 Task: Change  the formatting of the data to Which is Greater than5, In conditional formating, put the option 'Yellow Fill with Dark Yellow Text. 'add another formatting option Format As Table, insert the option Brown Table style Dark 3 Save page  Dynamic Sales book
Action: Mouse moved to (53, 123)
Screenshot: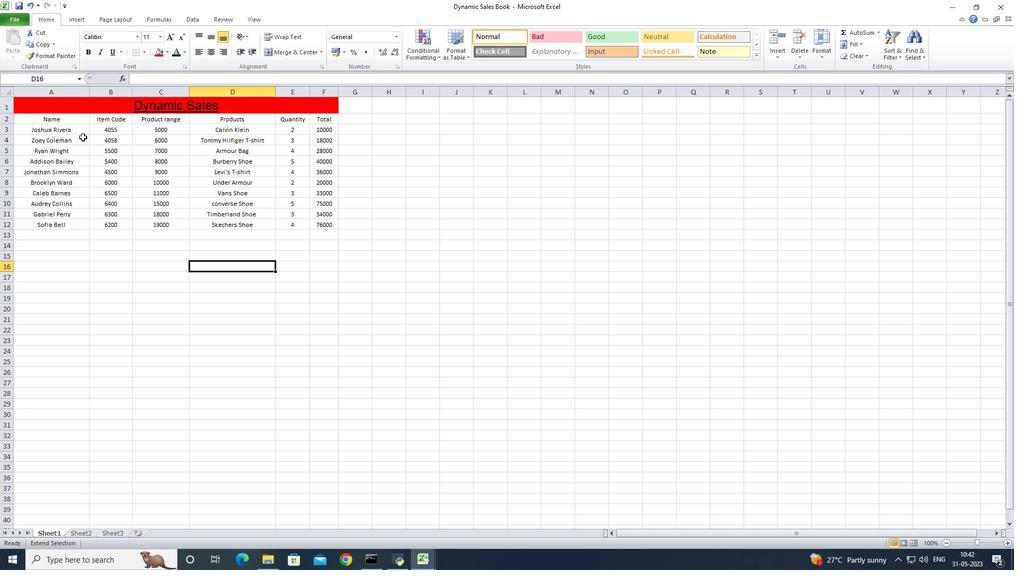 
Action: Mouse pressed left at (53, 123)
Screenshot: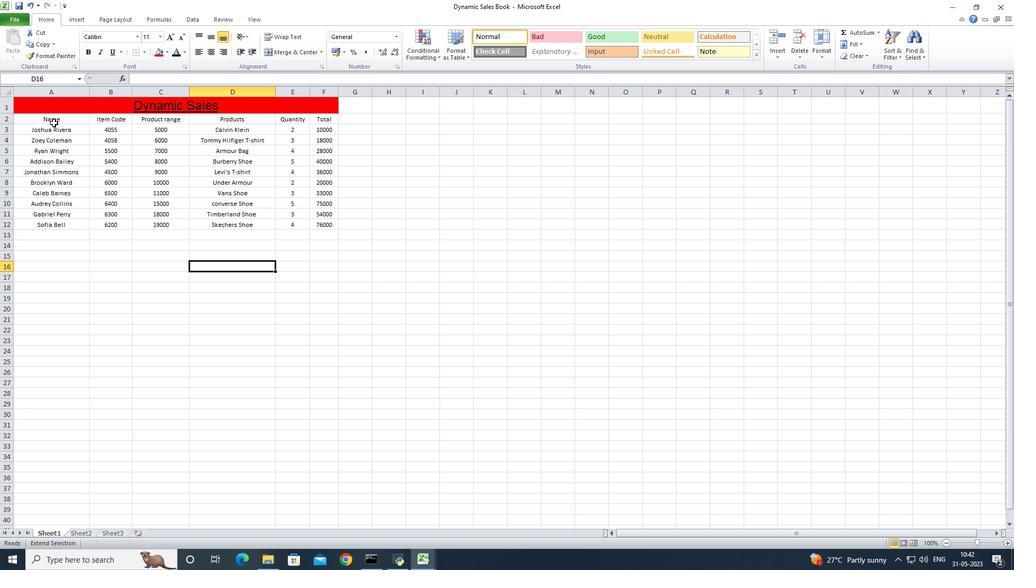 
Action: Mouse moved to (64, 120)
Screenshot: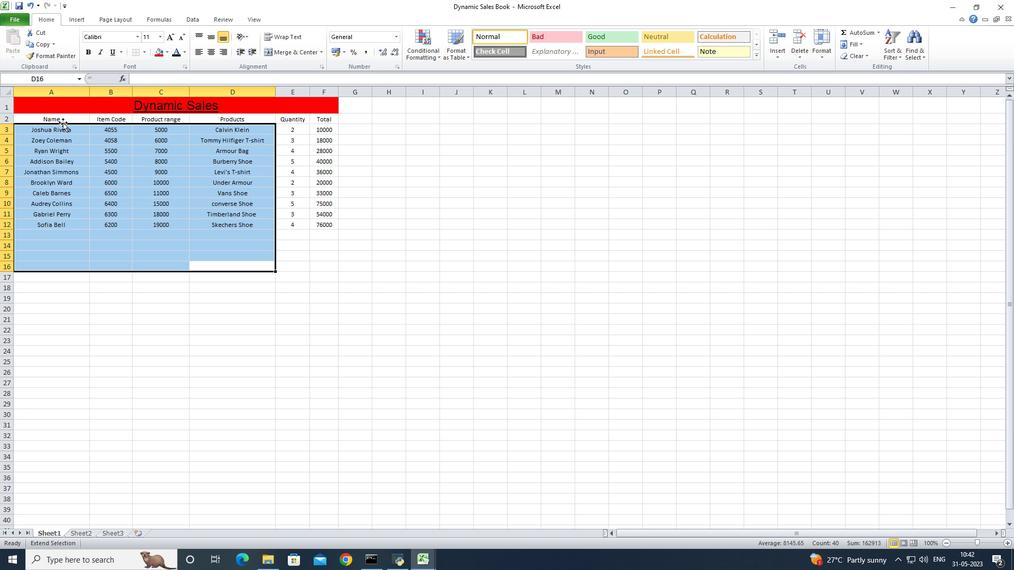 
Action: Mouse pressed left at (64, 120)
Screenshot: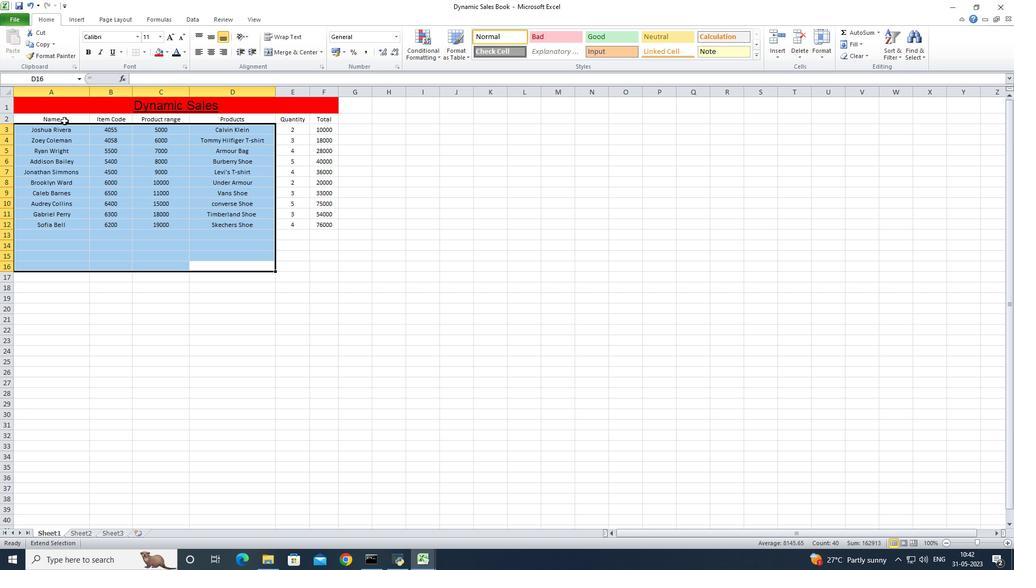 
Action: Mouse pressed left at (64, 120)
Screenshot: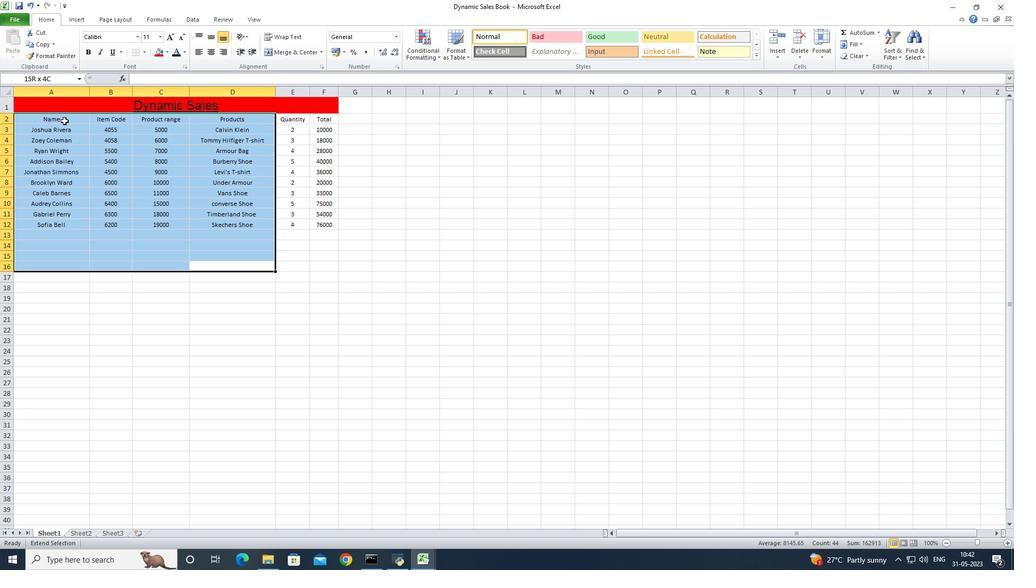 
Action: Mouse moved to (305, 225)
Screenshot: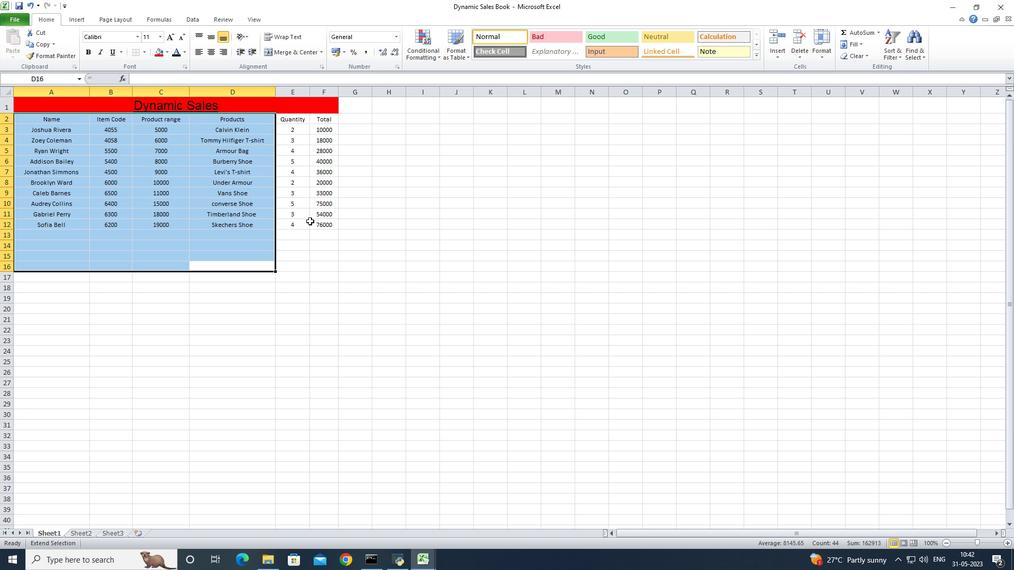 
Action: Mouse pressed left at (305, 225)
Screenshot: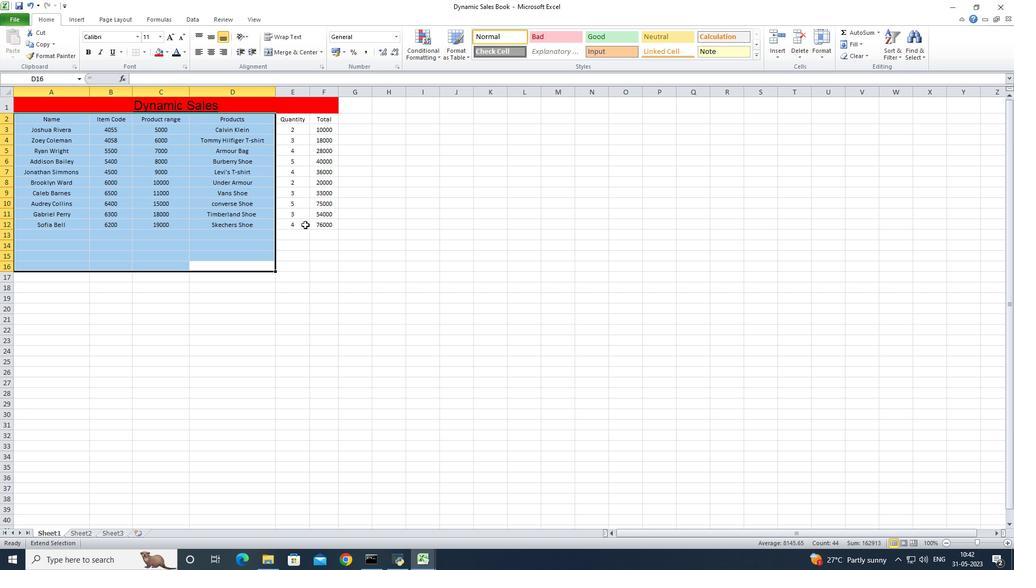 
Action: Mouse moved to (40, 119)
Screenshot: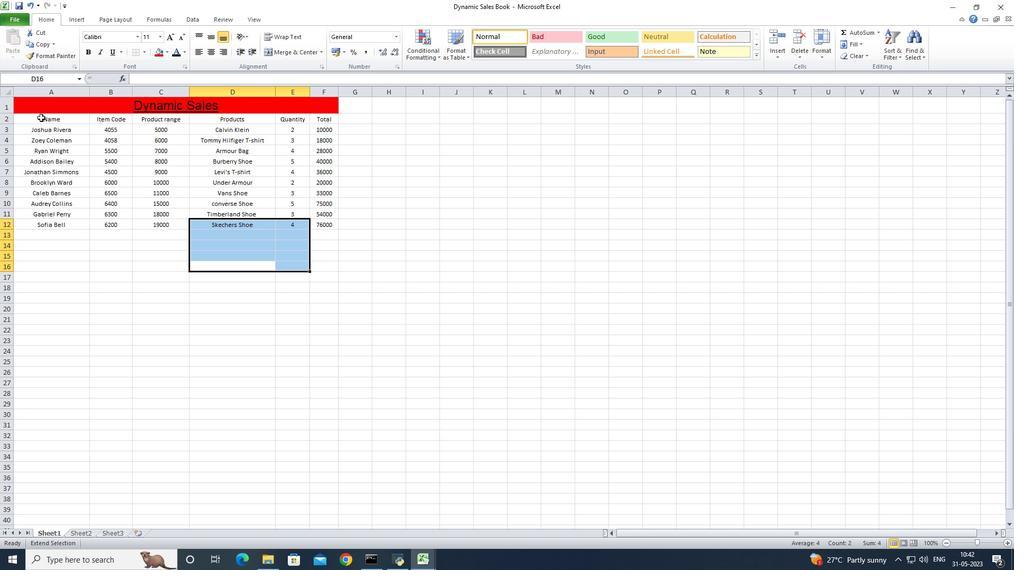 
Action: Mouse pressed left at (40, 119)
Screenshot: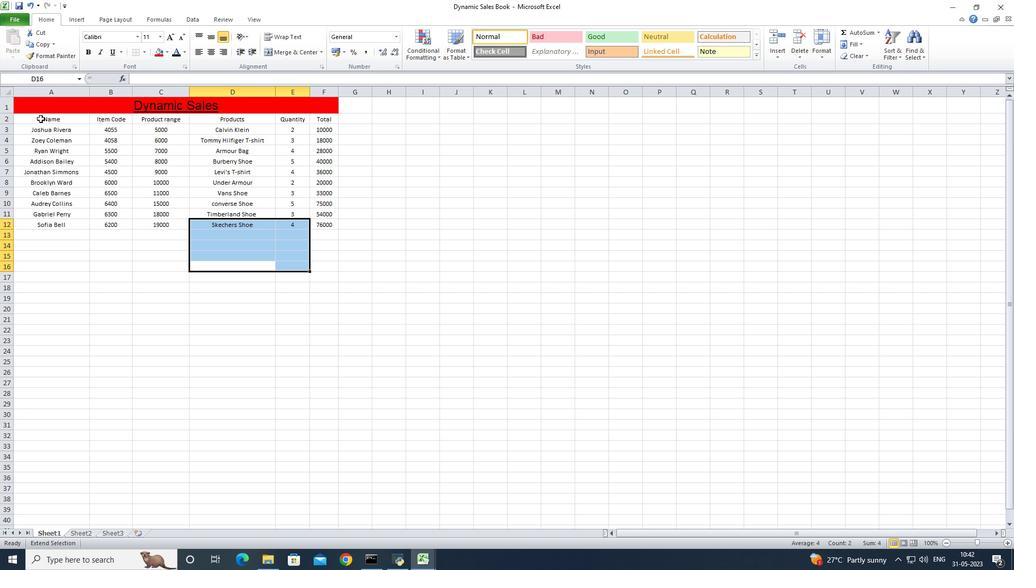 
Action: Mouse moved to (68, 242)
Screenshot: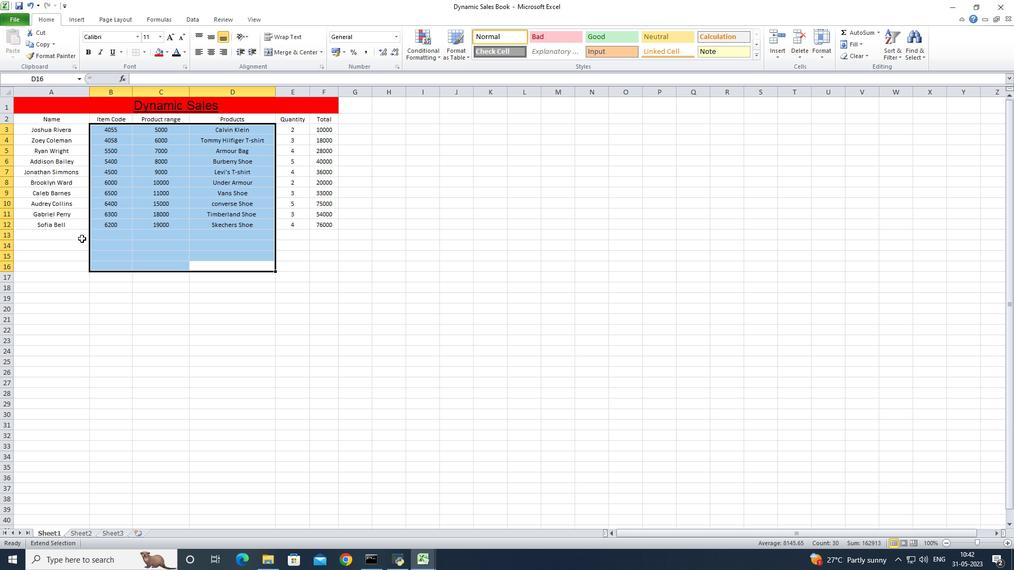 
Action: Mouse pressed left at (68, 242)
Screenshot: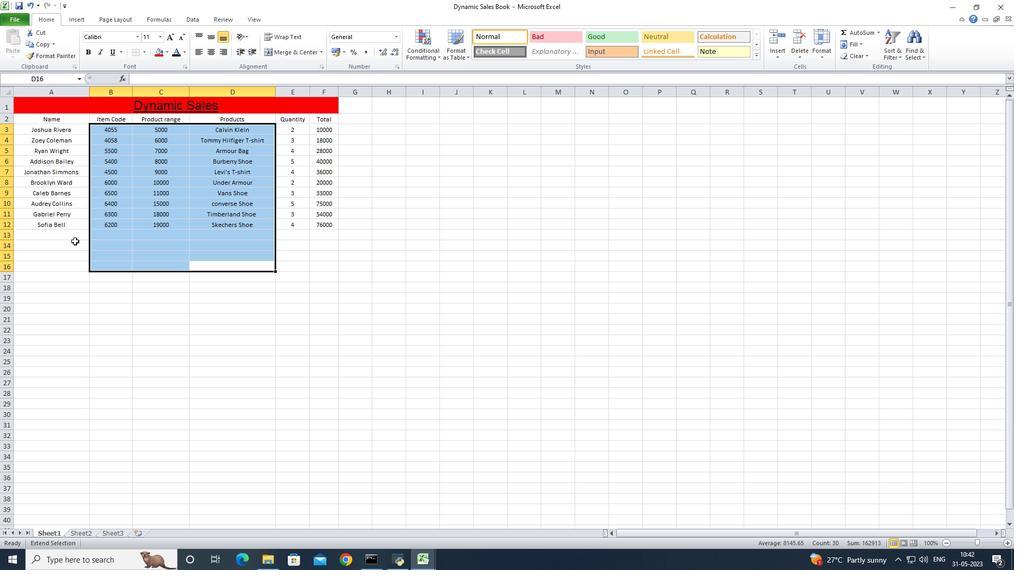 
Action: Mouse moved to (68, 242)
Screenshot: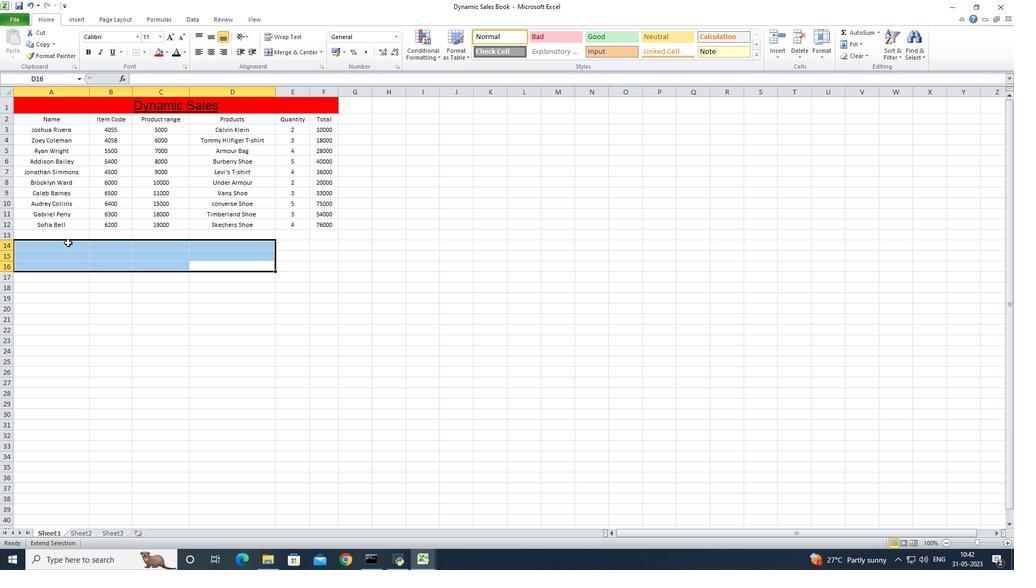 
Action: Mouse pressed left at (68, 242)
Screenshot: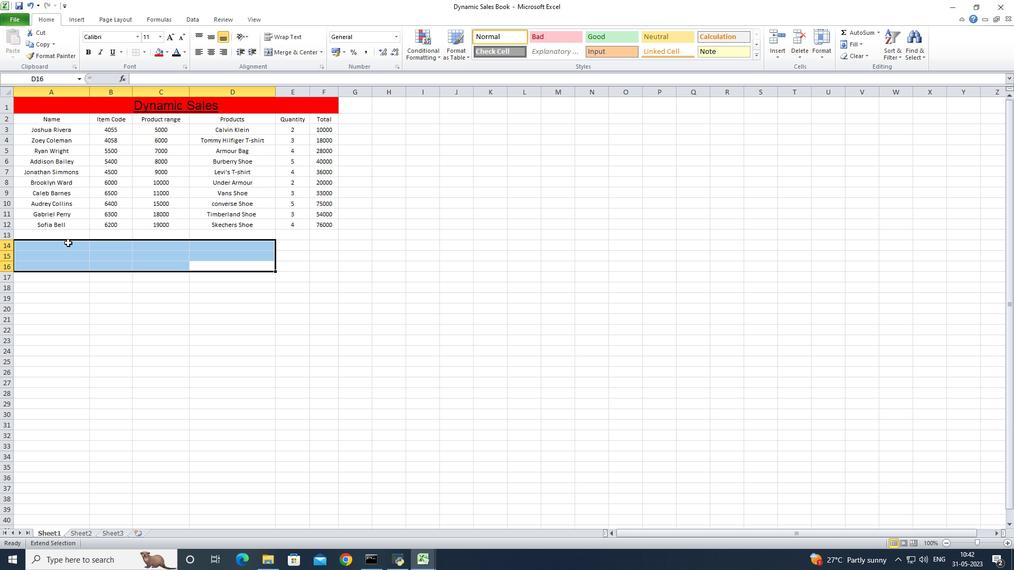 
Action: Mouse moved to (221, 229)
Screenshot: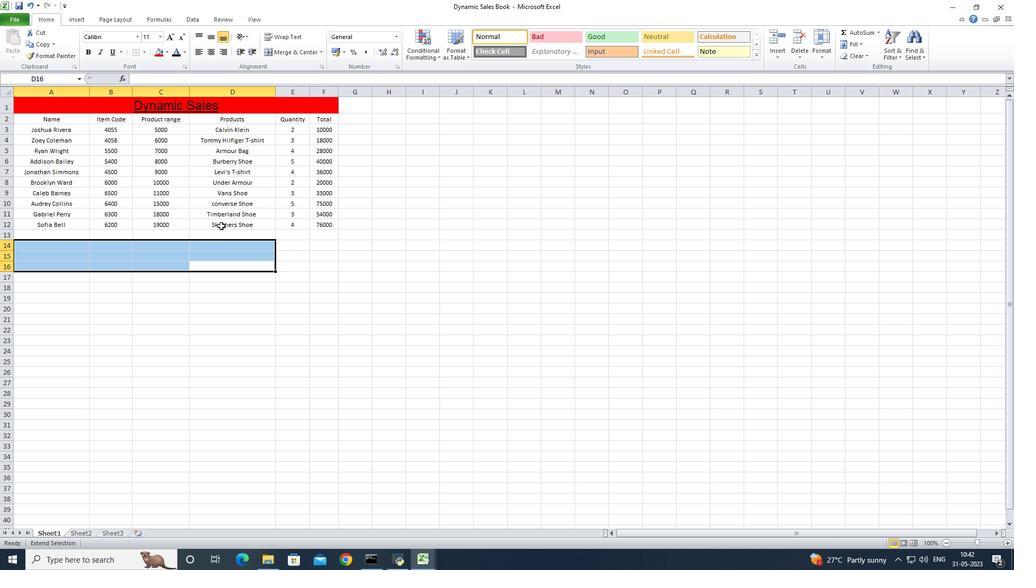 
Action: Mouse pressed left at (221, 229)
Screenshot: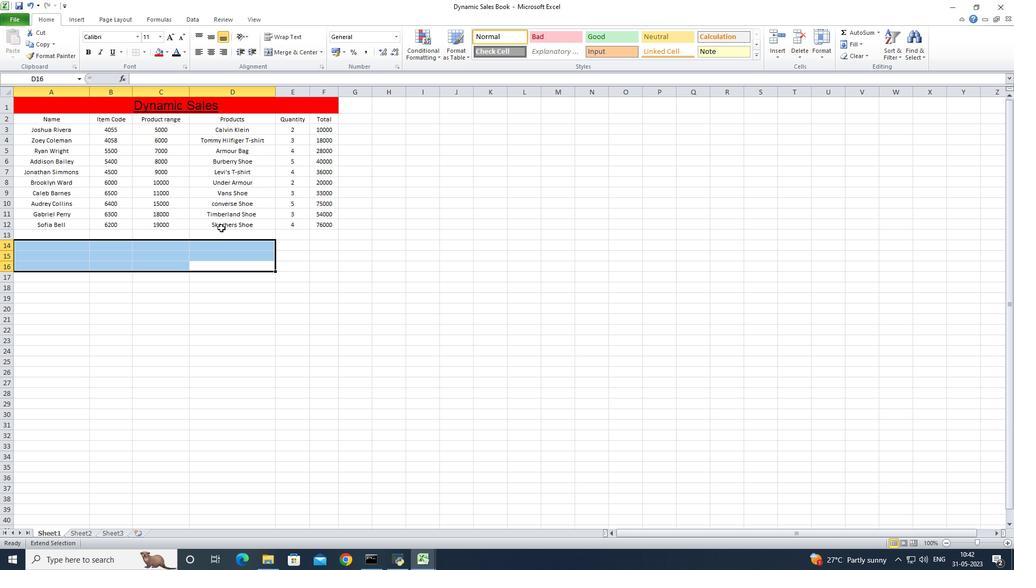 
Action: Mouse moved to (281, 268)
Screenshot: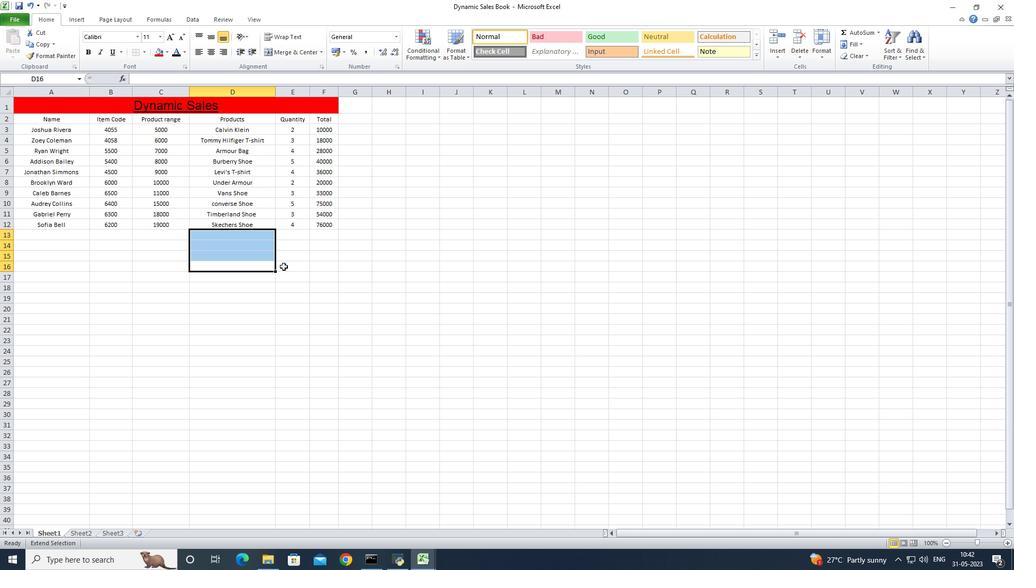 
Action: Mouse pressed left at (281, 268)
Screenshot: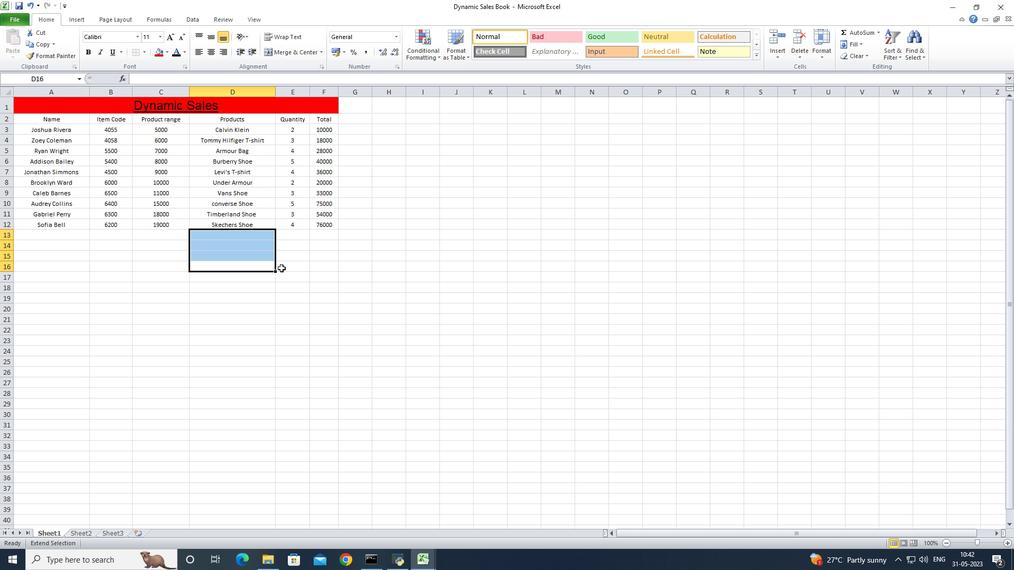 
Action: Mouse moved to (281, 268)
Screenshot: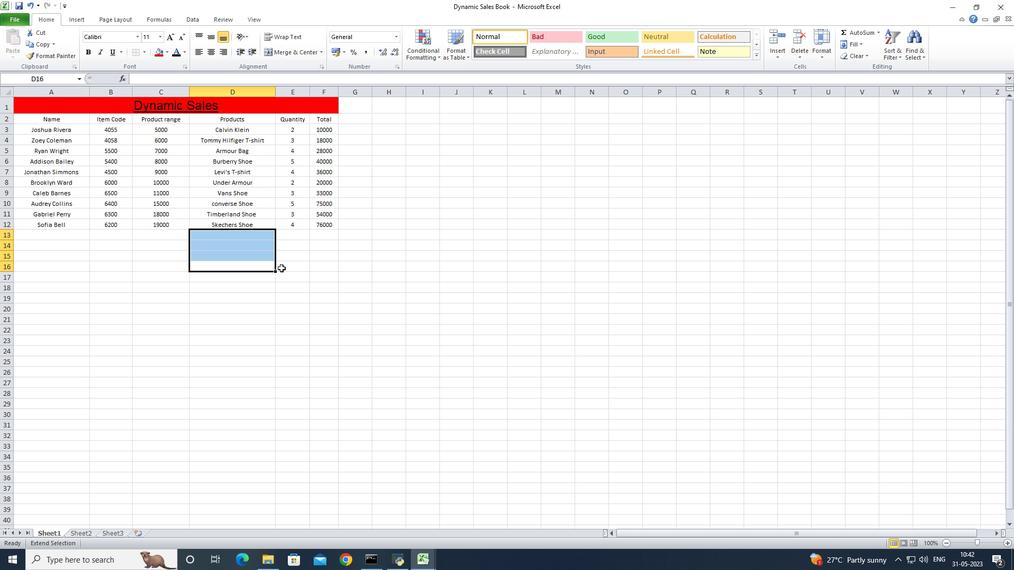
Action: Mouse pressed left at (281, 268)
Screenshot: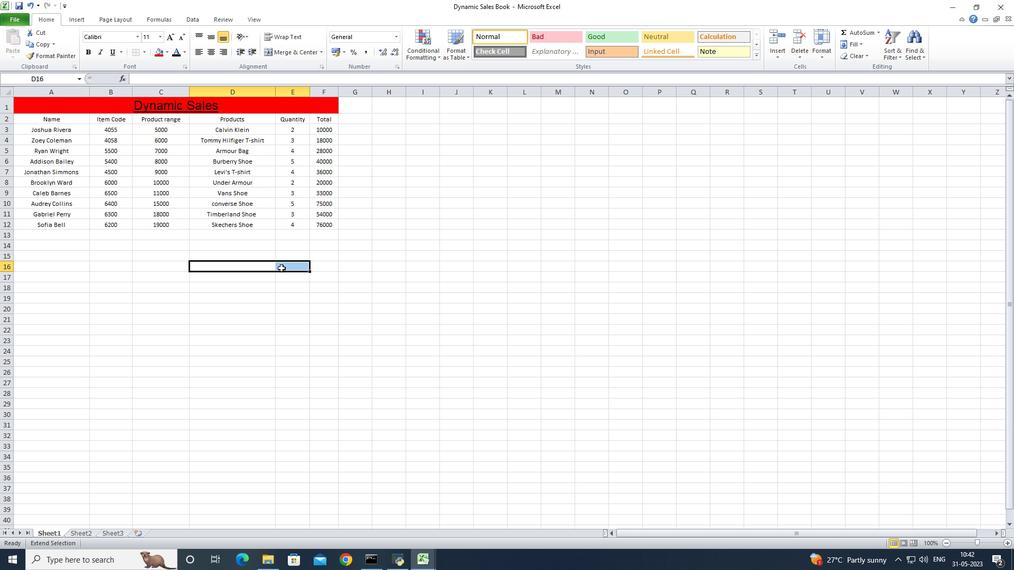 
Action: Mouse moved to (7, 255)
Screenshot: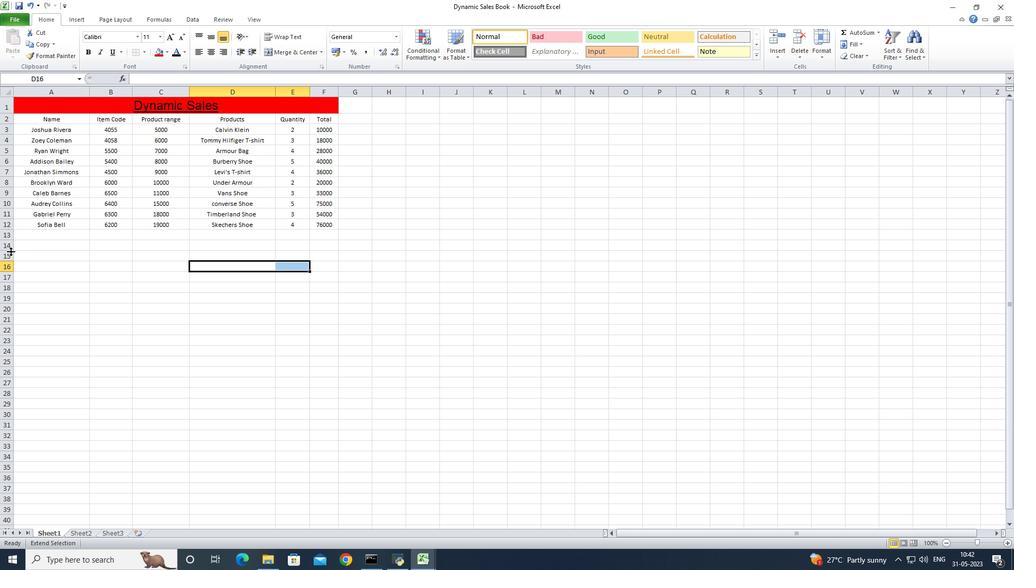 
Action: Mouse pressed left at (7, 255)
Screenshot: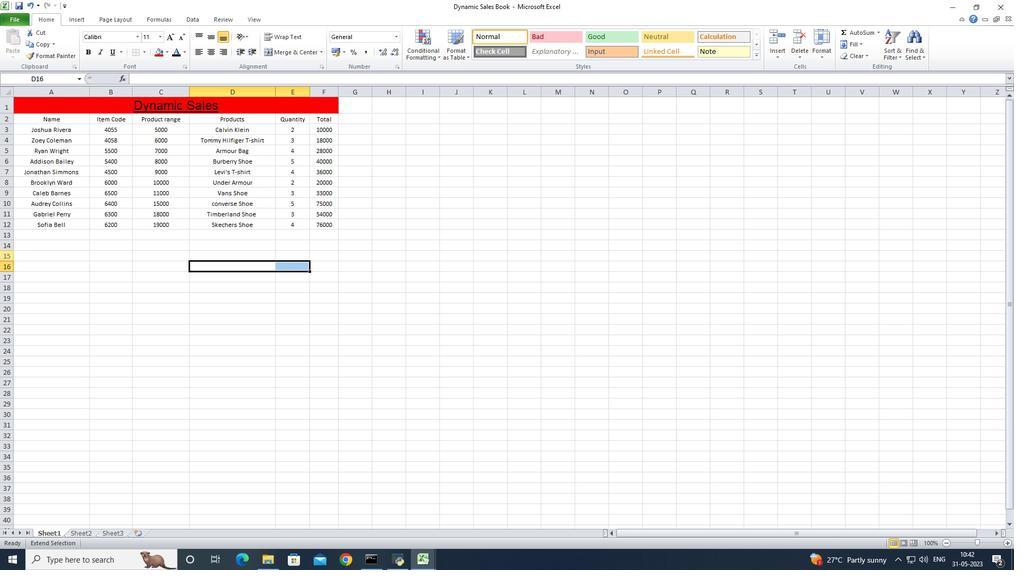 
Action: Mouse moved to (8, 229)
Screenshot: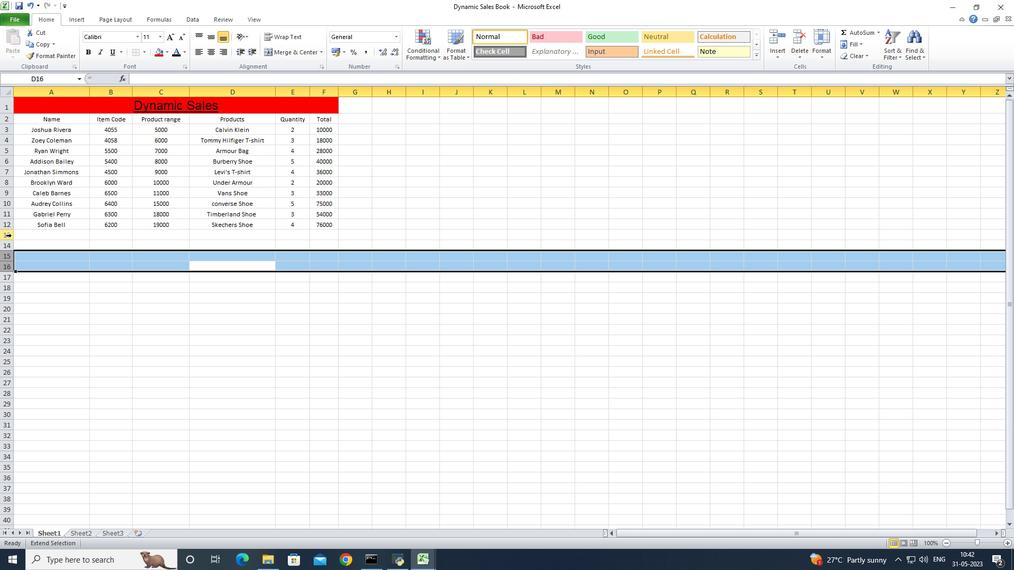 
Action: Mouse pressed left at (8, 229)
Screenshot: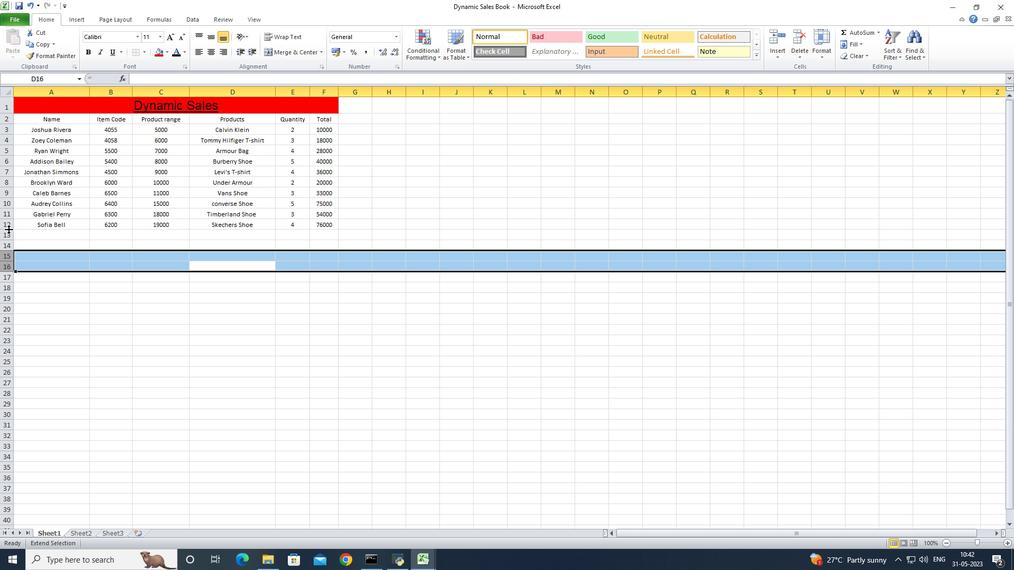 
Action: Mouse moved to (6, 246)
Screenshot: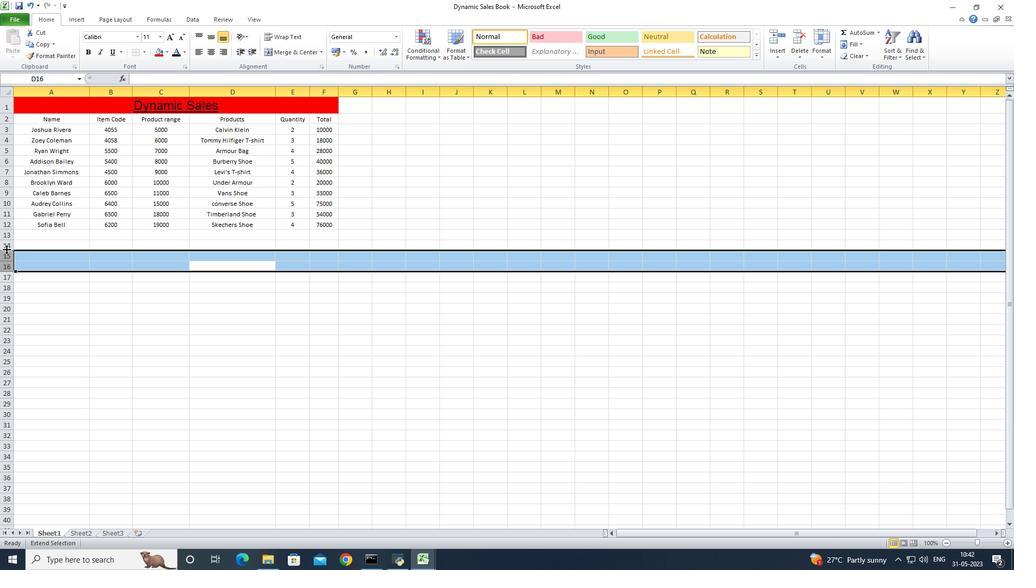 
Action: Mouse pressed left at (6, 246)
Screenshot: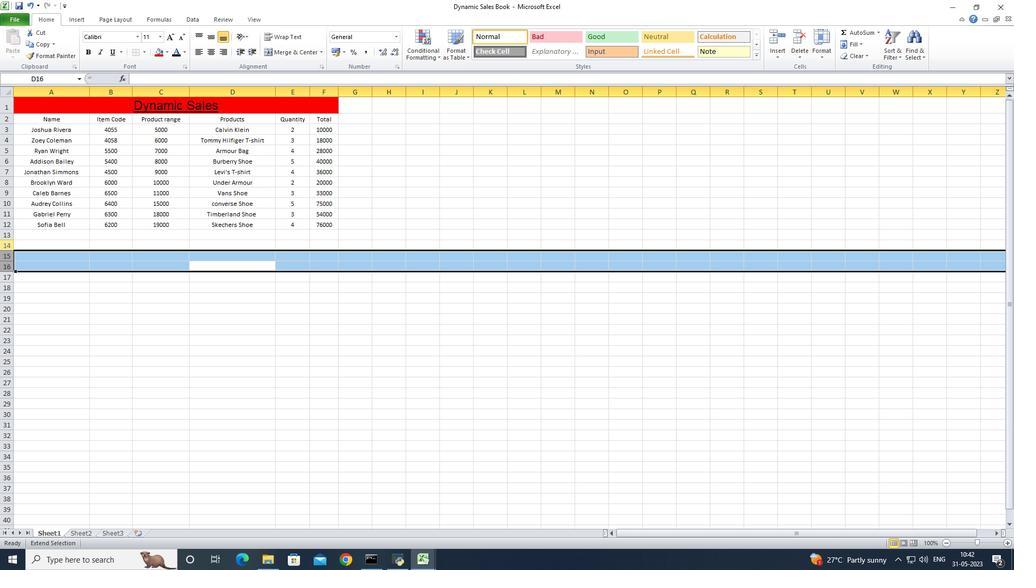 
Action: Mouse pressed left at (6, 246)
Screenshot: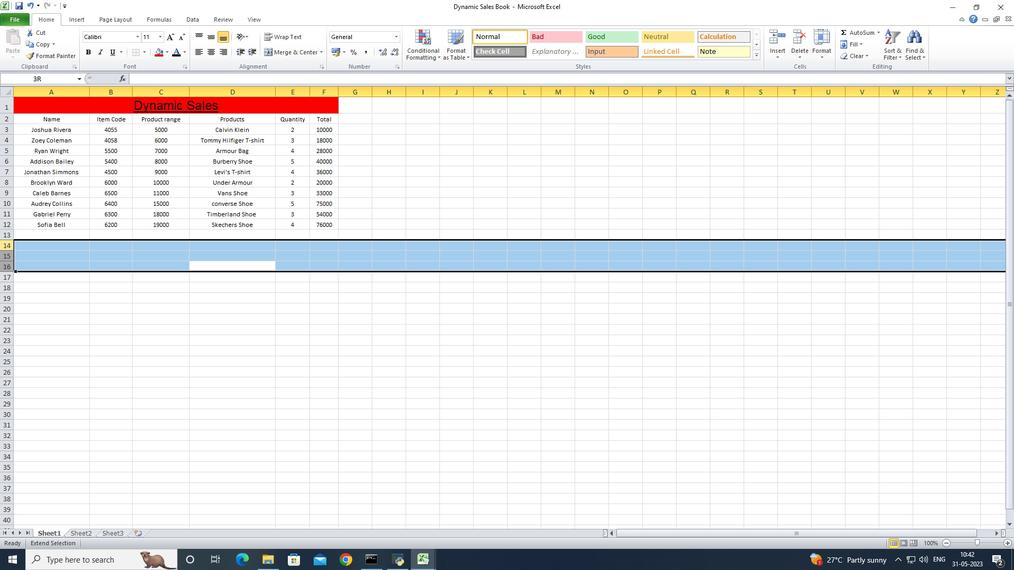 
Action: Mouse moved to (0, 206)
Screenshot: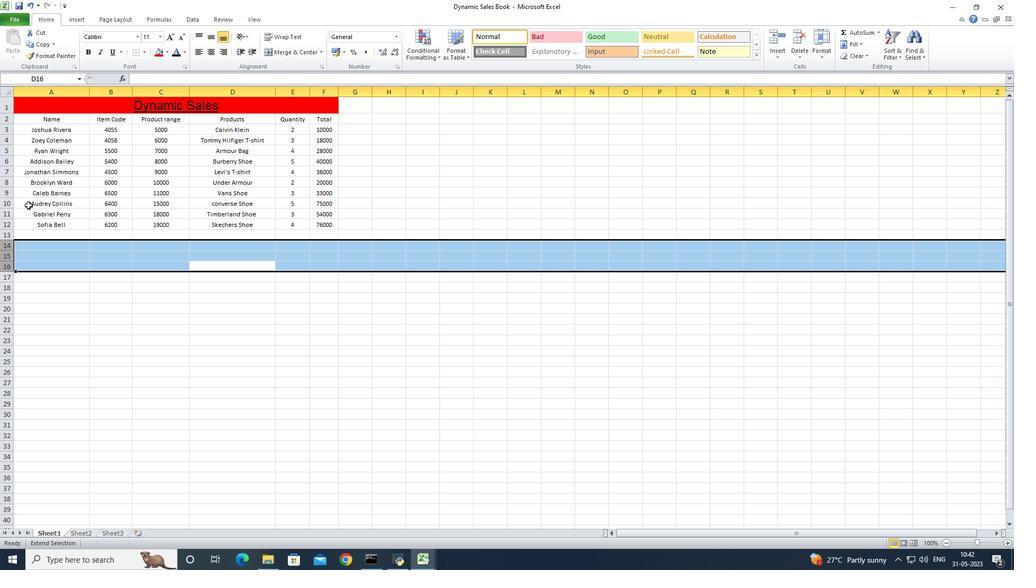 
Action: Mouse pressed left at (0, 206)
Screenshot: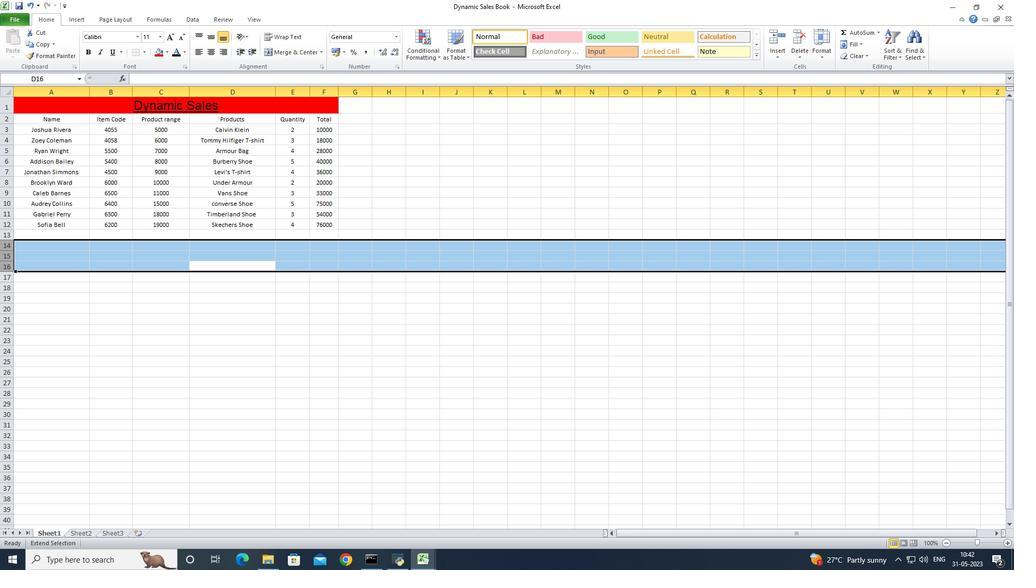 
Action: Mouse moved to (44, 118)
Screenshot: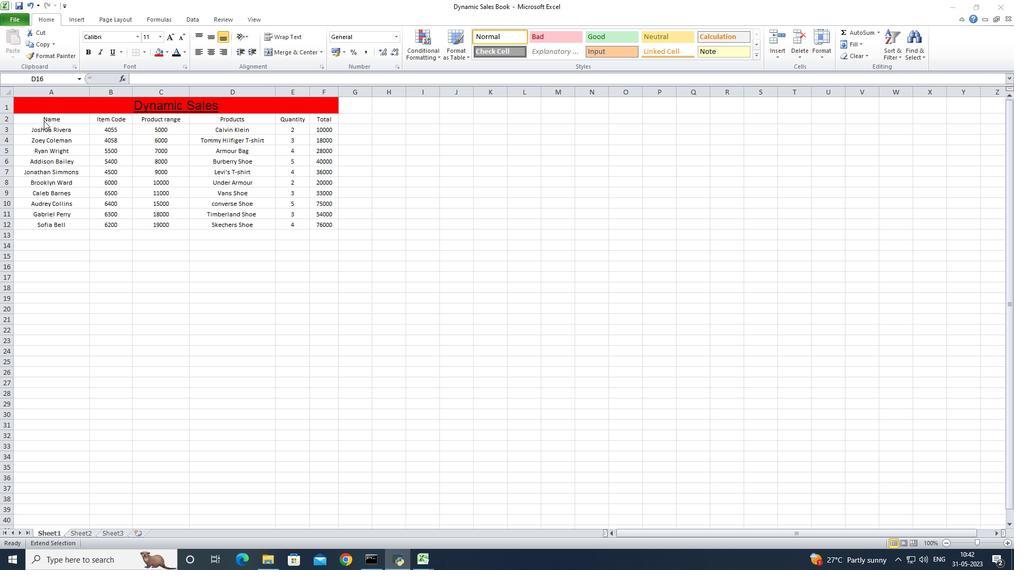 
Action: Mouse pressed left at (44, 118)
Screenshot: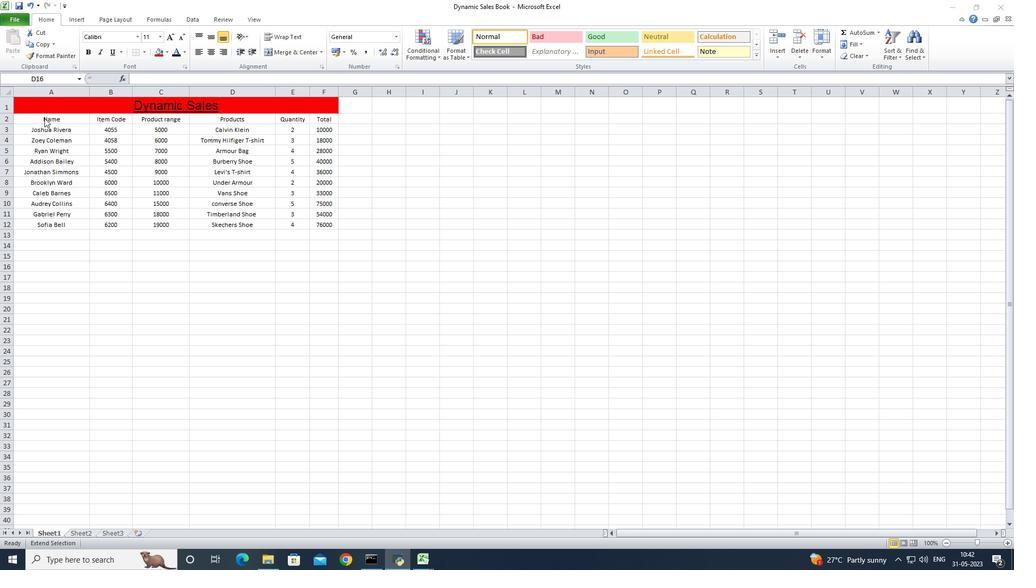 
Action: Mouse moved to (44, 118)
Screenshot: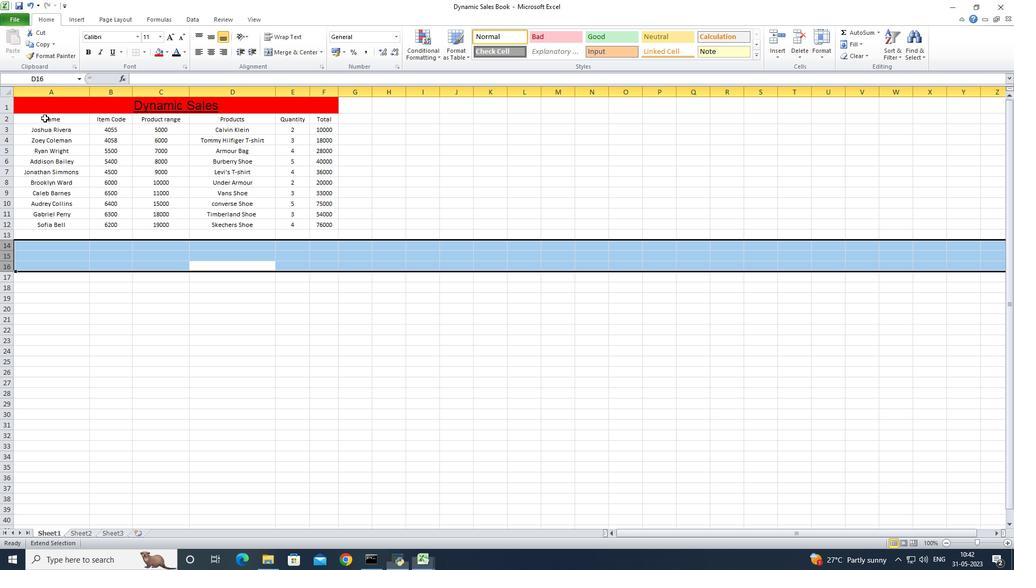 
Action: Mouse pressed left at (44, 118)
Screenshot: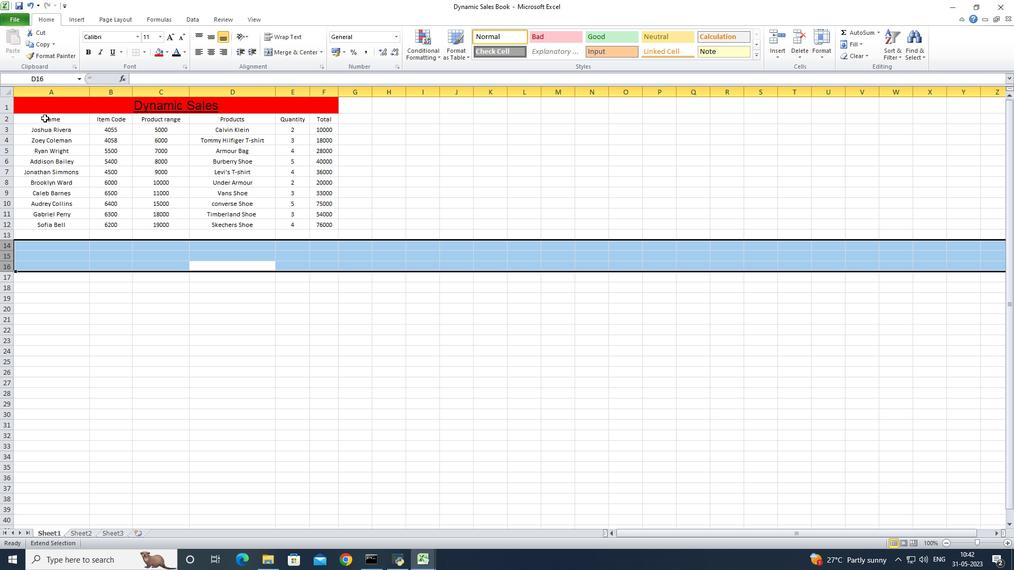 
Action: Mouse pressed left at (44, 118)
Screenshot: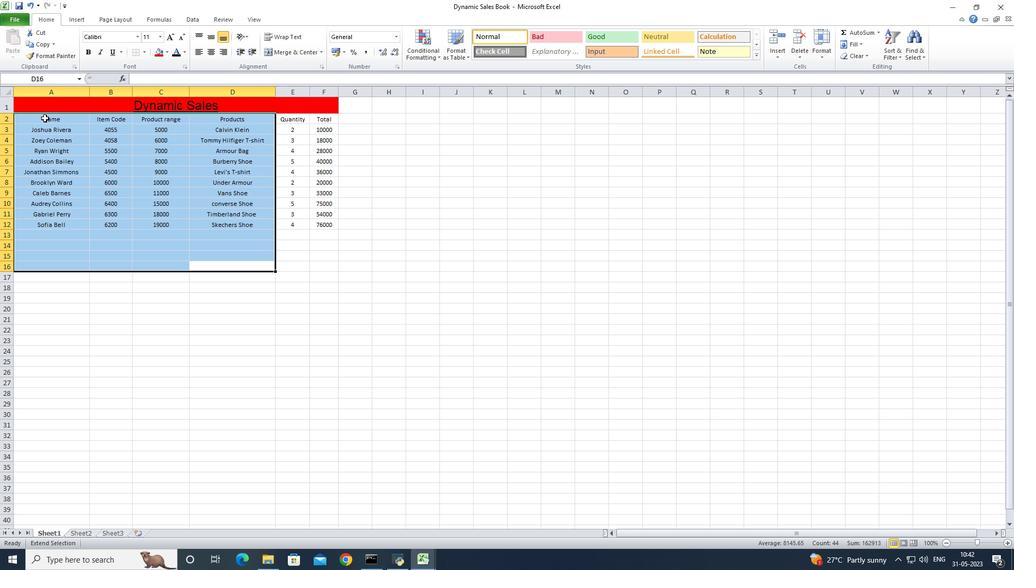 
Action: Mouse moved to (324, 234)
Screenshot: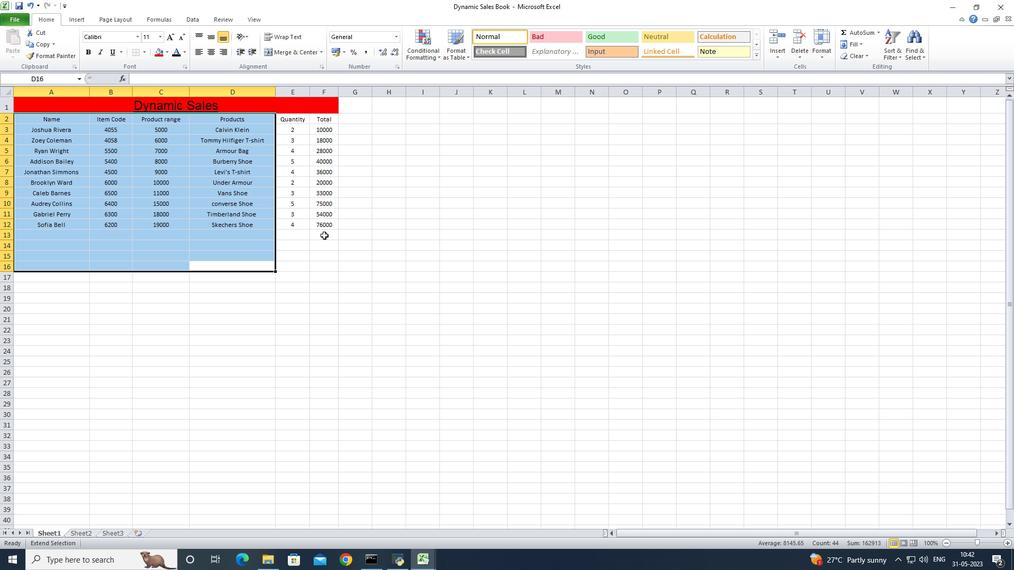 
Action: Mouse pressed left at (324, 234)
Screenshot: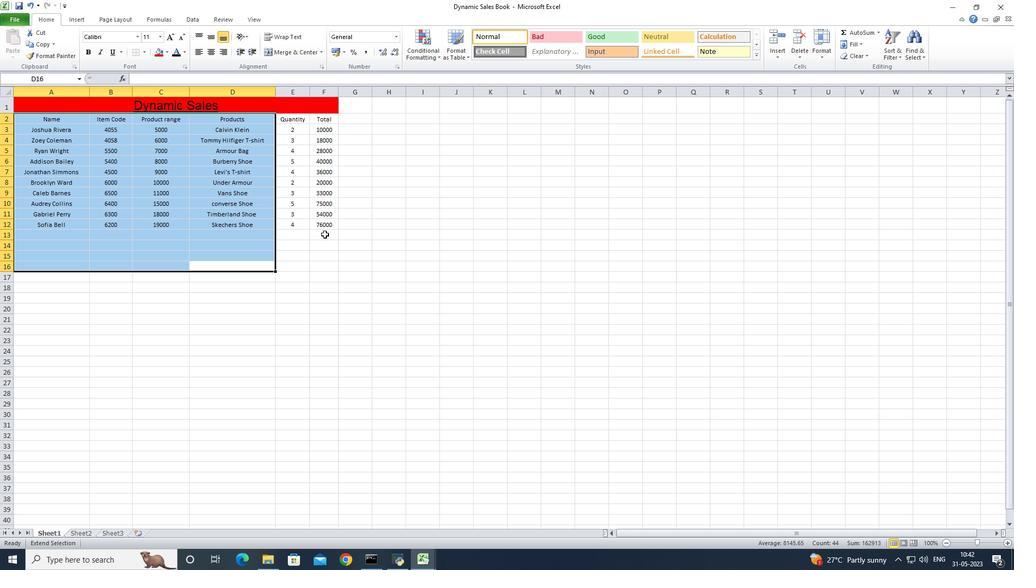 
Action: Mouse pressed left at (324, 234)
Screenshot: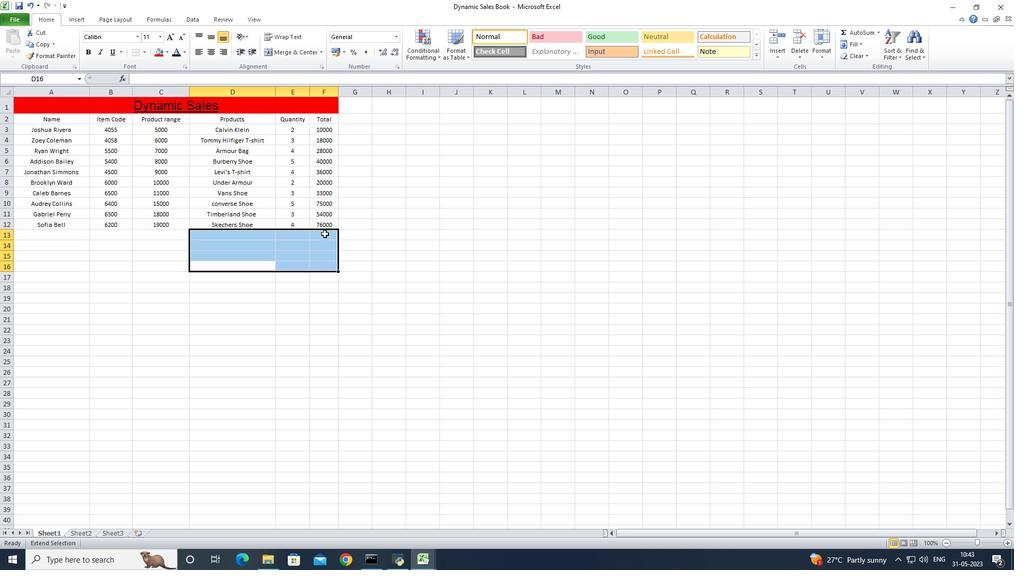 
Action: Mouse moved to (276, 272)
Screenshot: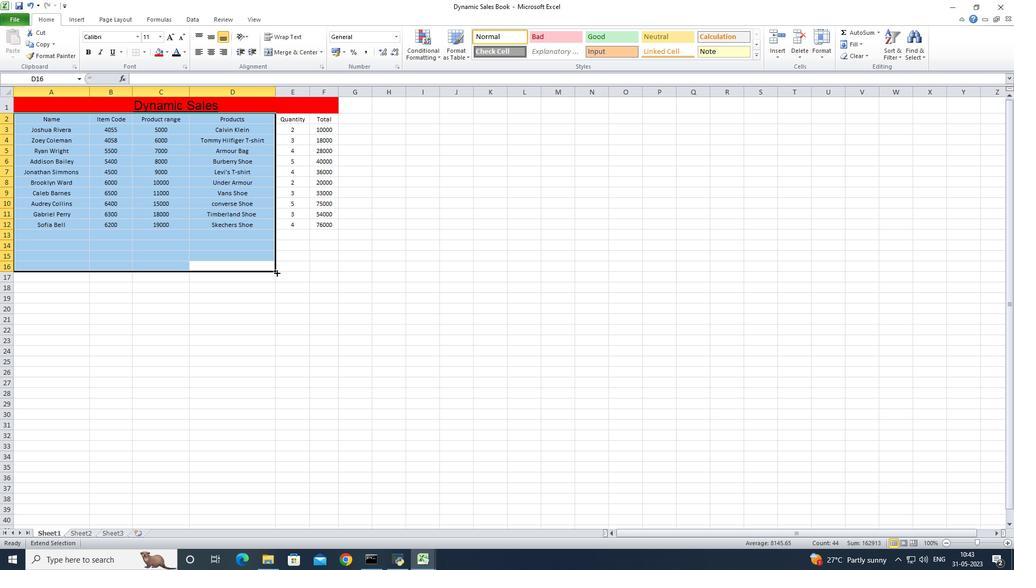 
Action: Mouse pressed left at (276, 272)
Screenshot: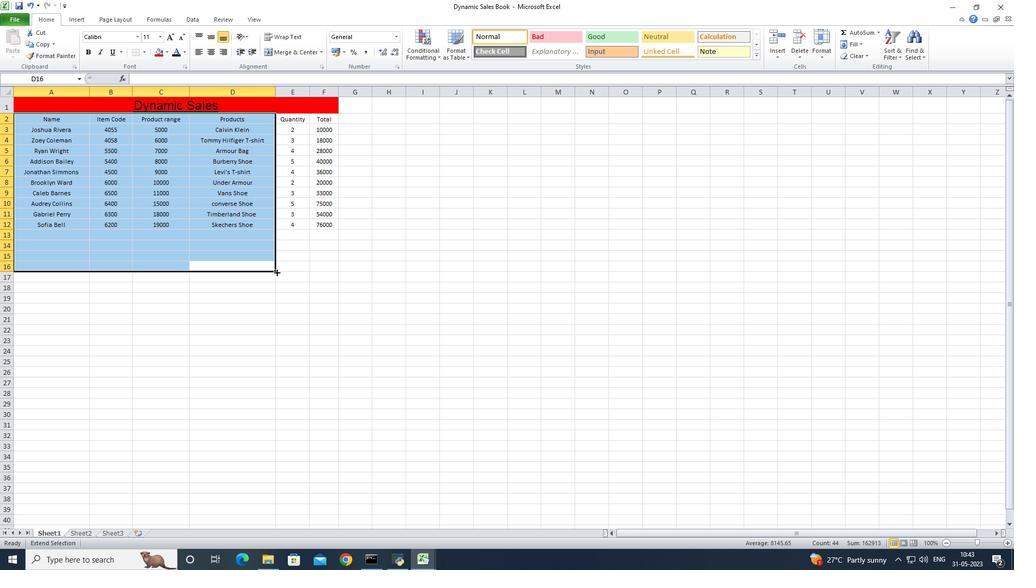 
Action: Mouse moved to (274, 251)
Screenshot: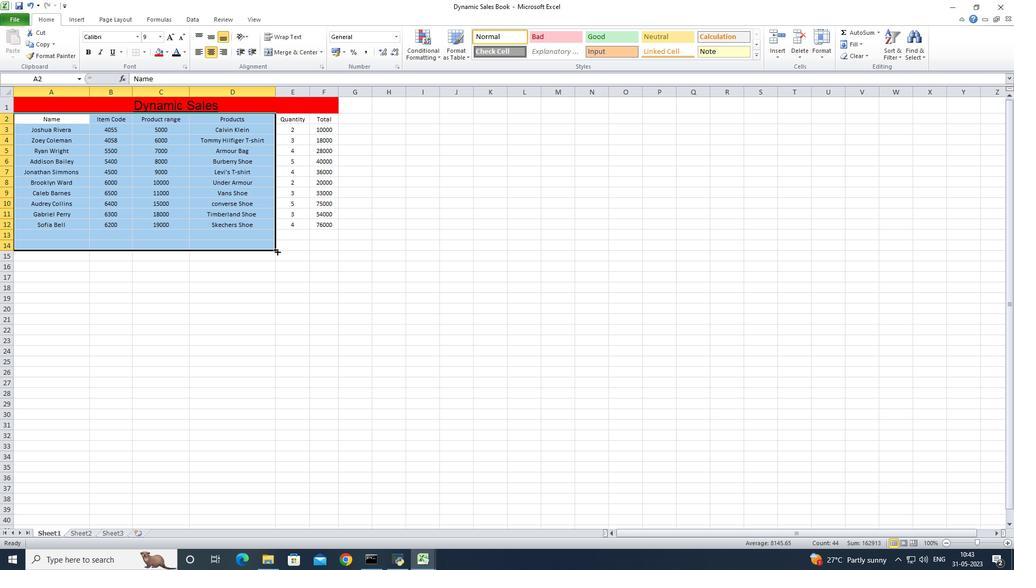 
Action: Mouse pressed left at (274, 251)
Screenshot: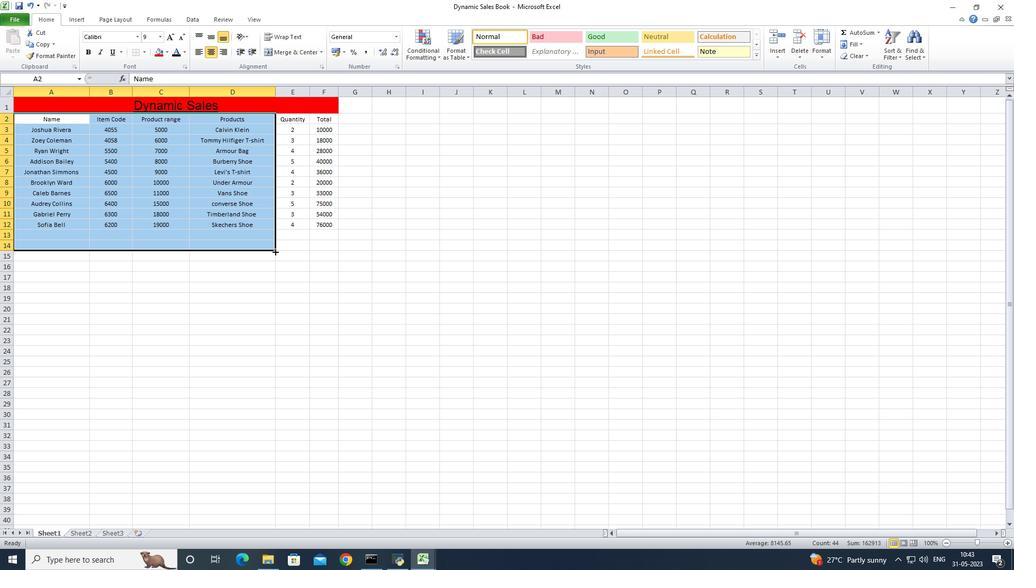 
Action: Mouse moved to (274, 240)
Screenshot: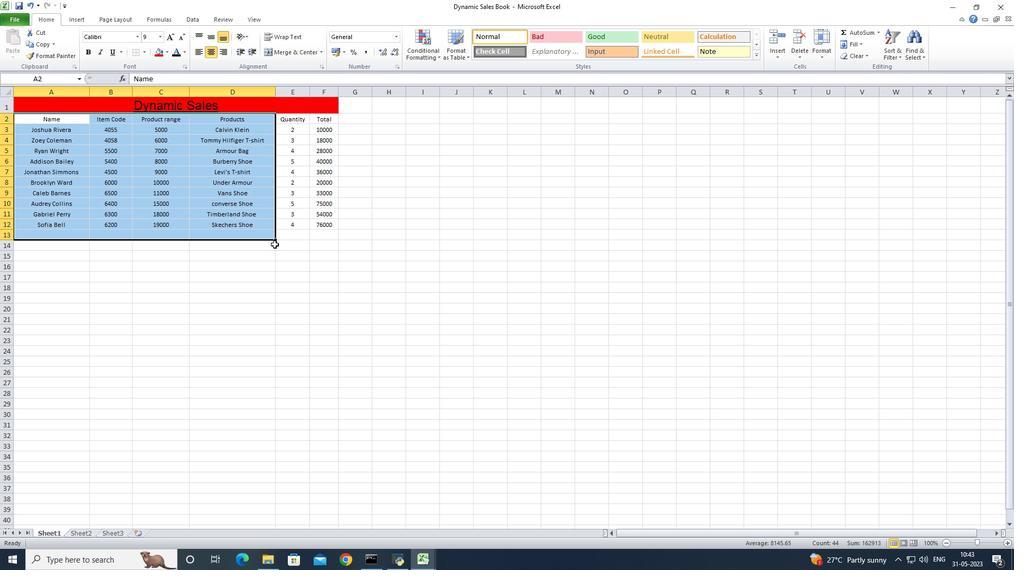 
Action: Mouse pressed left at (274, 240)
Screenshot: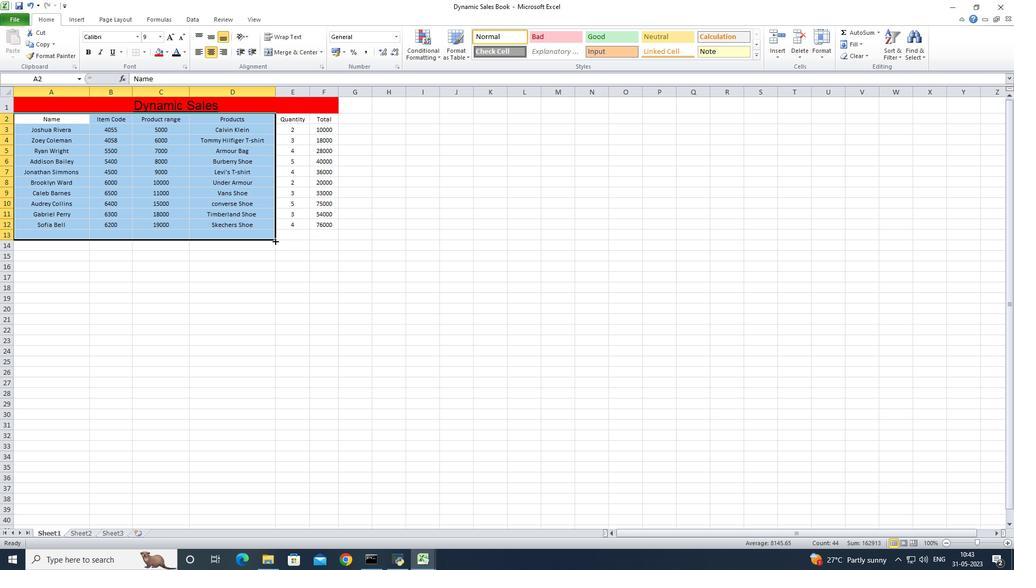
Action: Mouse moved to (256, 231)
Screenshot: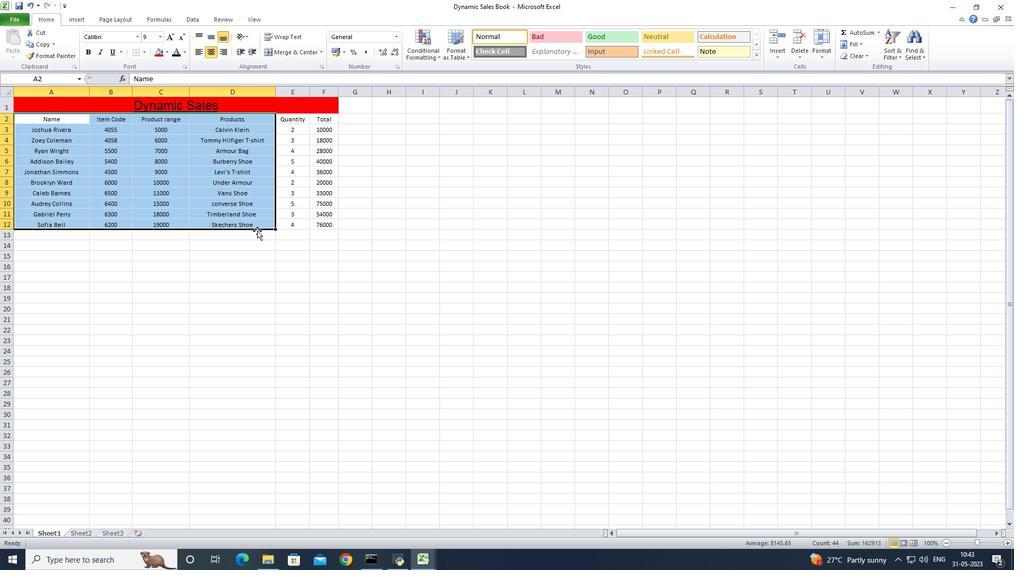 
Action: Key pressed <Key.shift>
Screenshot: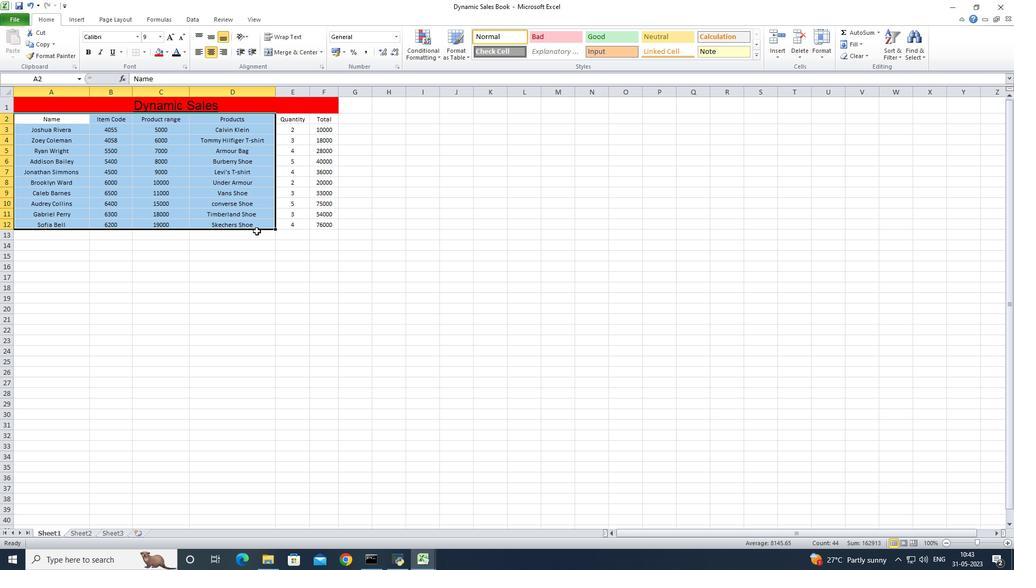 
Action: Mouse moved to (278, 239)
Screenshot: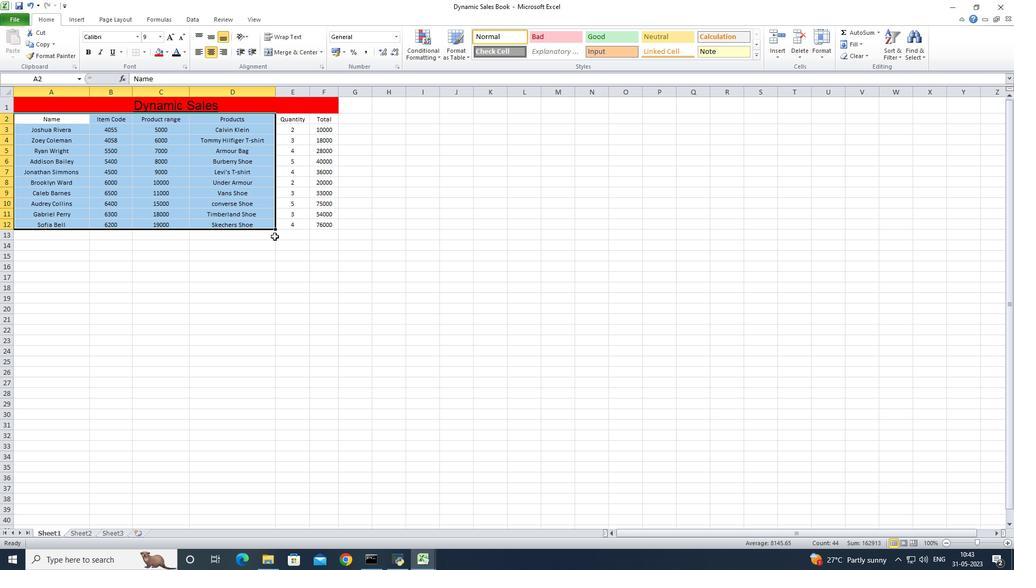 
Action: Key pressed <Key.shift>
Screenshot: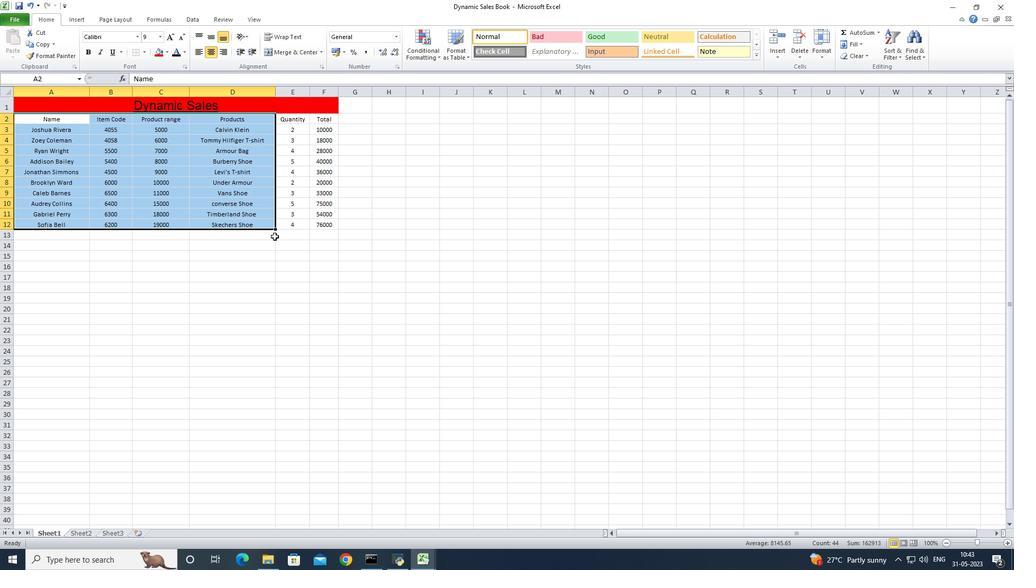 
Action: Mouse moved to (278, 239)
Screenshot: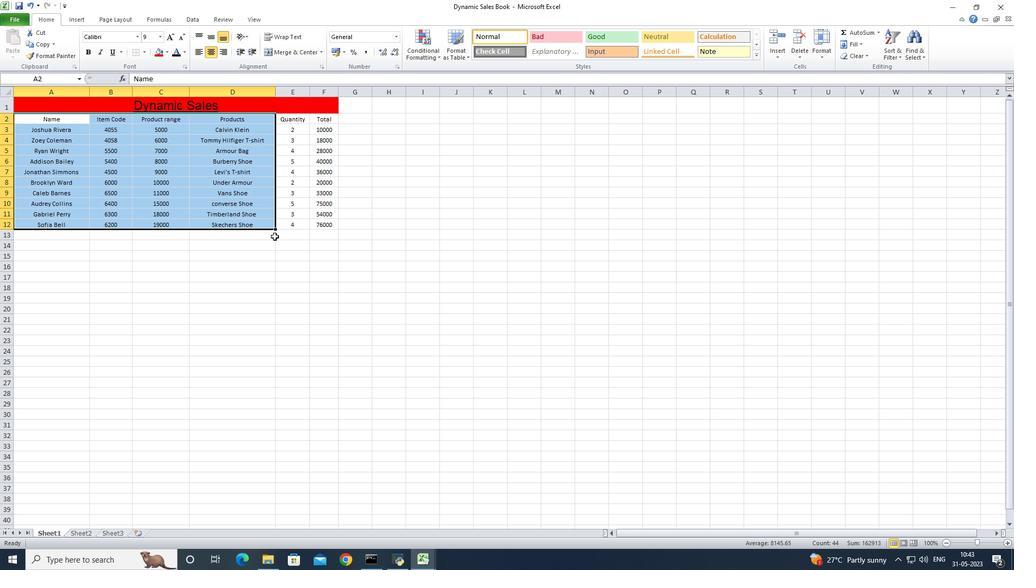
Action: Key pressed <Key.shift>
Screenshot: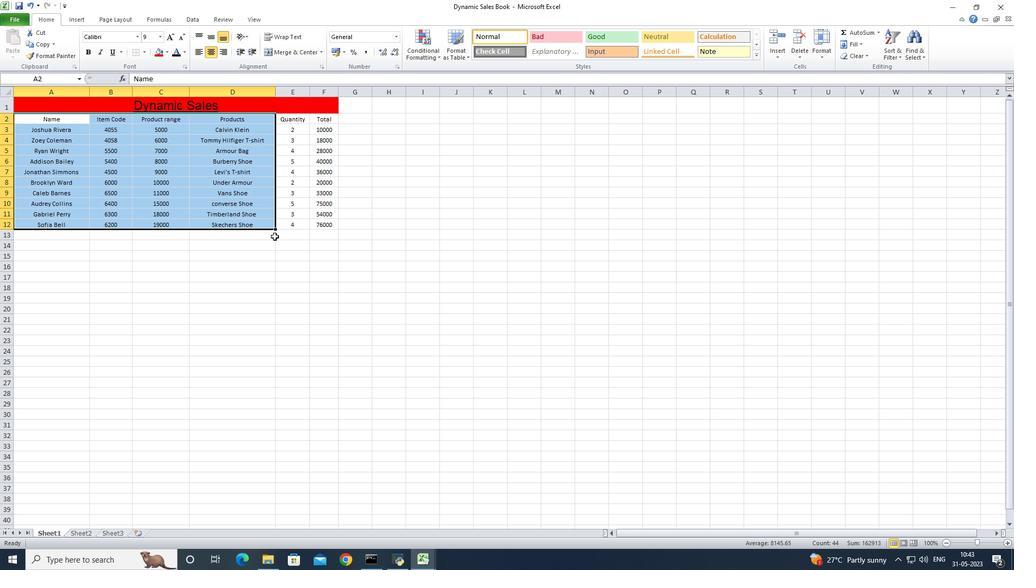 
Action: Mouse moved to (279, 239)
Screenshot: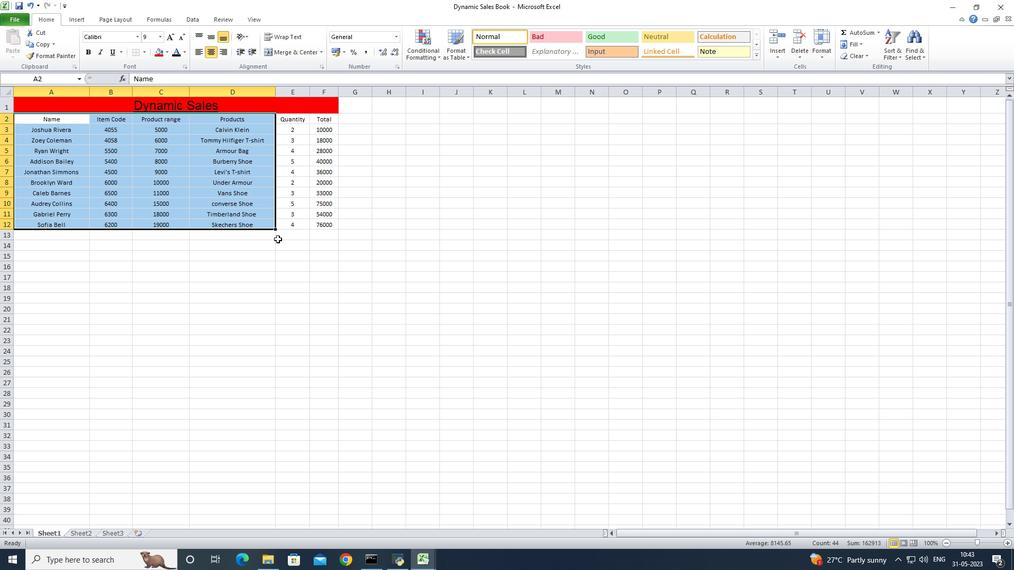 
Action: Key pressed <Key.shift>
Screenshot: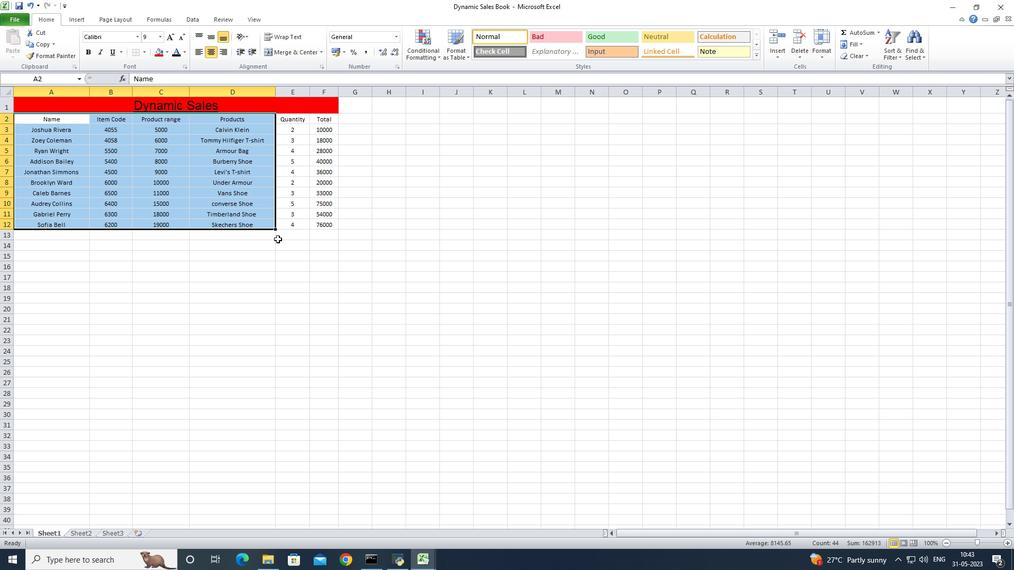 
Action: Mouse moved to (279, 239)
Screenshot: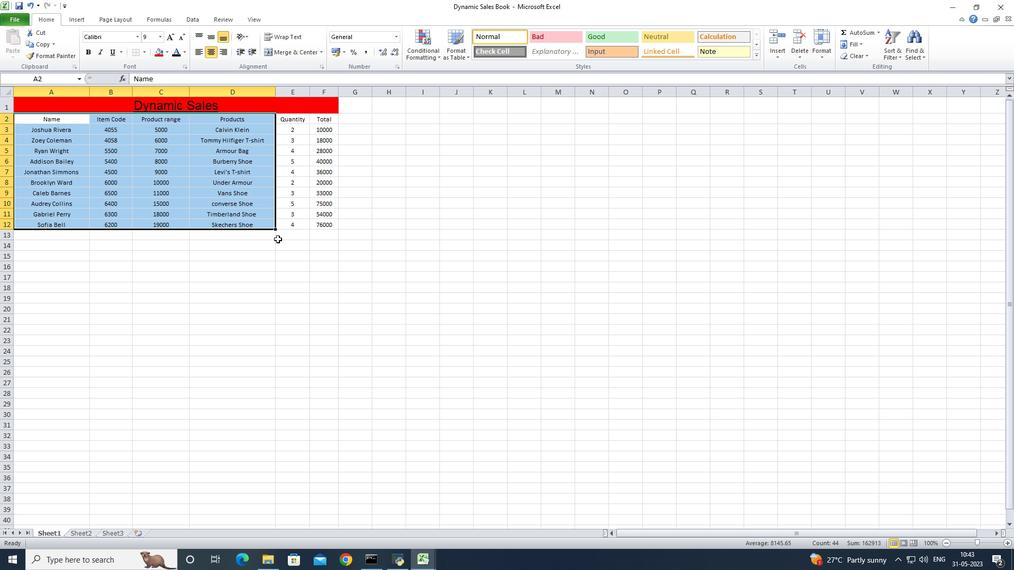
Action: Key pressed <Key.shift>
Screenshot: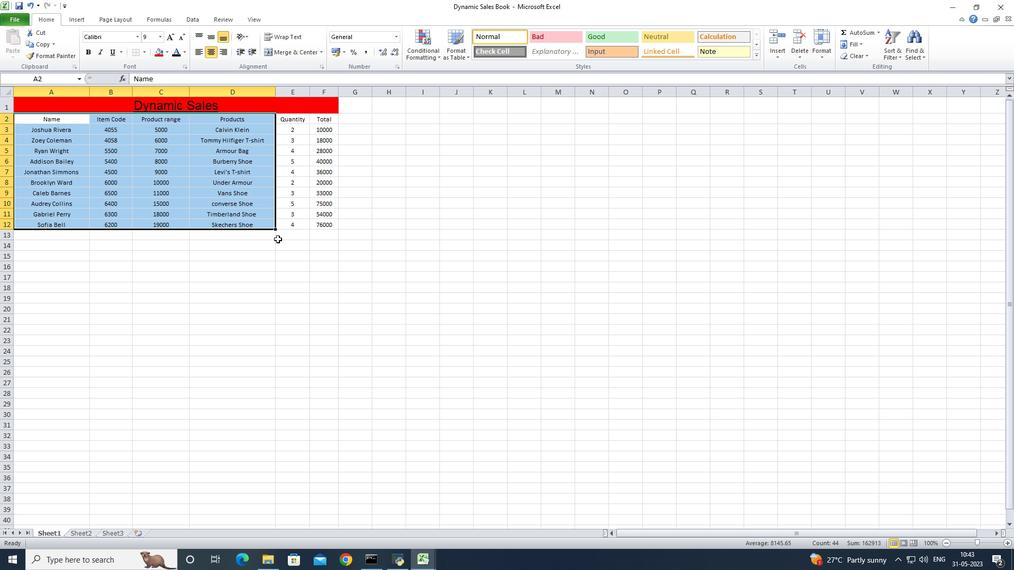 
Action: Mouse moved to (279, 238)
Screenshot: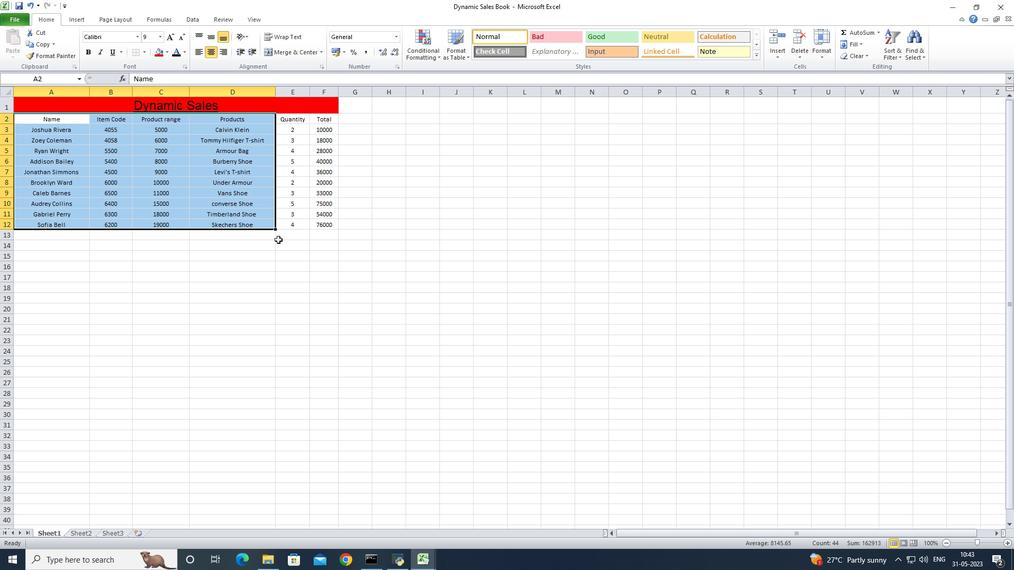 
Action: Key pressed <Key.shift>
Screenshot: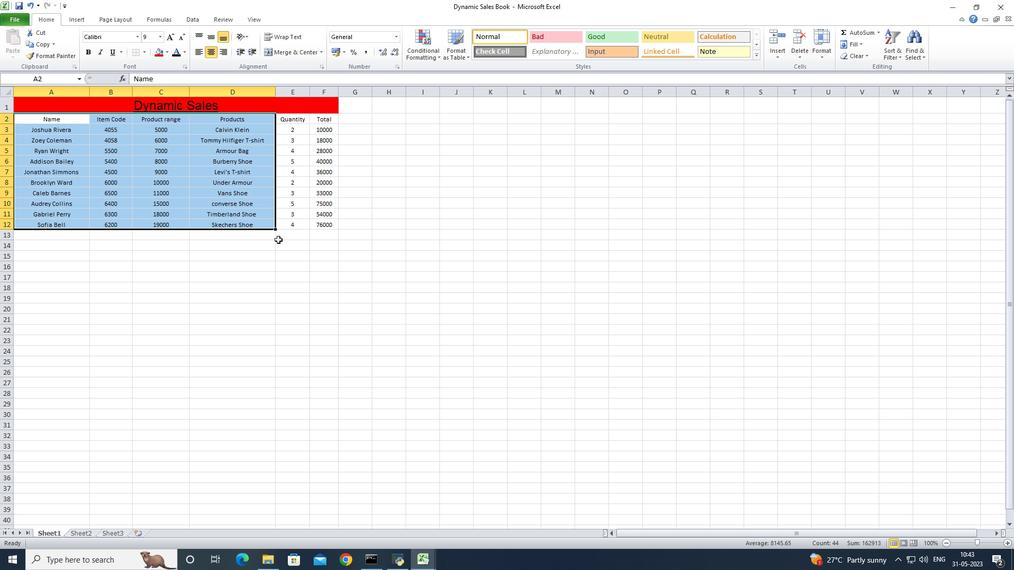 
Action: Mouse moved to (279, 236)
Screenshot: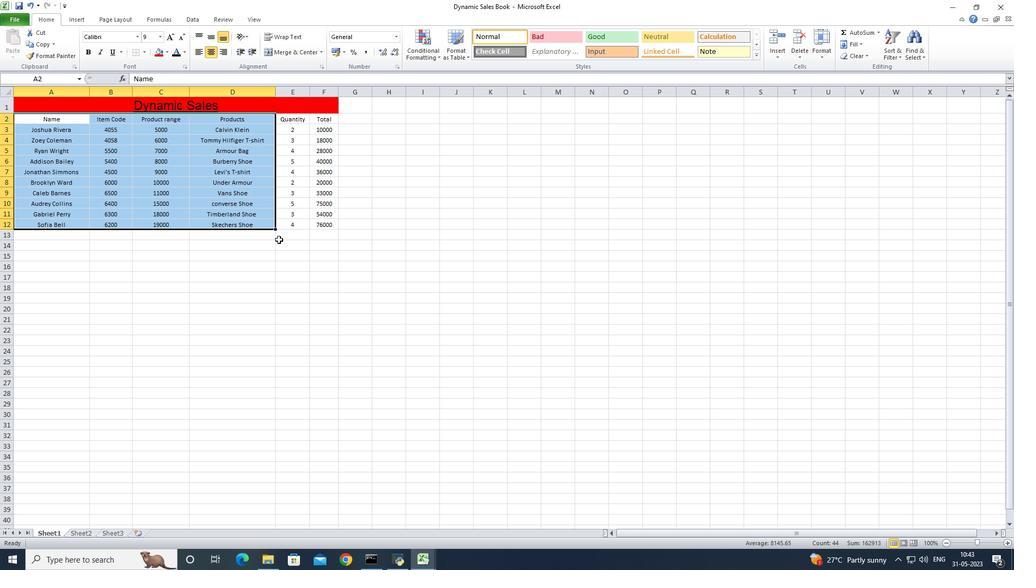 
Action: Key pressed <Key.shift>
Screenshot: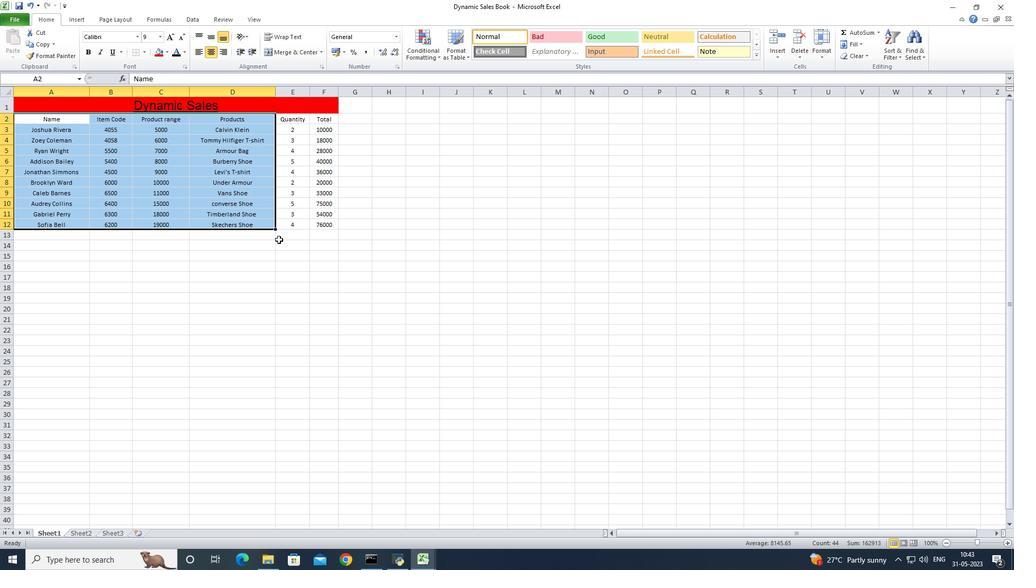
Action: Mouse moved to (276, 234)
Screenshot: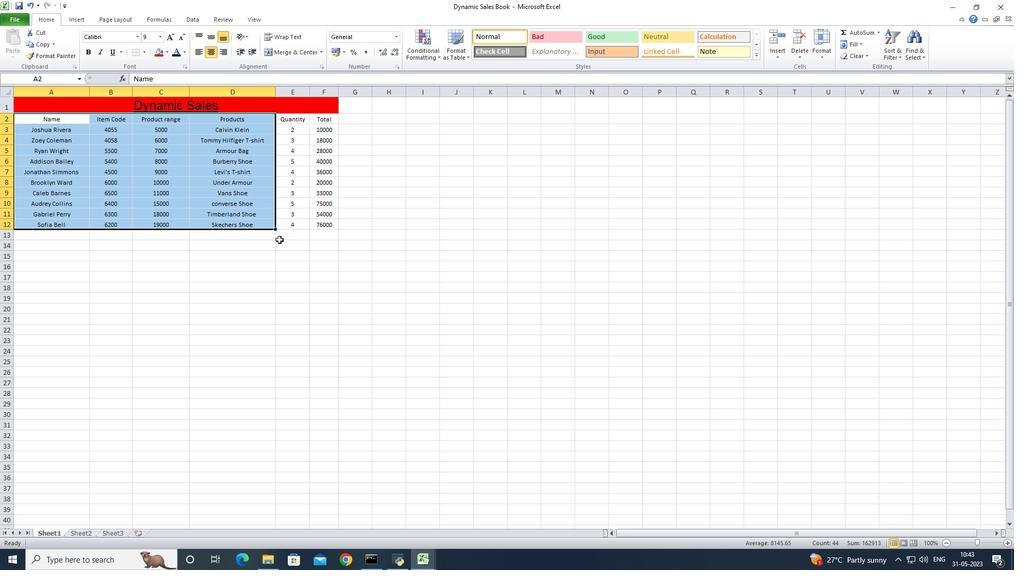 
Action: Key pressed <Key.shift>
Screenshot: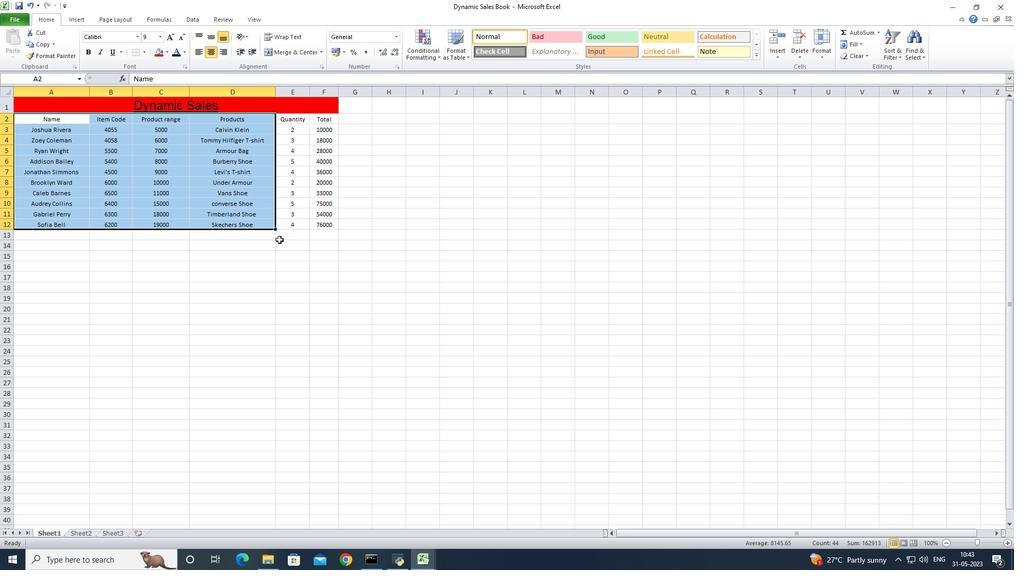 
Action: Mouse moved to (276, 234)
Screenshot: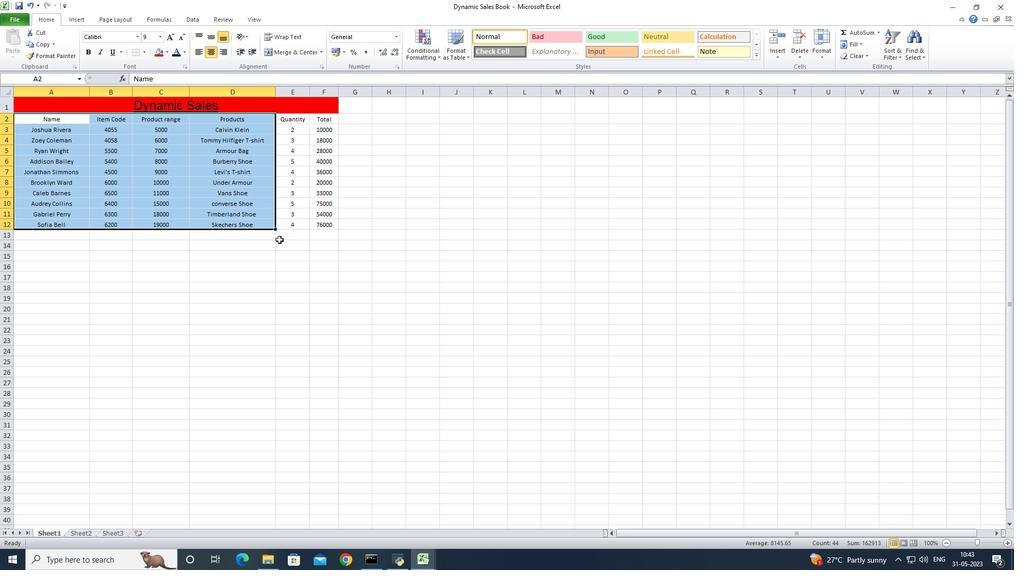
Action: Key pressed <Key.shift><Key.shift>
Screenshot: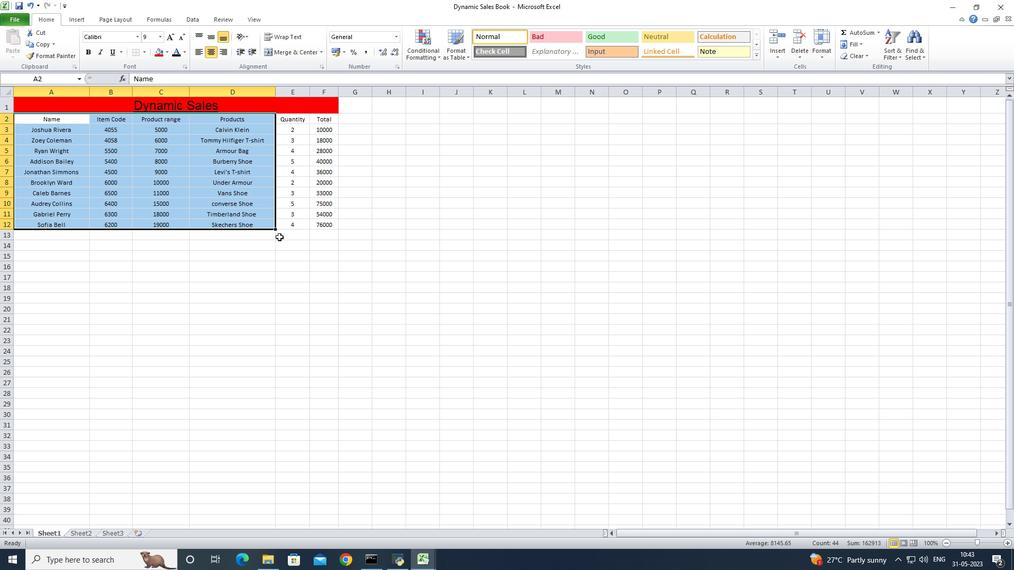 
Action: Mouse moved to (275, 233)
Screenshot: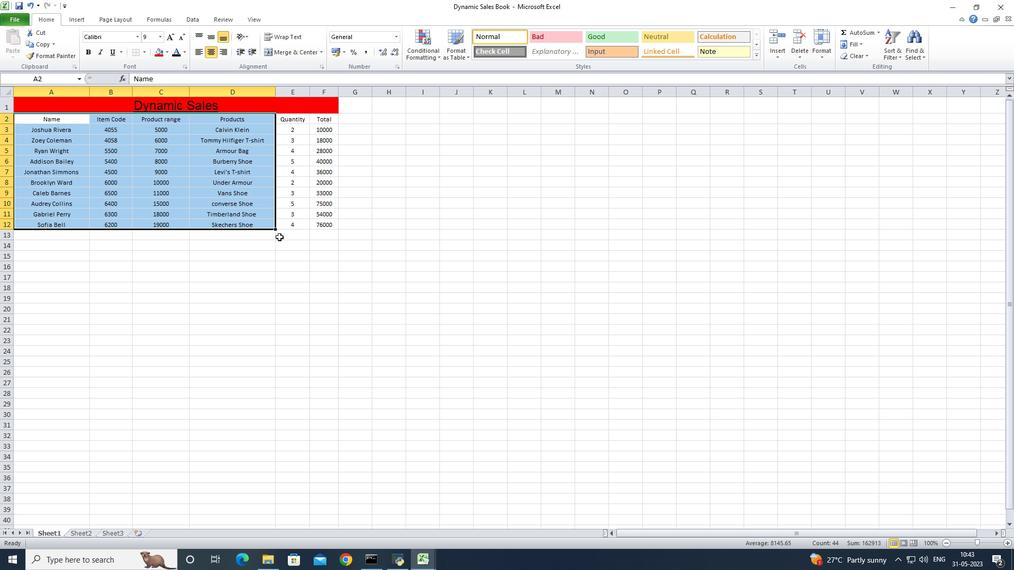 
Action: Key pressed <Key.shift>
Screenshot: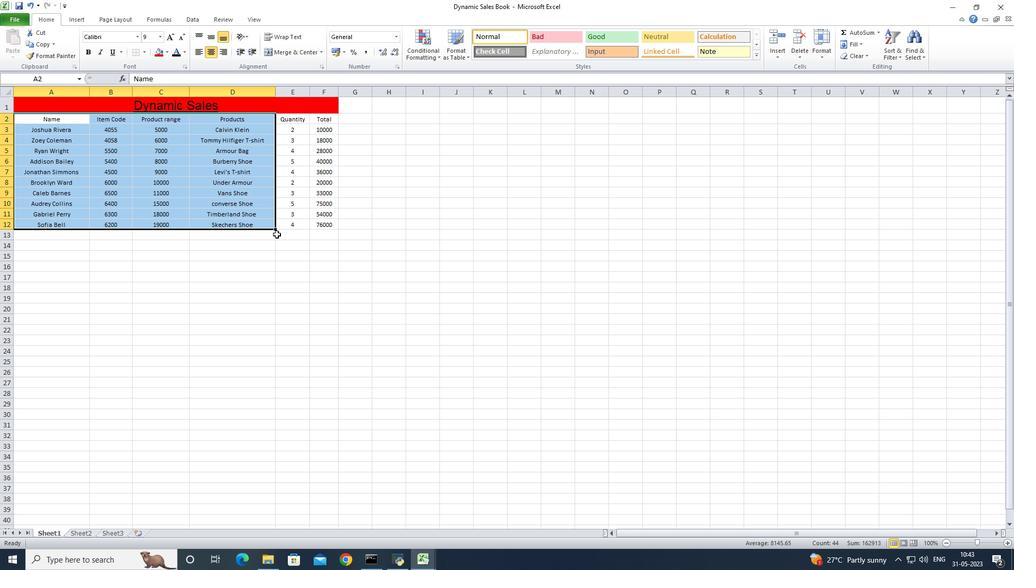 
Action: Mouse moved to (275, 233)
Screenshot: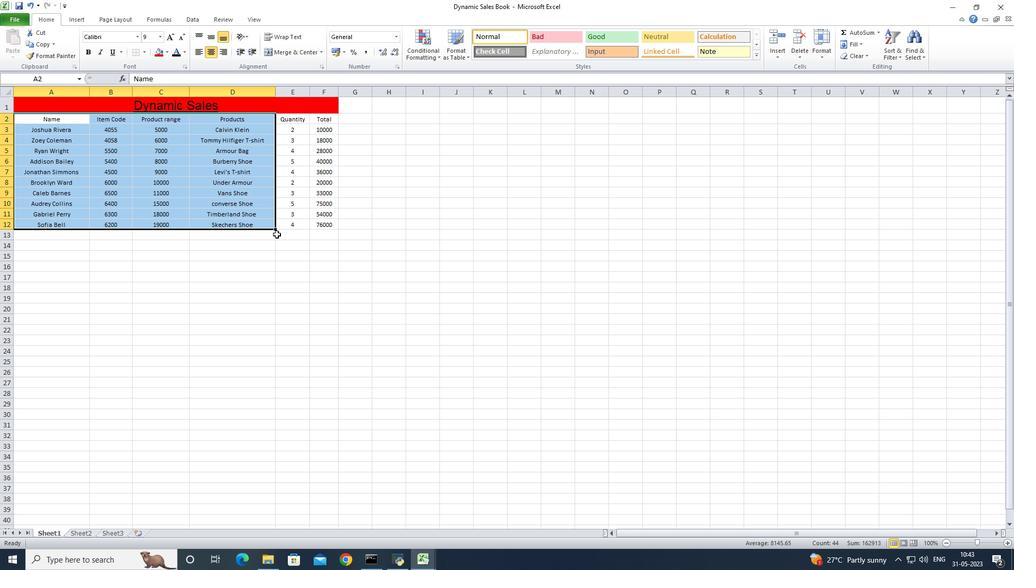 
Action: Key pressed <Key.shift><Key.shift>
Screenshot: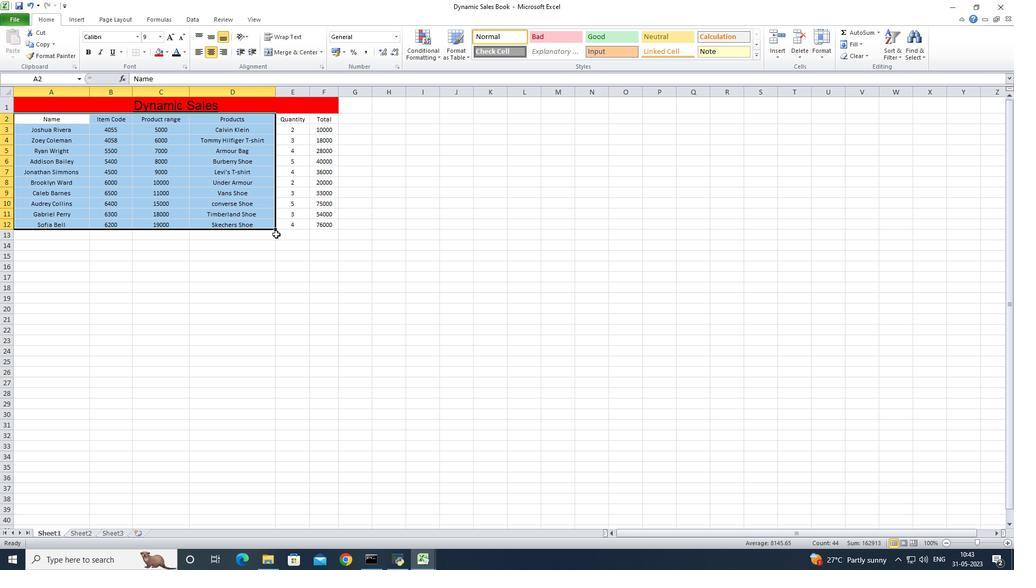 
Action: Mouse moved to (275, 233)
Screenshot: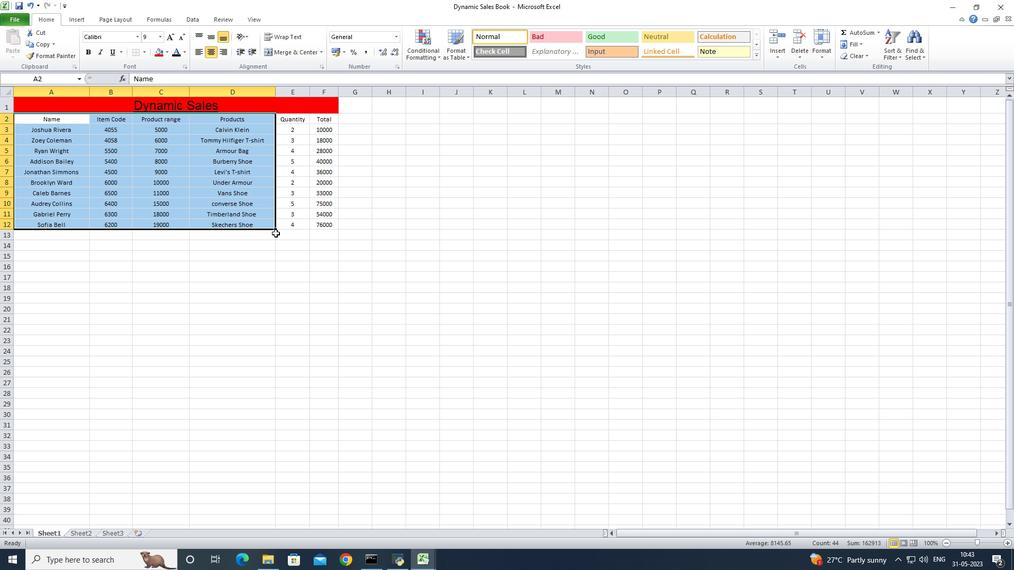 
Action: Key pressed <Key.shift><Key.shift>
Screenshot: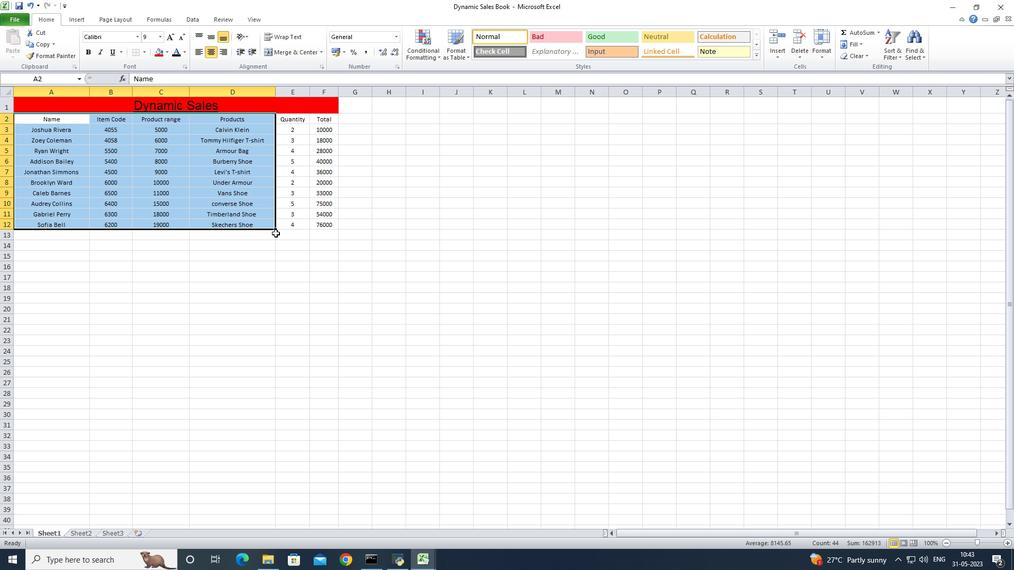 
Action: Mouse moved to (275, 232)
Screenshot: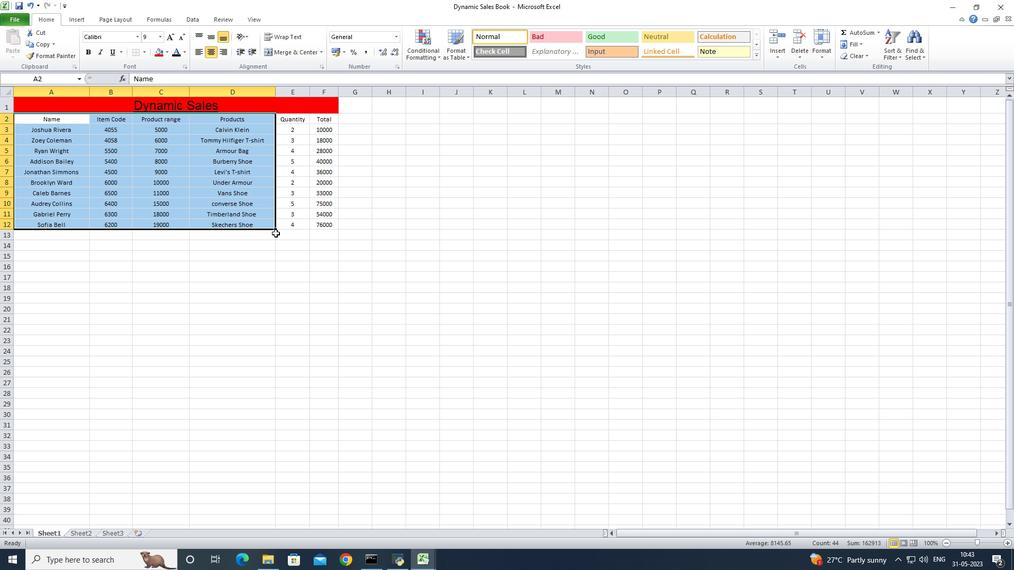 
Action: Key pressed <Key.shift>
Screenshot: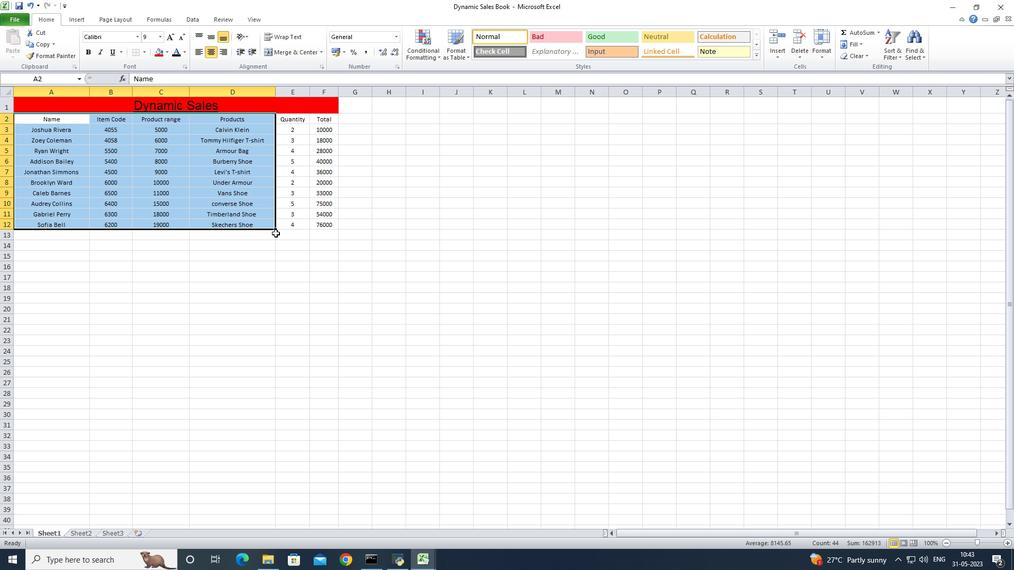 
Action: Mouse moved to (275, 231)
Screenshot: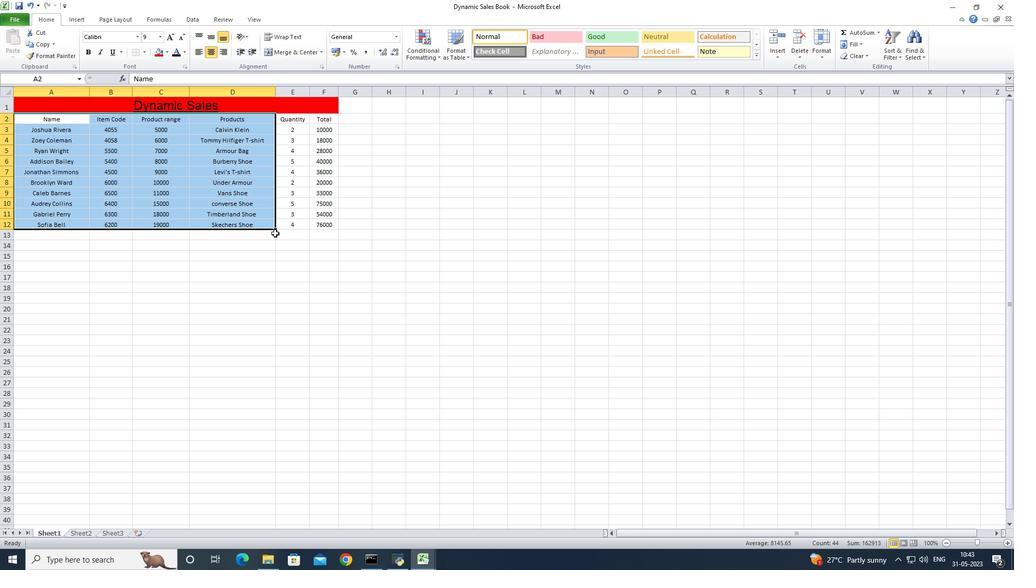 
Action: Key pressed <Key.shift>
Screenshot: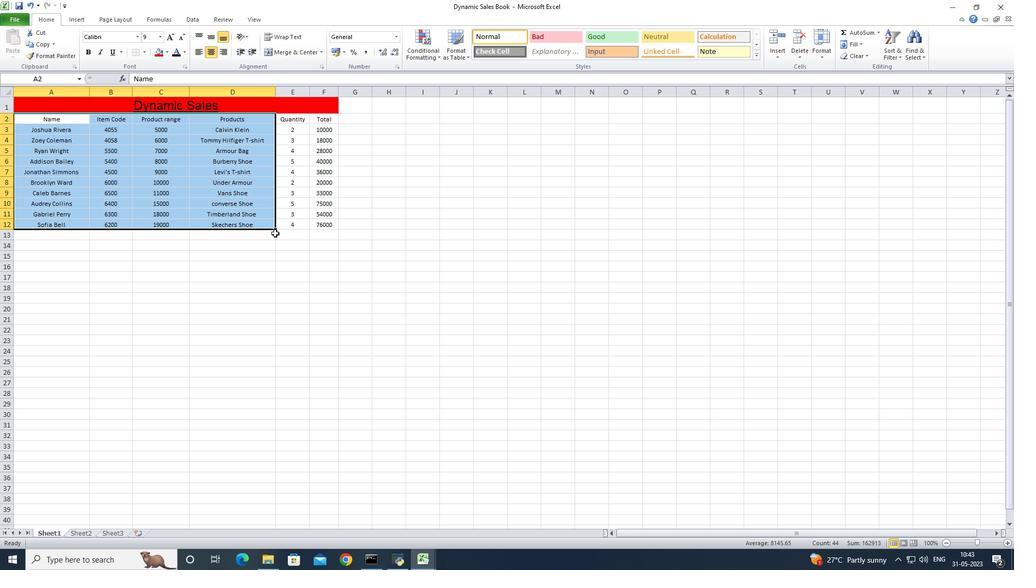 
Action: Mouse moved to (275, 230)
Screenshot: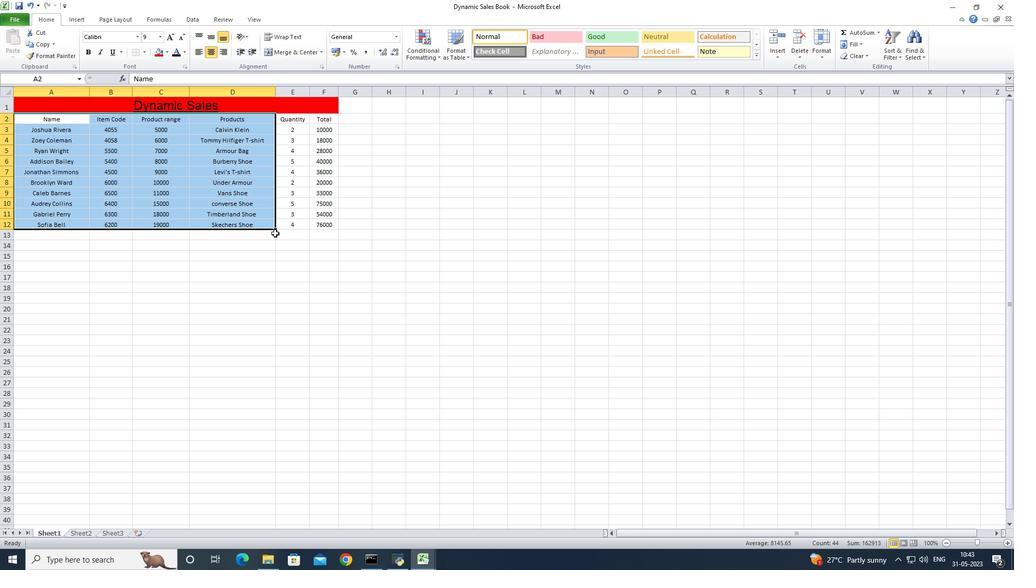 
Action: Key pressed <Key.shift>
Screenshot: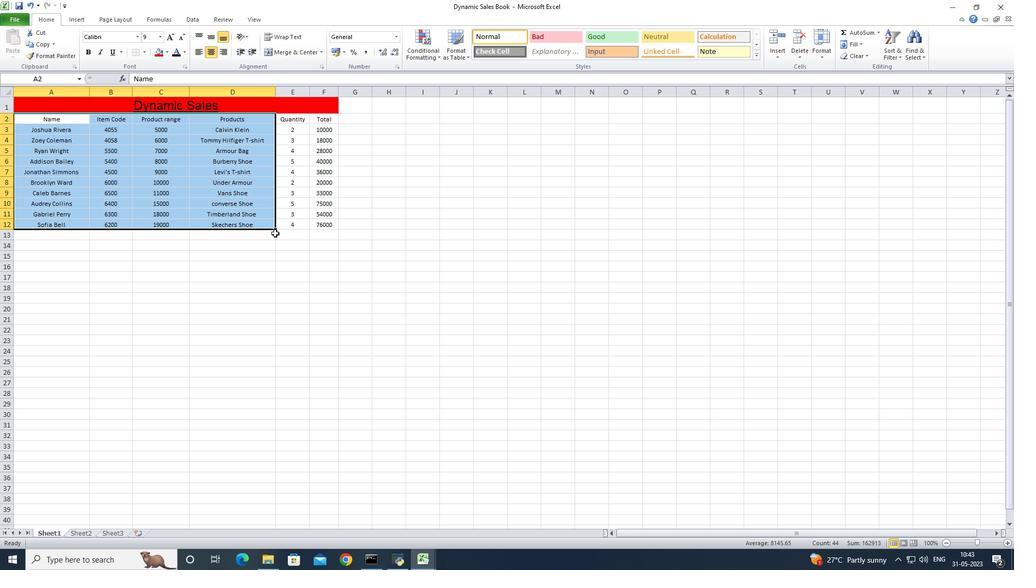 
Action: Mouse moved to (274, 229)
Screenshot: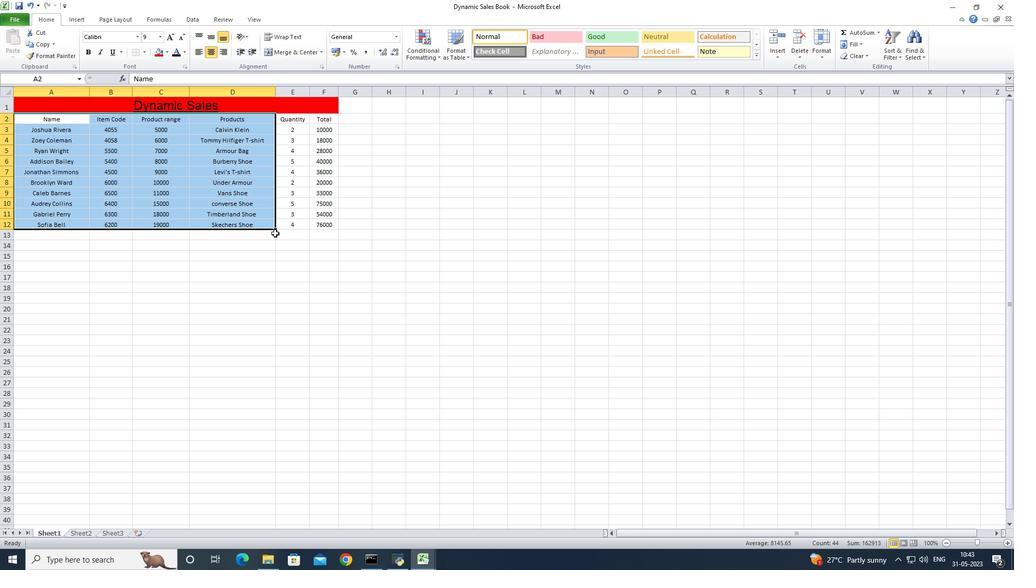 
Action: Key pressed <Key.shift><Key.shift><Key.shift>
Screenshot: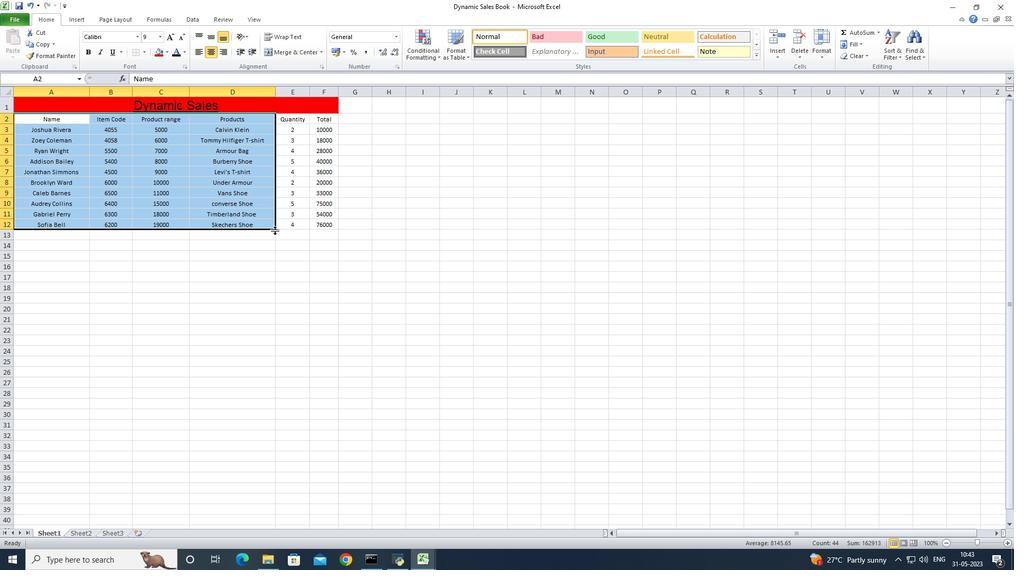 
Action: Mouse moved to (274, 229)
Screenshot: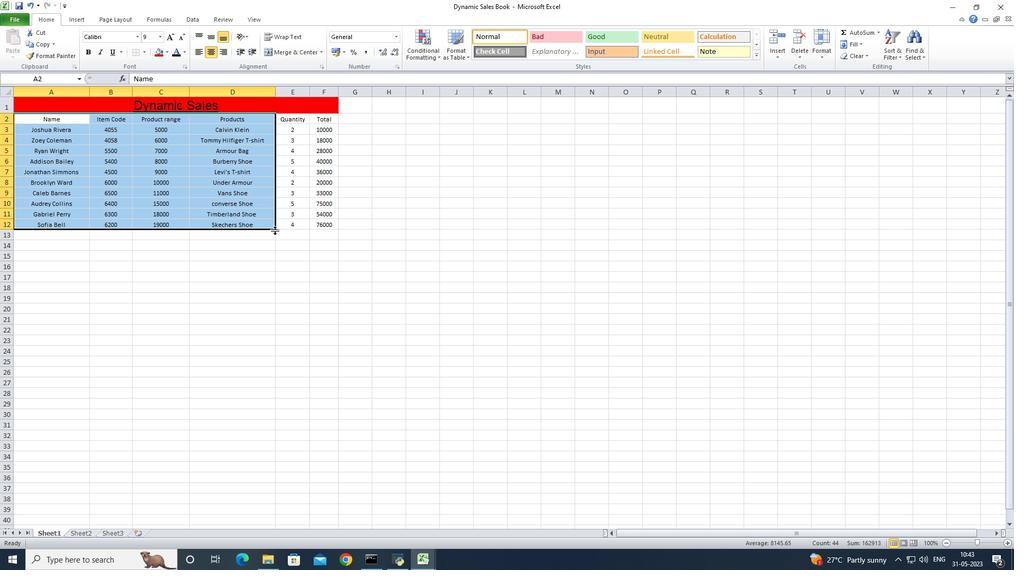 
Action: Key pressed <Key.shift><Key.shift><Key.shift><Key.shift><Key.shift><Key.shift><Key.shift><Key.shift>
Screenshot: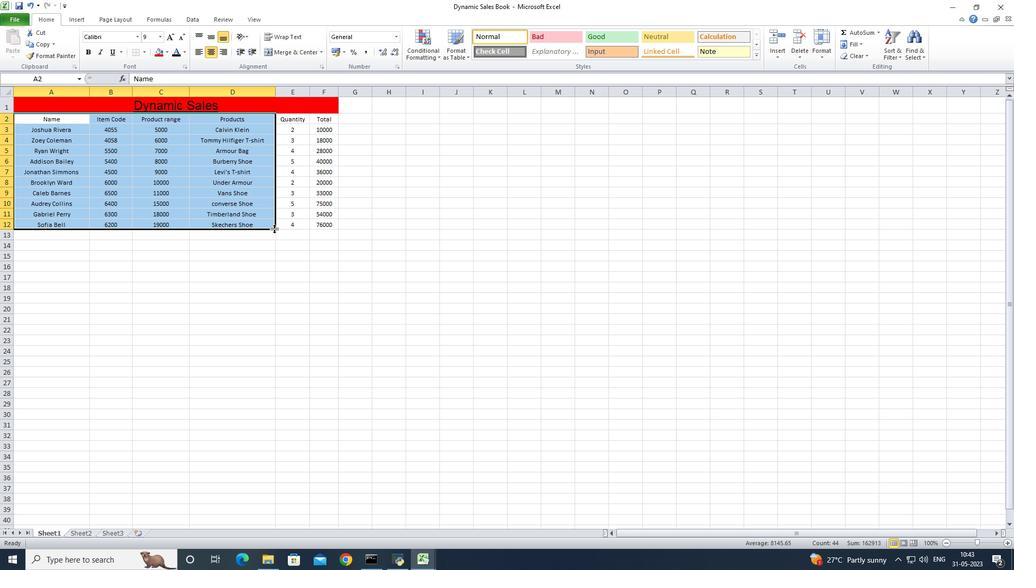 
Action: Mouse moved to (275, 228)
Screenshot: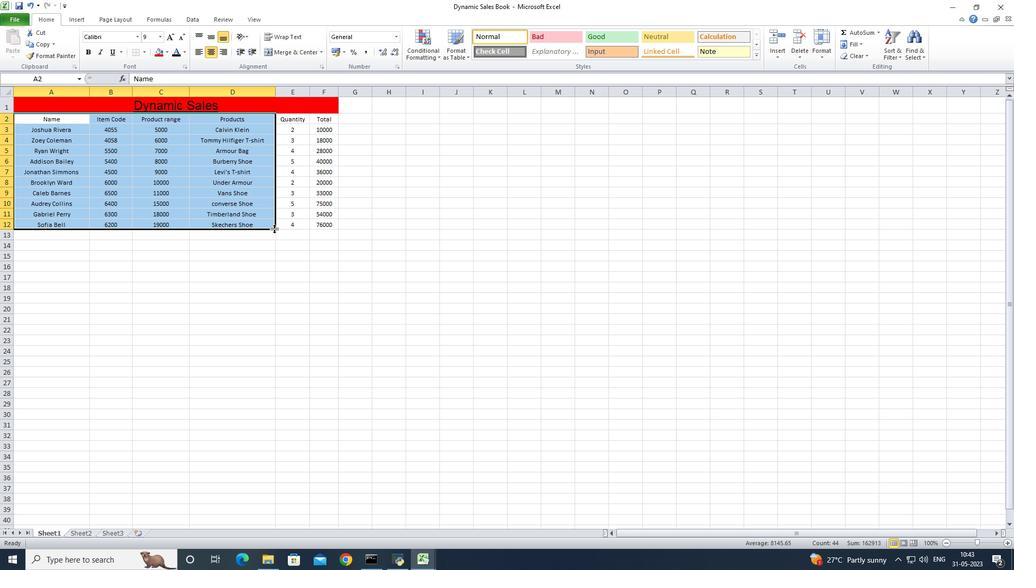 
Action: Key pressed <Key.shift>
Screenshot: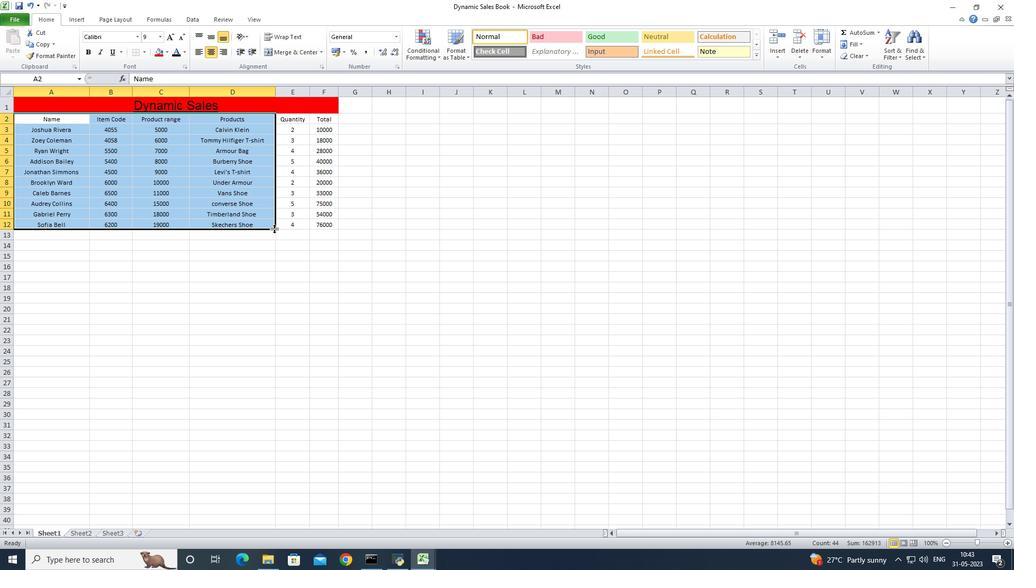 
Action: Mouse moved to (276, 229)
Screenshot: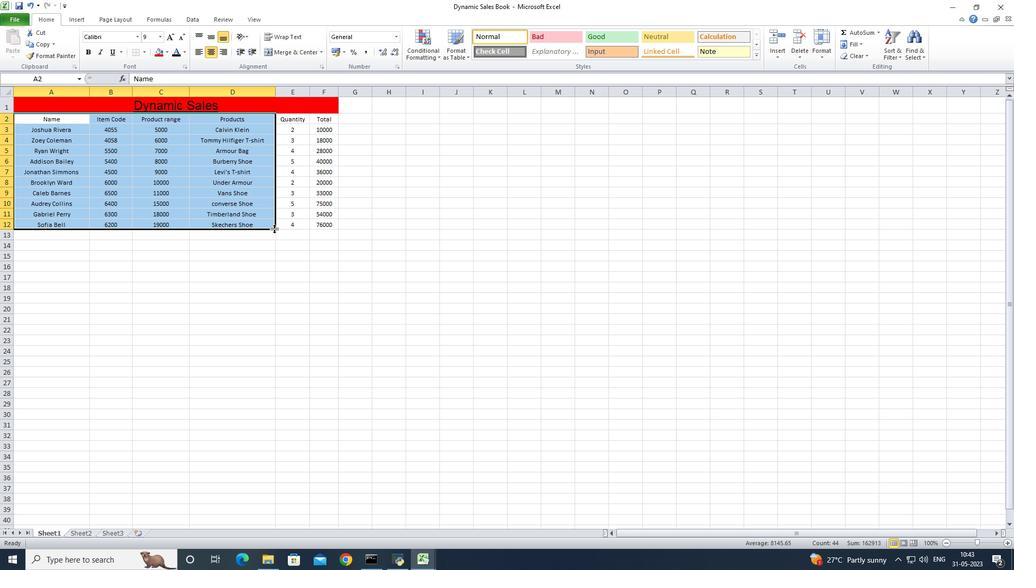 
Action: Key pressed <Key.shift><Key.shift><Key.shift><Key.shift><Key.shift><Key.shift><Key.shift><Key.shift>
Screenshot: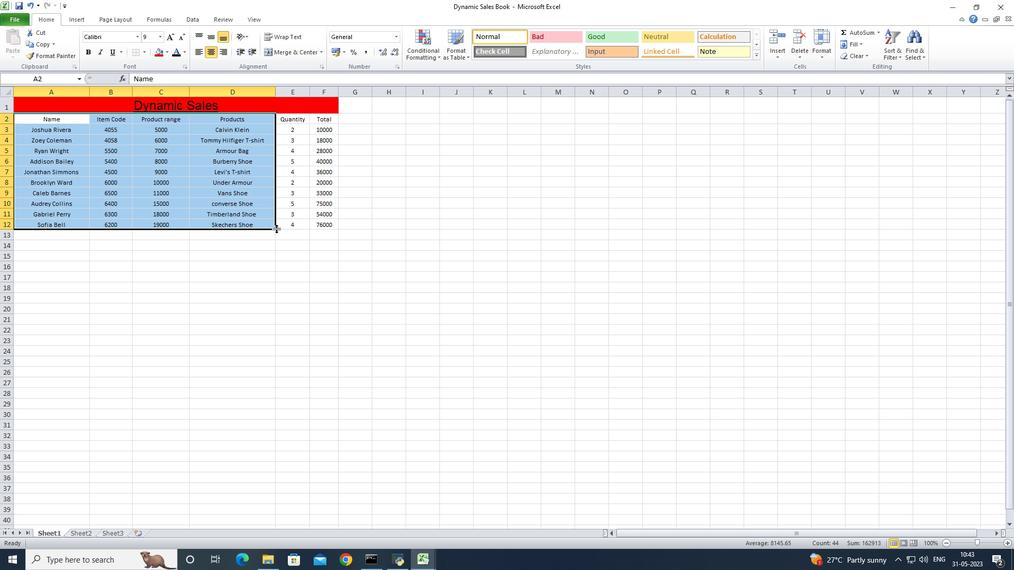 
Action: Mouse pressed left at (276, 229)
Screenshot: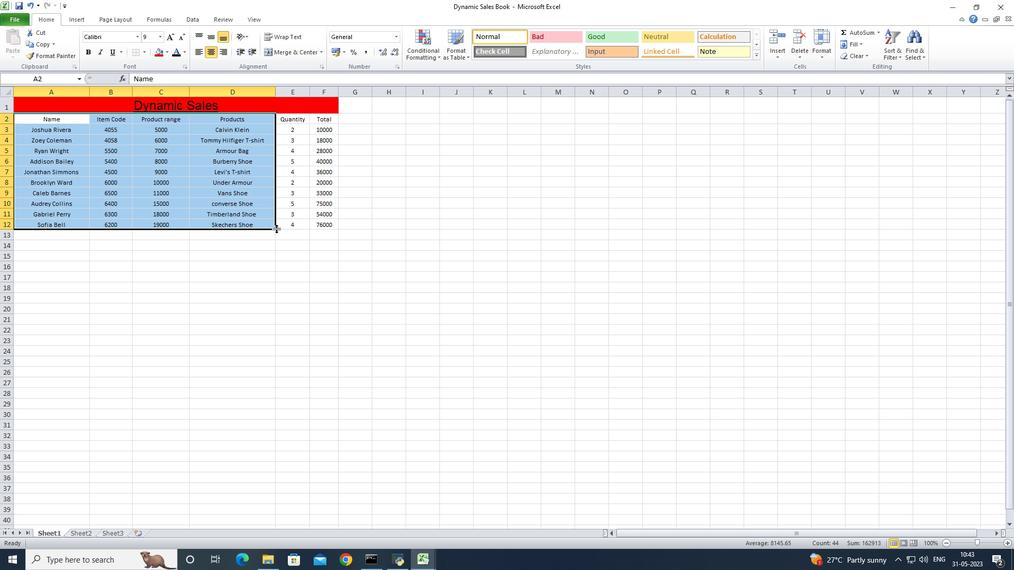 
Action: Key pressed <Key.shift><Key.shift><Key.shift><Key.shift><Key.shift>
Screenshot: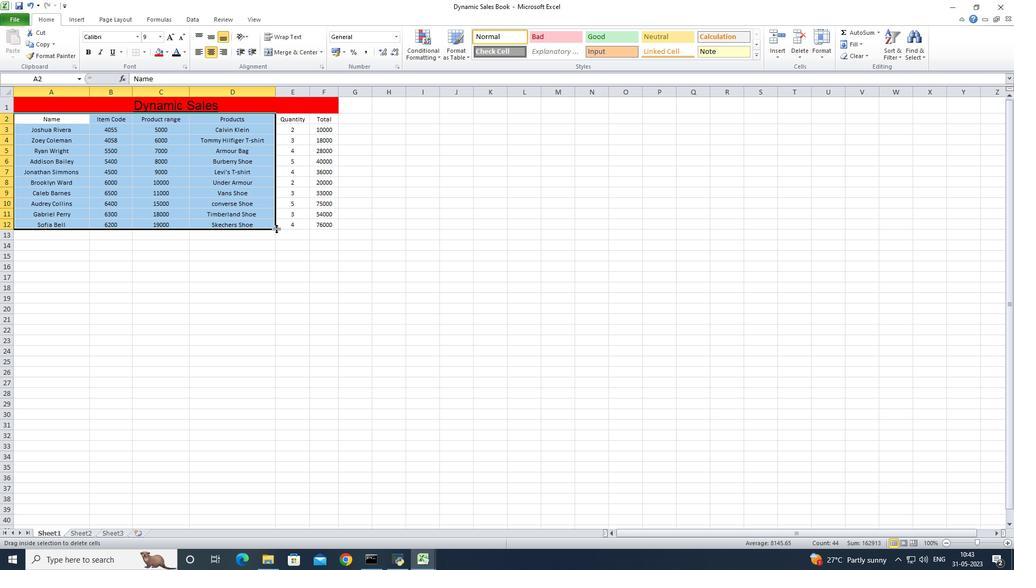 
Action: Mouse moved to (276, 229)
Screenshot: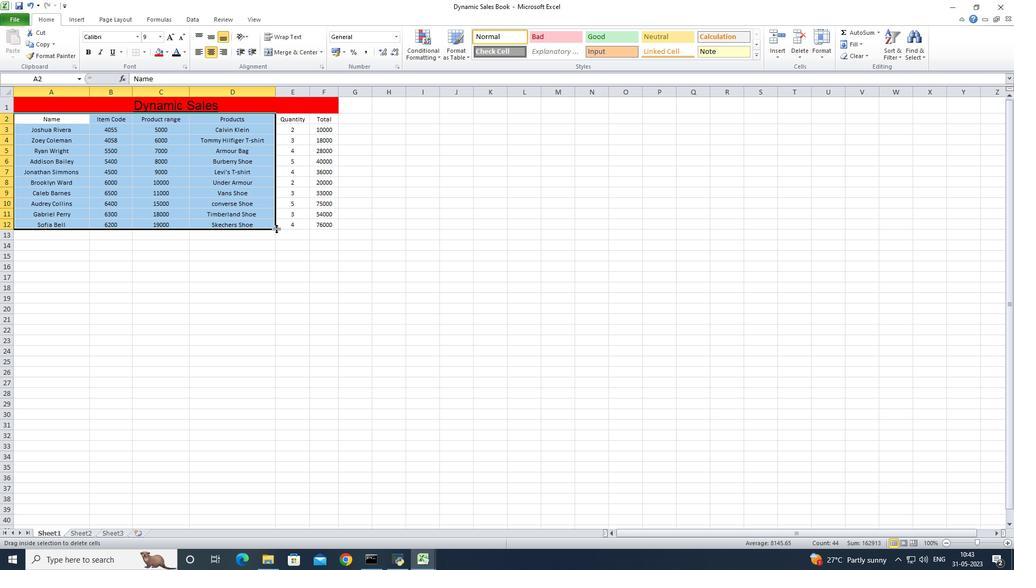 
Action: Key pressed <Key.shift><Key.shift>
Screenshot: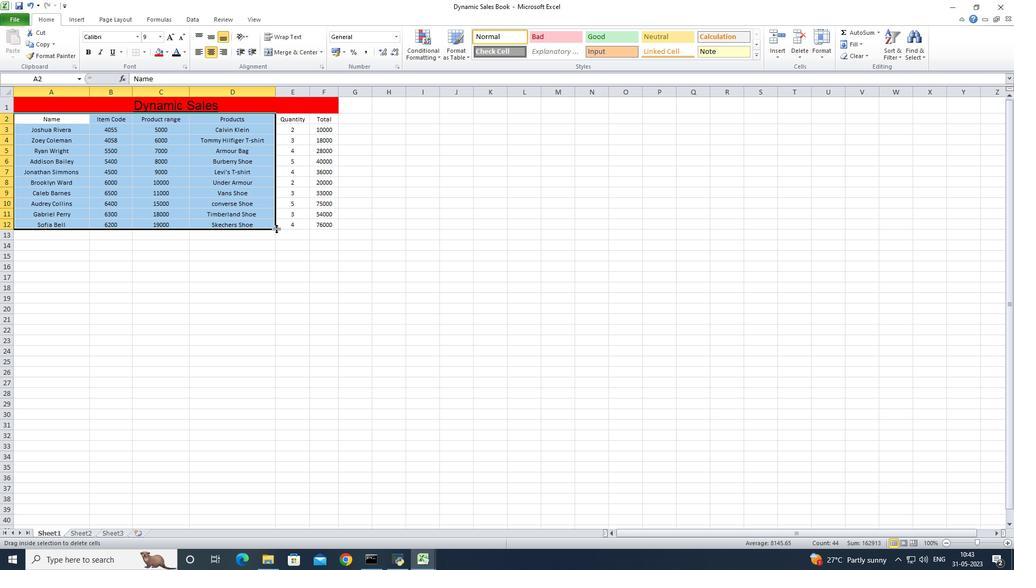 
Action: Mouse moved to (289, 232)
Screenshot: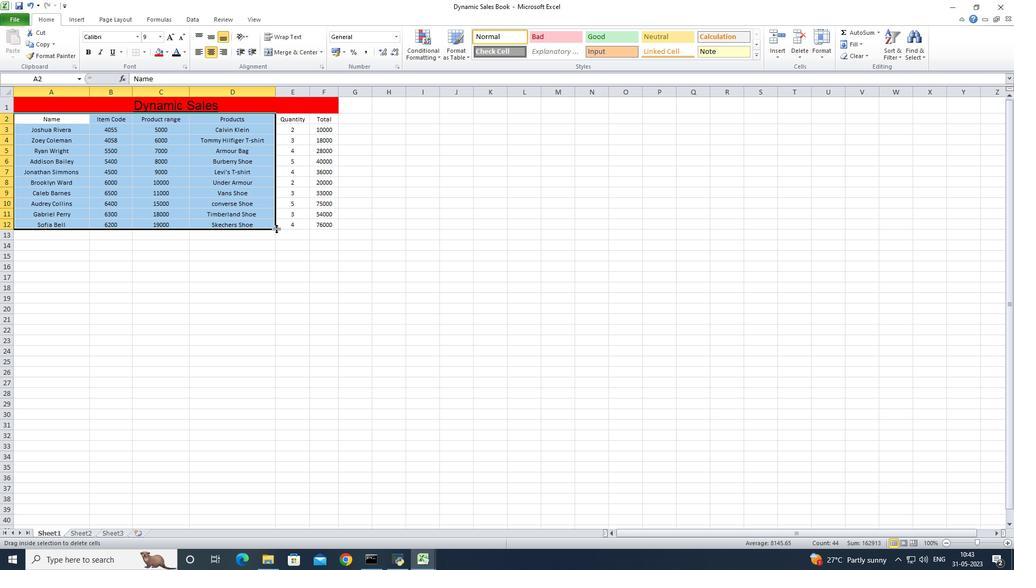 
Action: Key pressed <Key.shift>
Screenshot: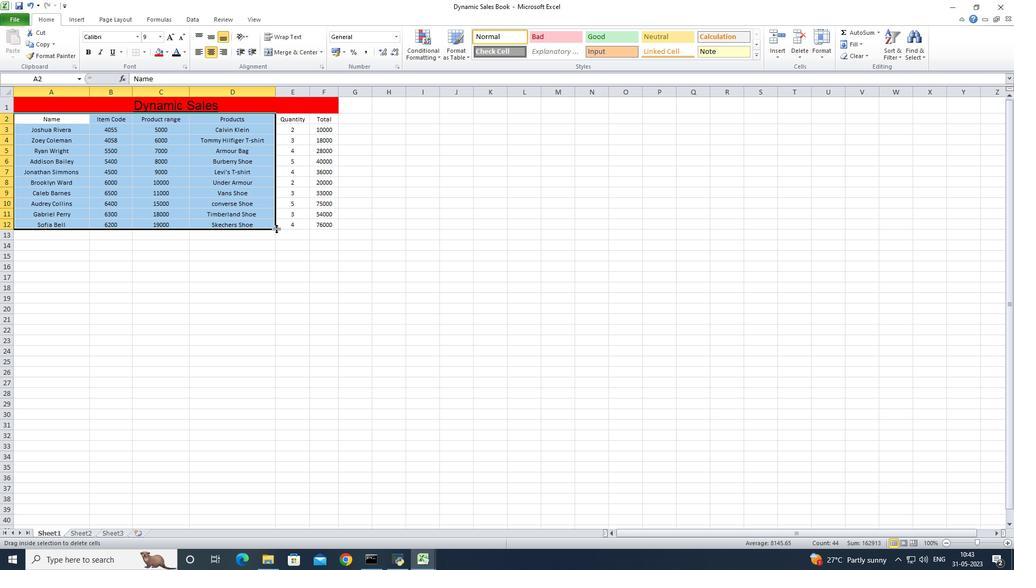 
Action: Mouse moved to (289, 232)
Screenshot: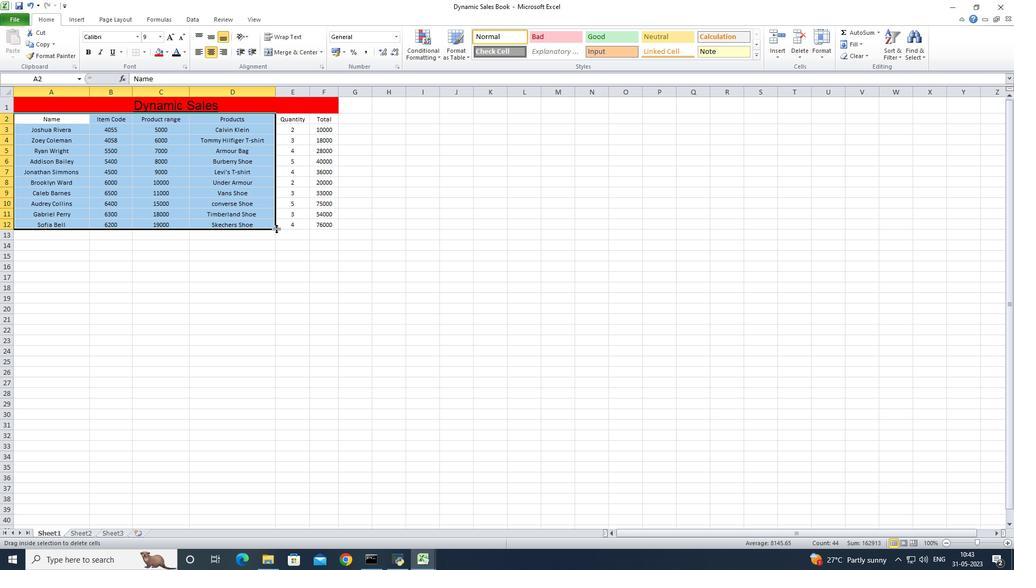
Action: Key pressed <Key.shift><Key.shift>
Screenshot: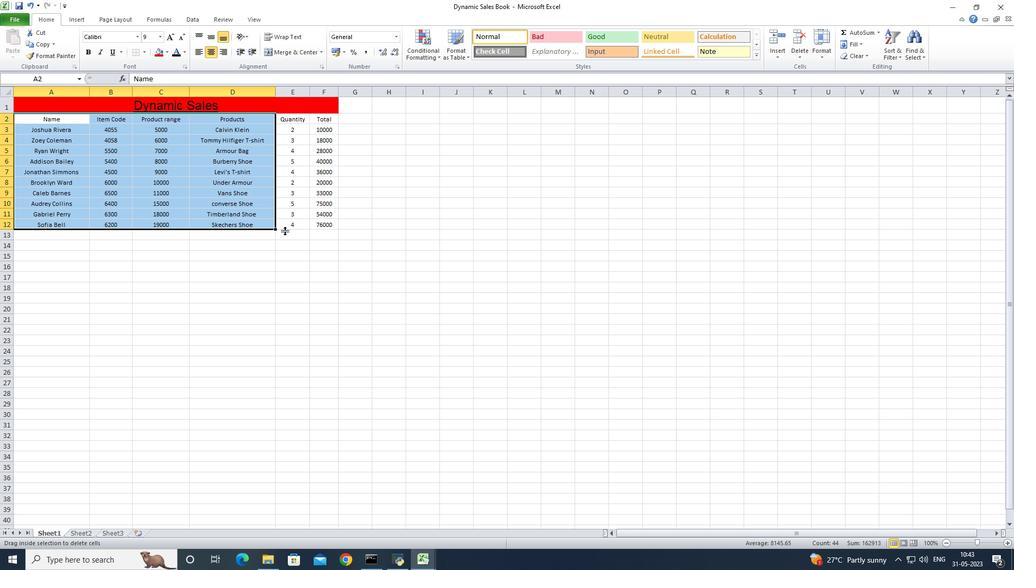 
Action: Mouse moved to (290, 232)
Screenshot: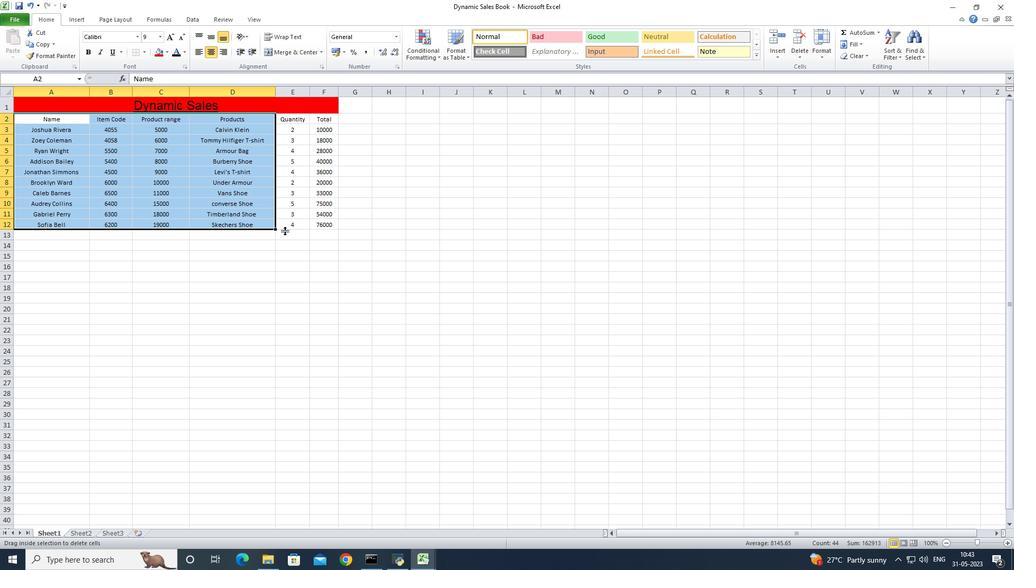 
Action: Key pressed <Key.shift>
Screenshot: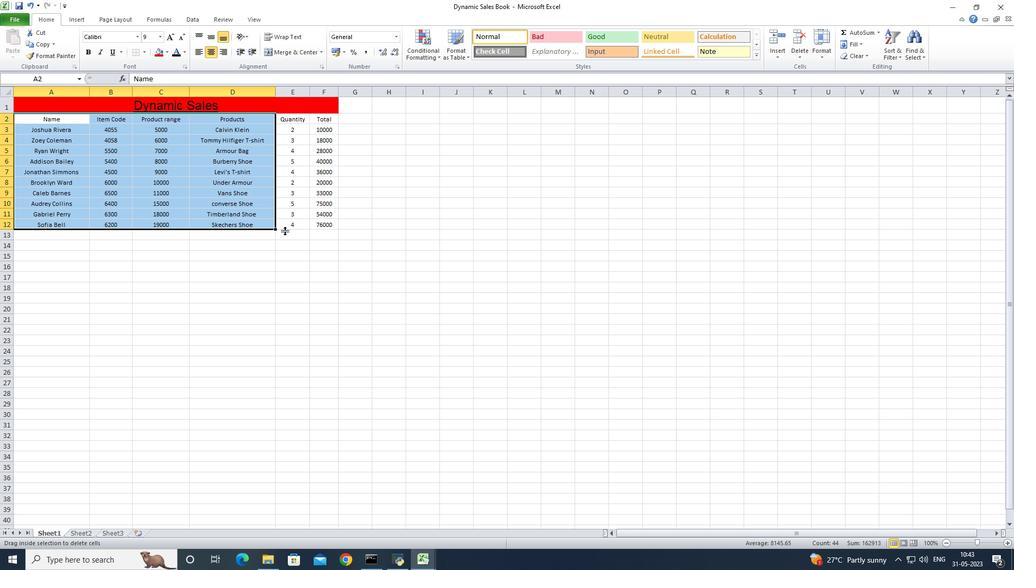 
Action: Mouse moved to (293, 232)
Screenshot: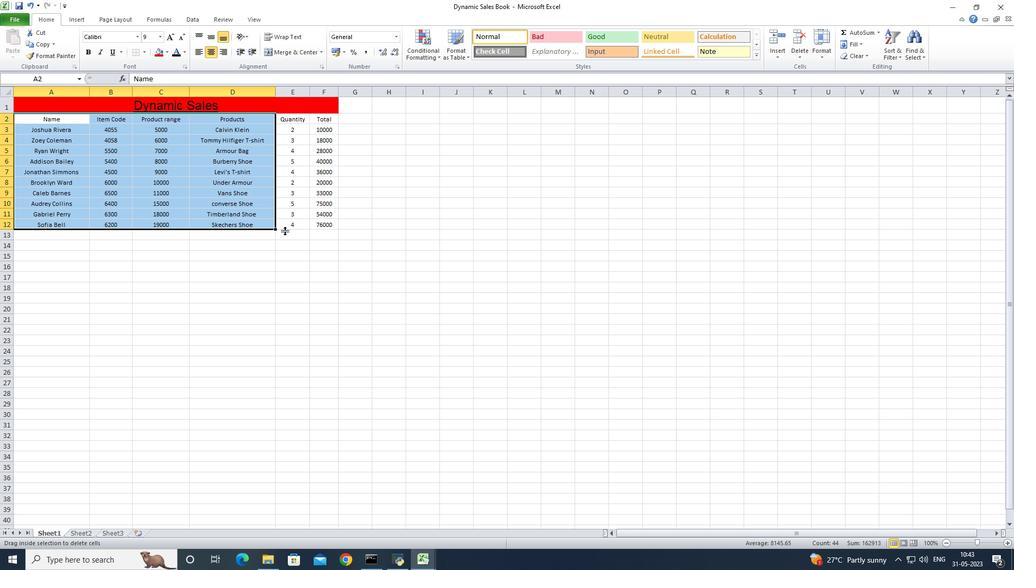 
Action: Key pressed <Key.shift>
Screenshot: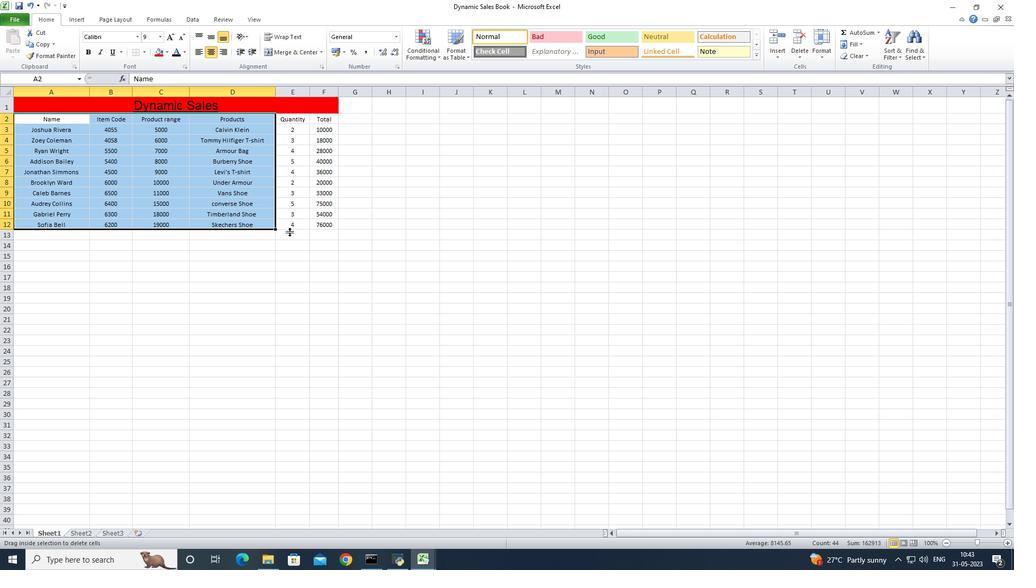 
Action: Mouse moved to (295, 232)
Screenshot: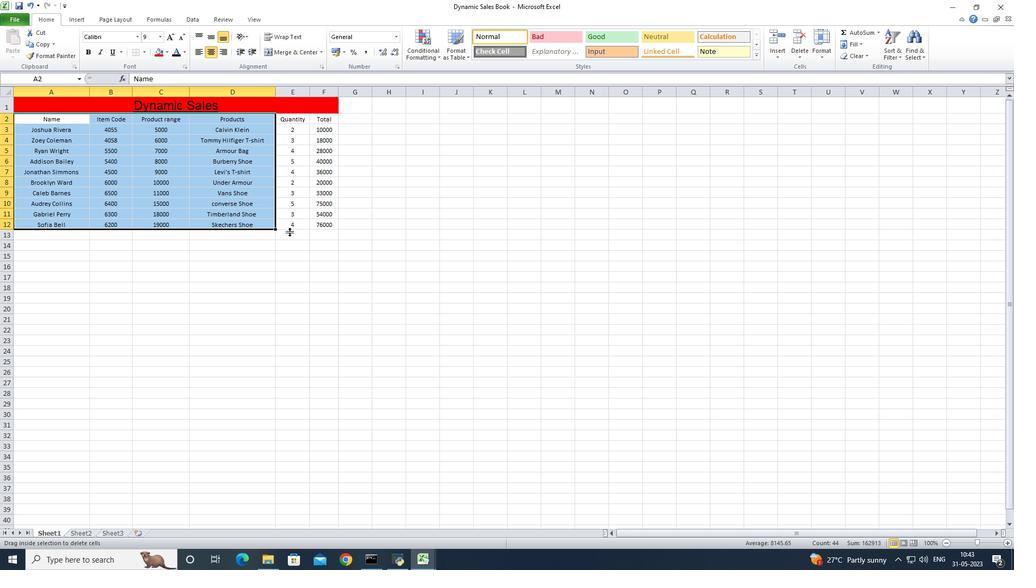 
Action: Key pressed <Key.shift>
Screenshot: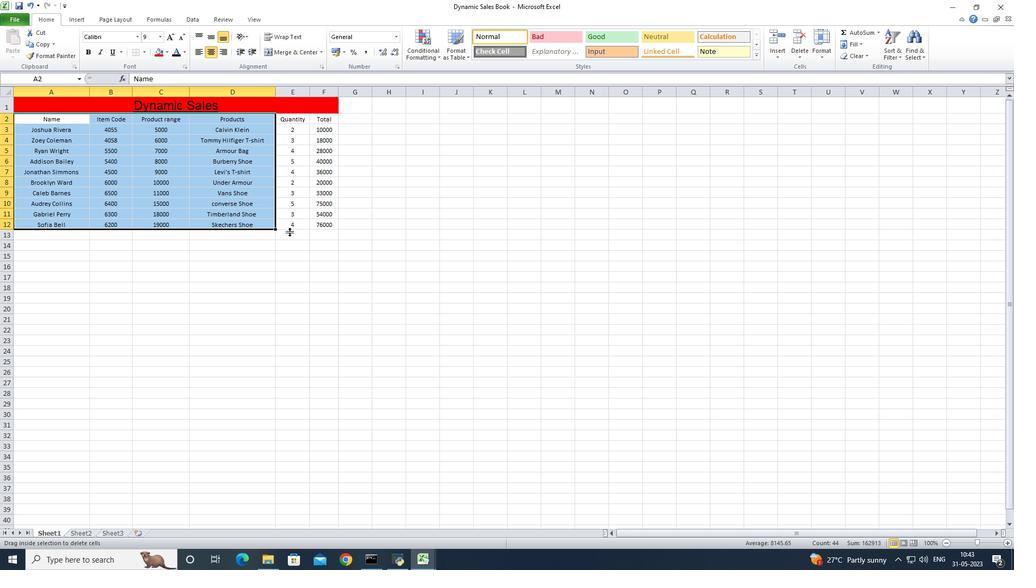 
Action: Mouse moved to (296, 232)
Screenshot: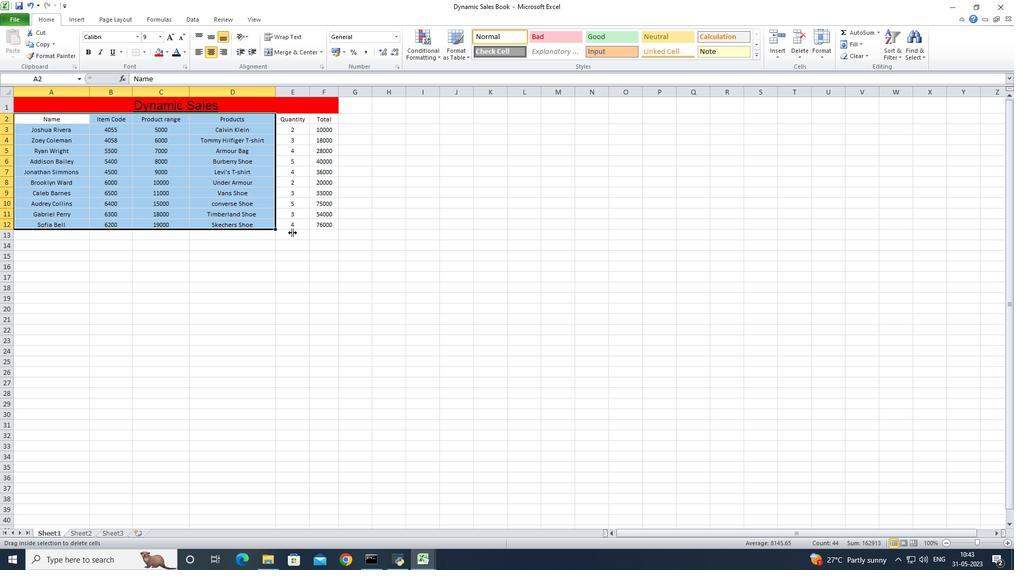 
Action: Key pressed <Key.shift>
Screenshot: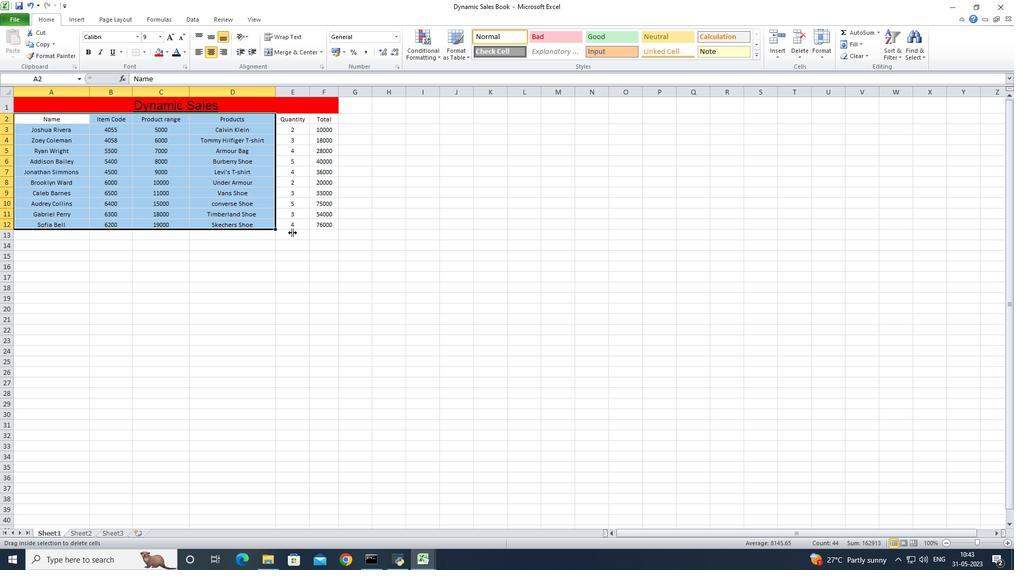 
Action: Mouse moved to (297, 232)
Screenshot: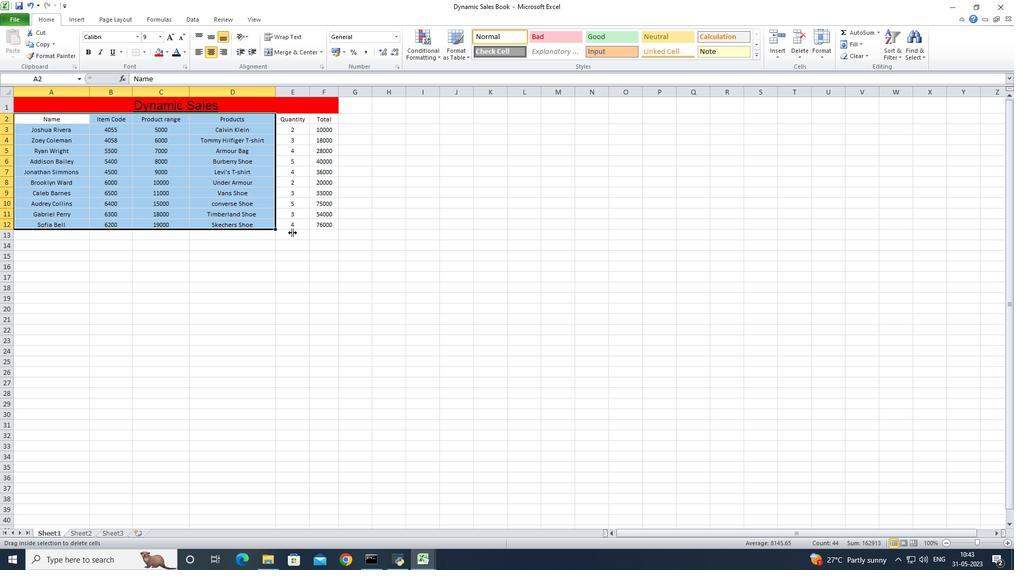 
Action: Key pressed <Key.shift>
Screenshot: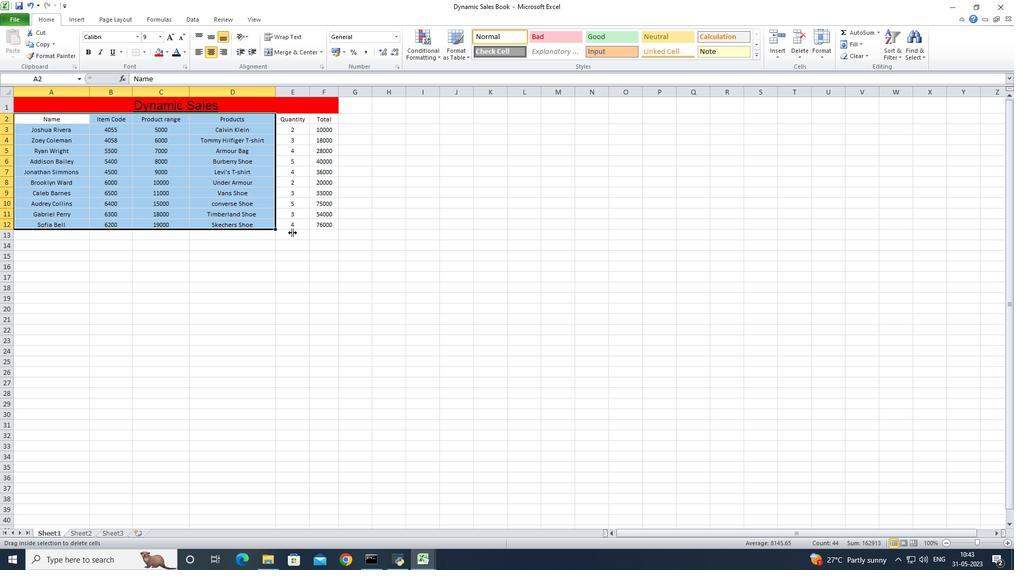 
Action: Mouse moved to (298, 232)
Screenshot: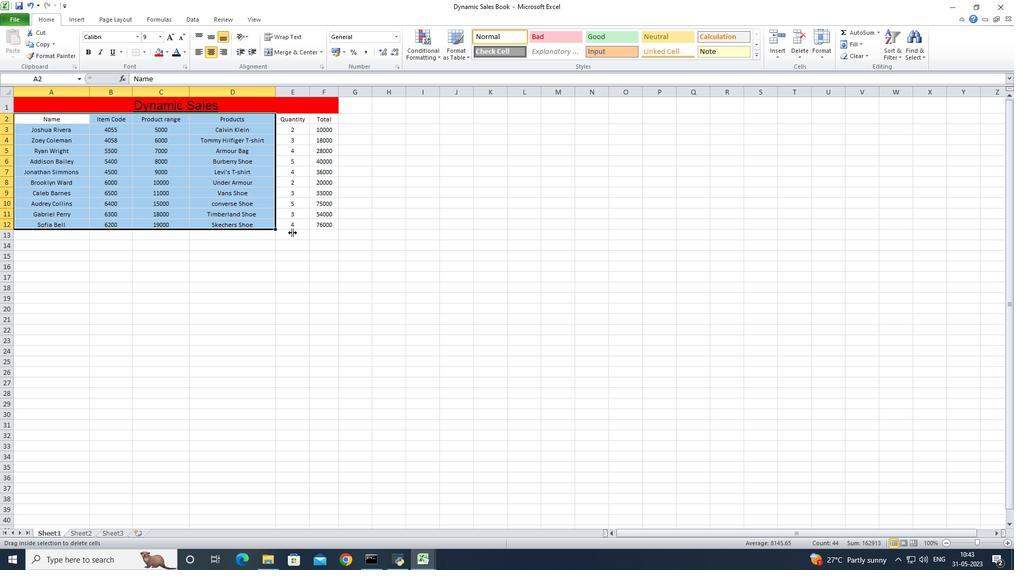 
Action: Key pressed <Key.shift>
Screenshot: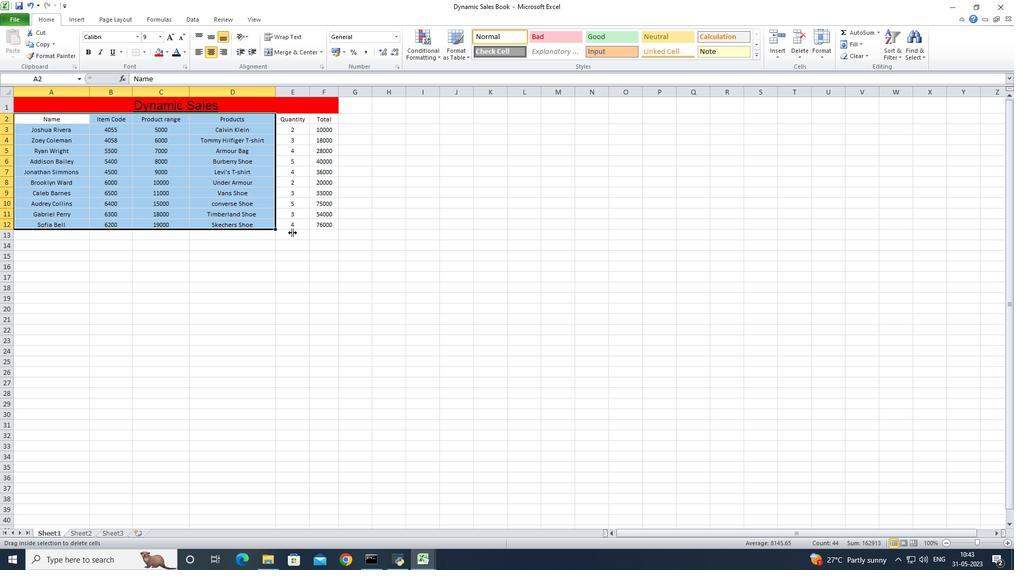 
Action: Mouse moved to (302, 232)
Screenshot: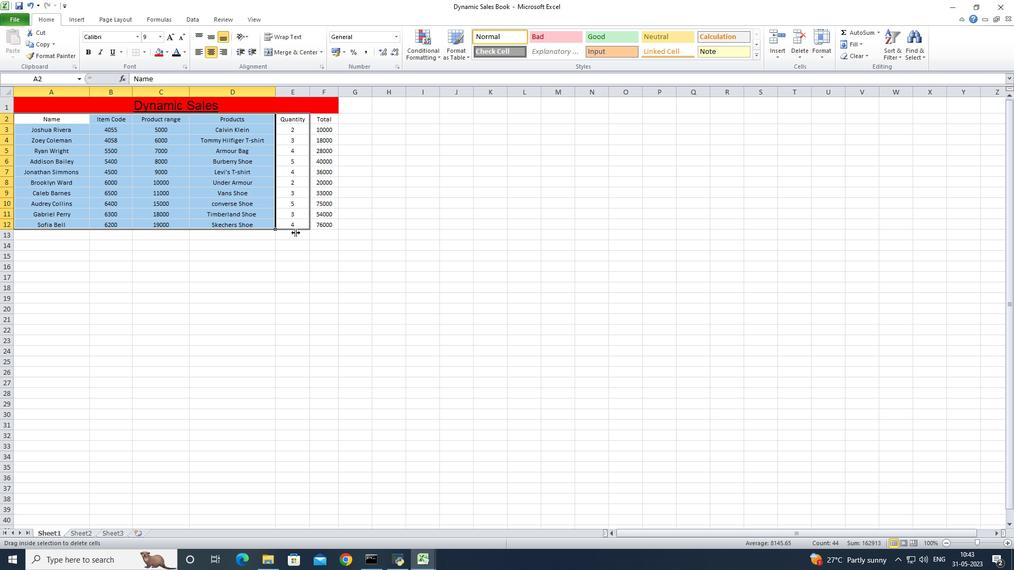 
Action: Key pressed <Key.shift>
Screenshot: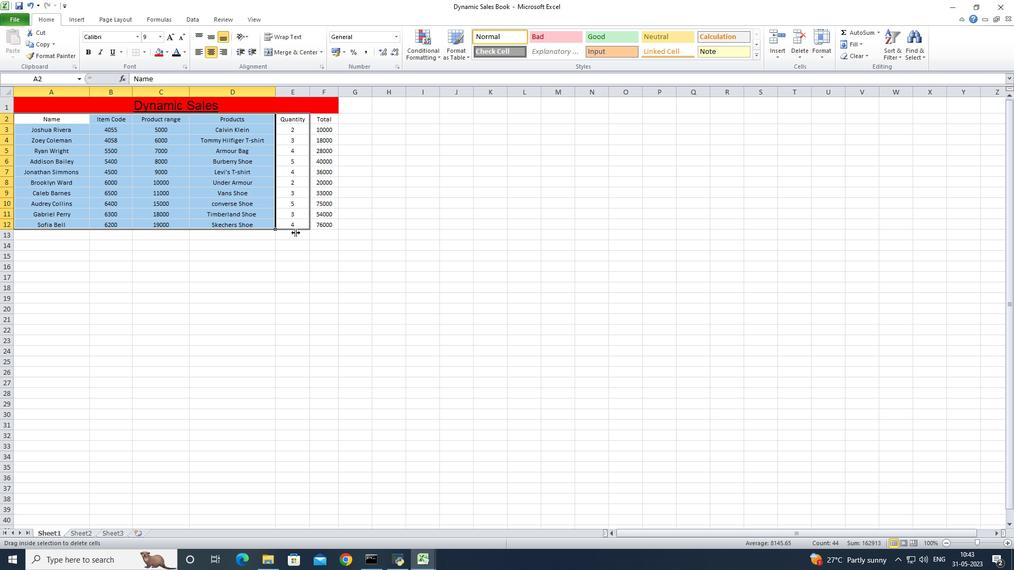 
Action: Mouse moved to (303, 232)
Screenshot: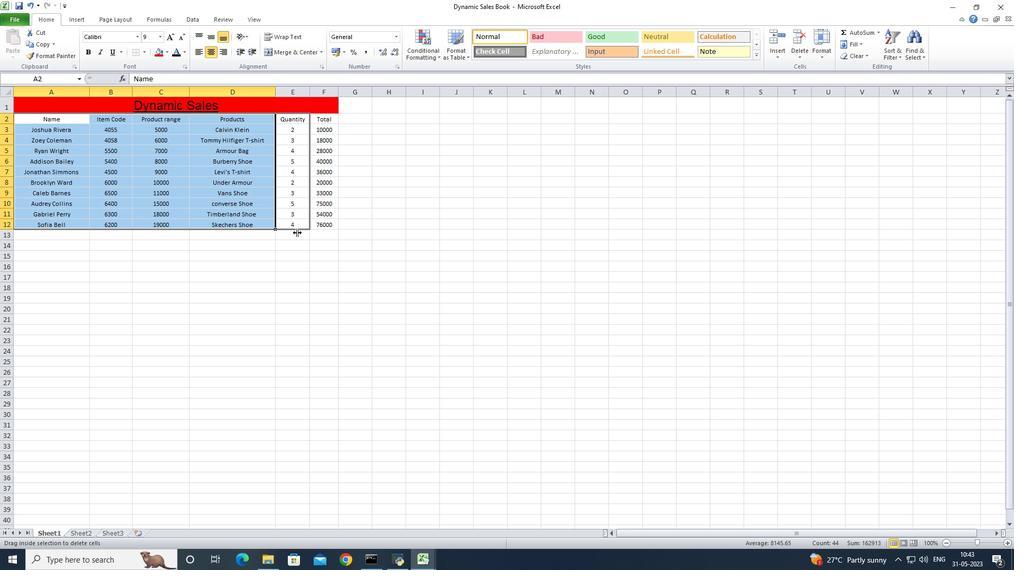 
Action: Key pressed <Key.shift>
Screenshot: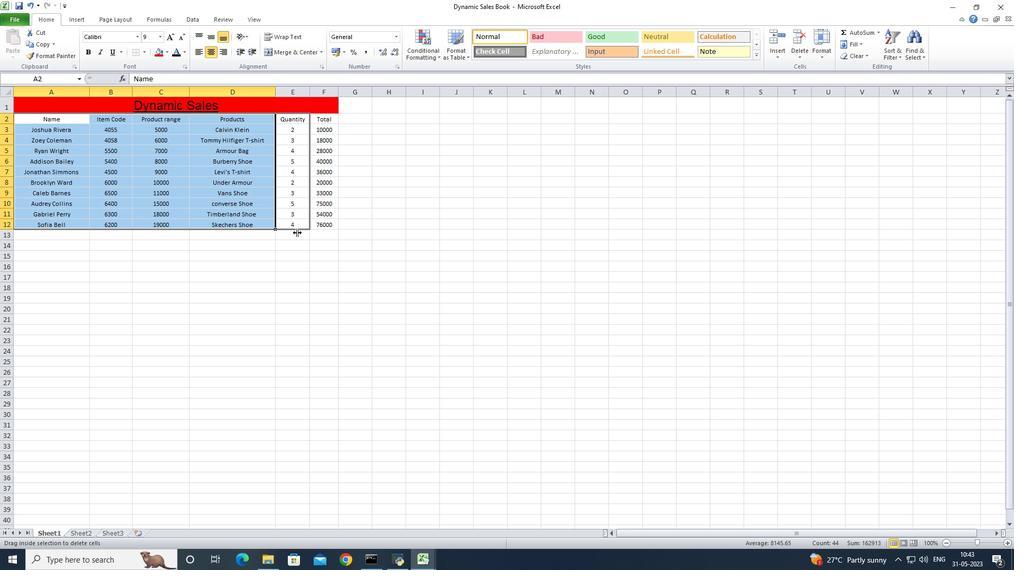 
Action: Mouse moved to (306, 232)
Screenshot: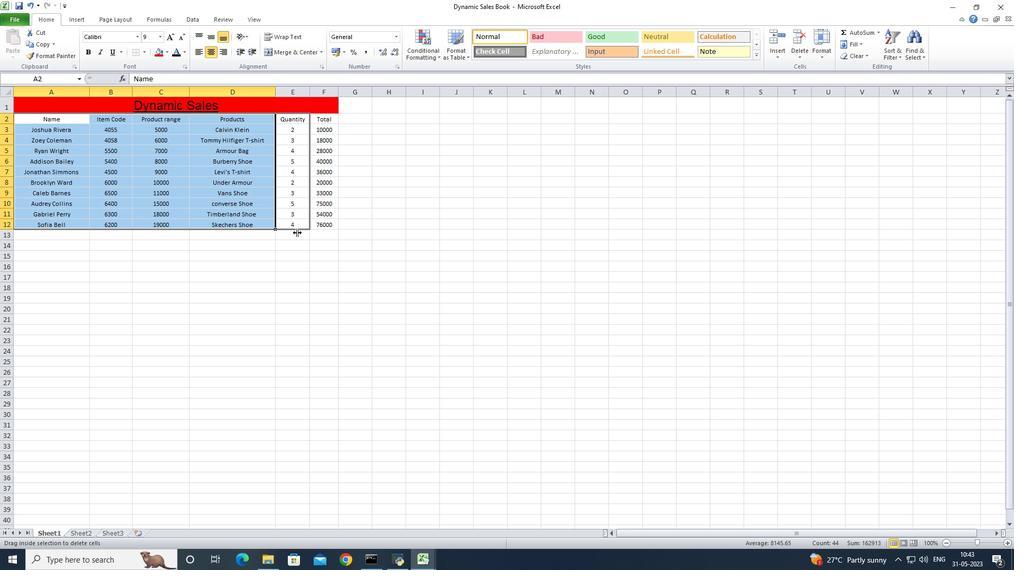 
Action: Key pressed <Key.shift>
Screenshot: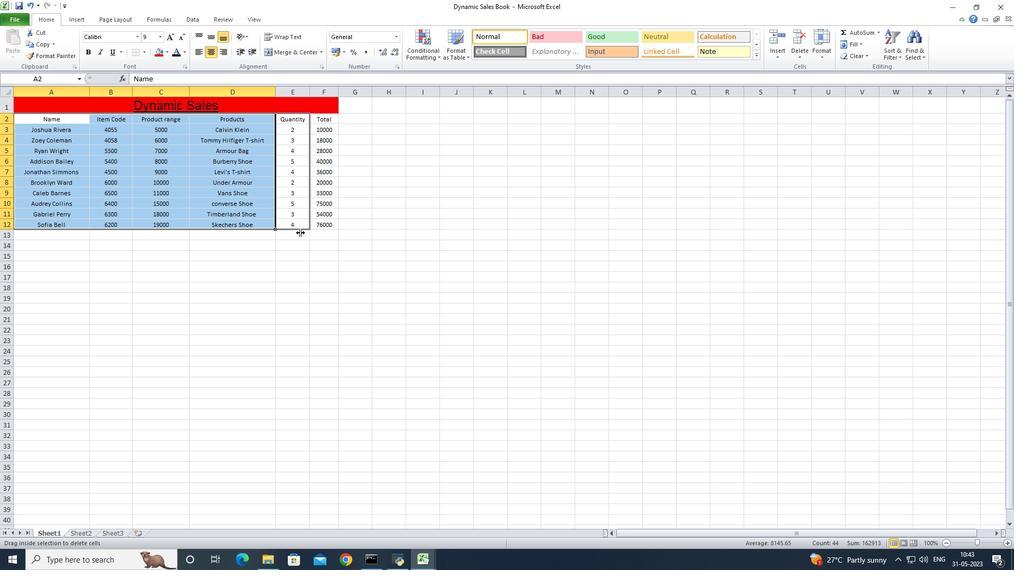 
Action: Mouse moved to (310, 232)
Screenshot: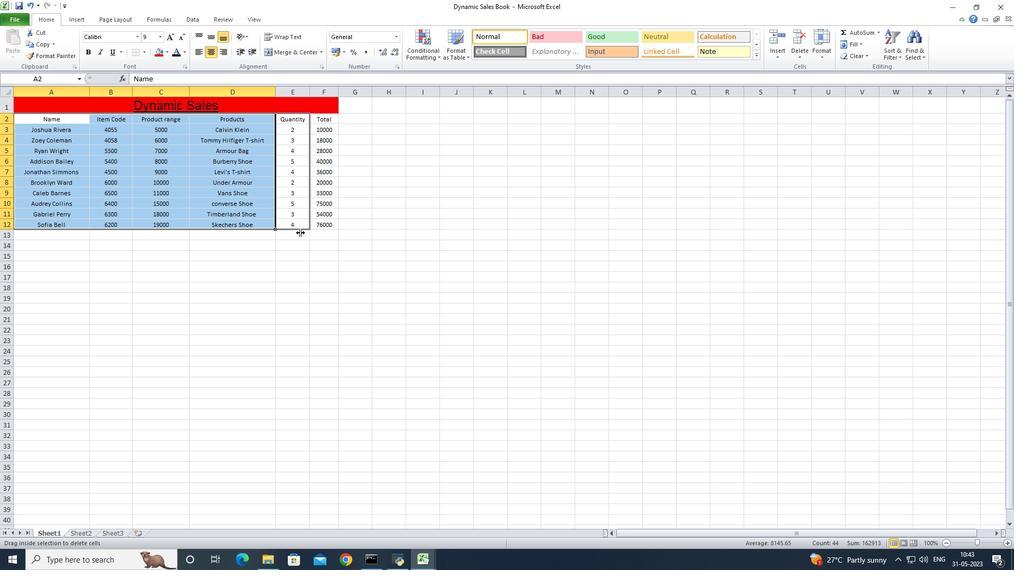 
Action: Key pressed <Key.shift>
Screenshot: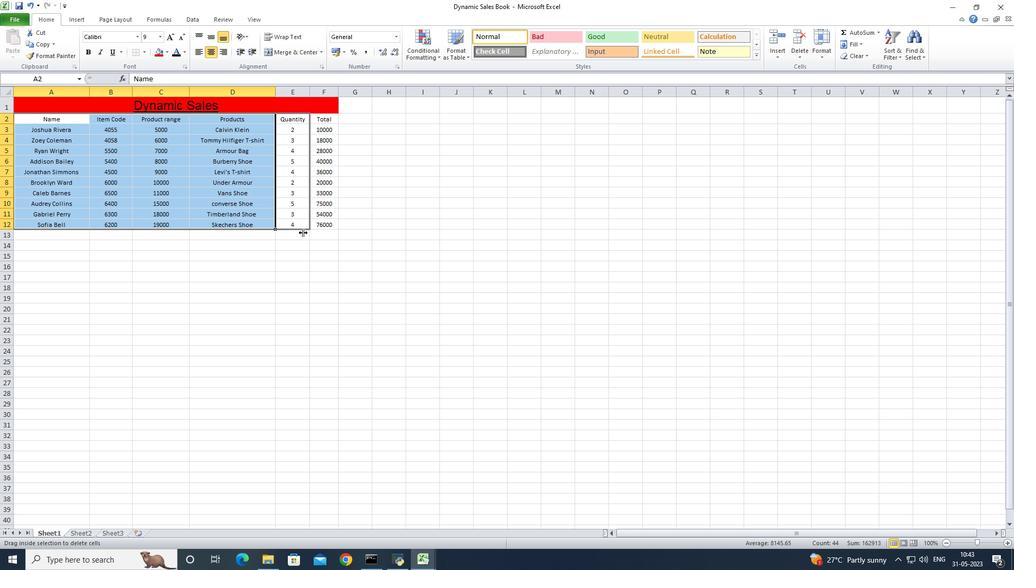 
Action: Mouse moved to (312, 231)
Screenshot: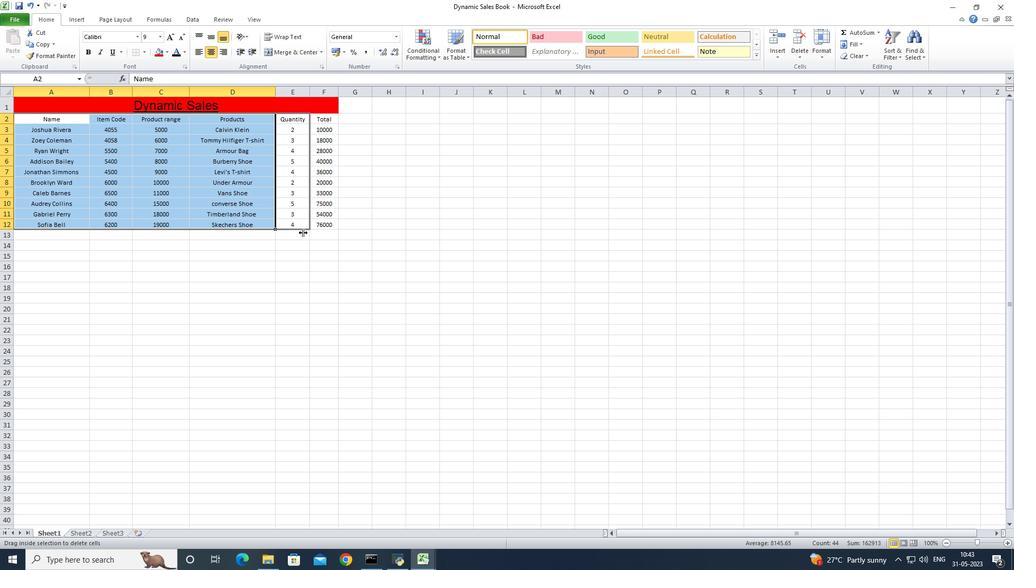 
Action: Key pressed <Key.shift>
Screenshot: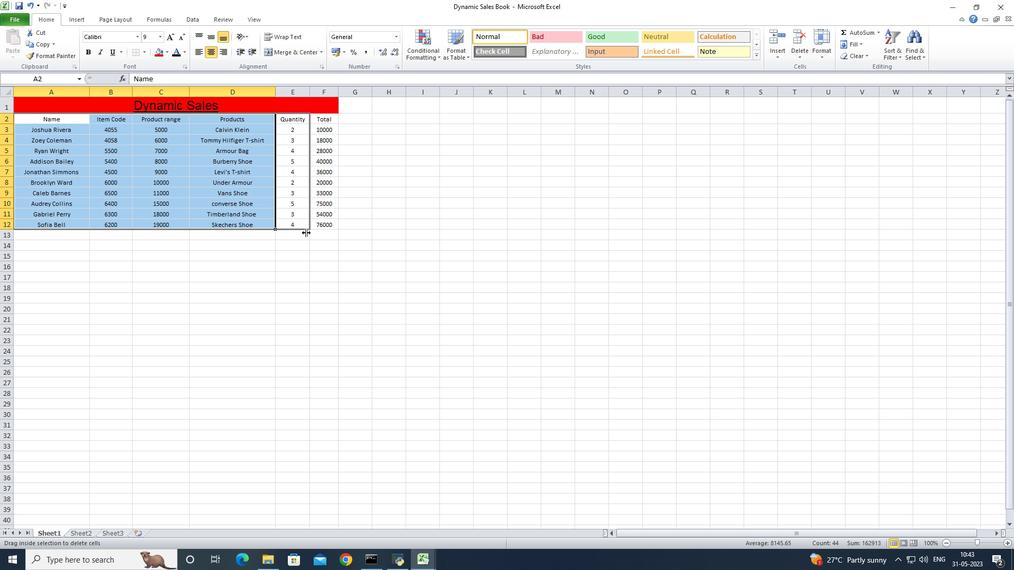 
Action: Mouse moved to (314, 231)
Screenshot: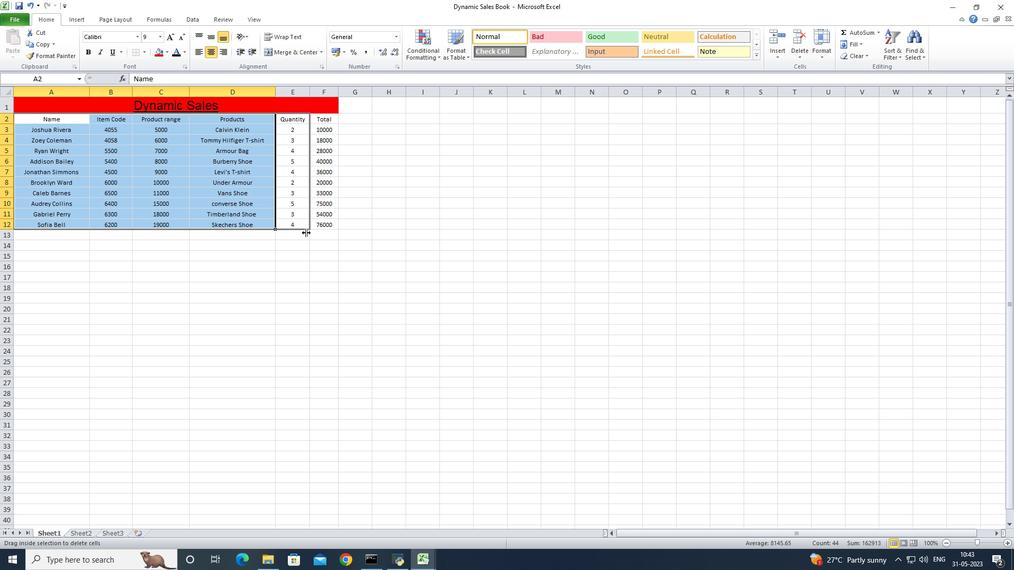 
Action: Key pressed <Key.shift>
Screenshot: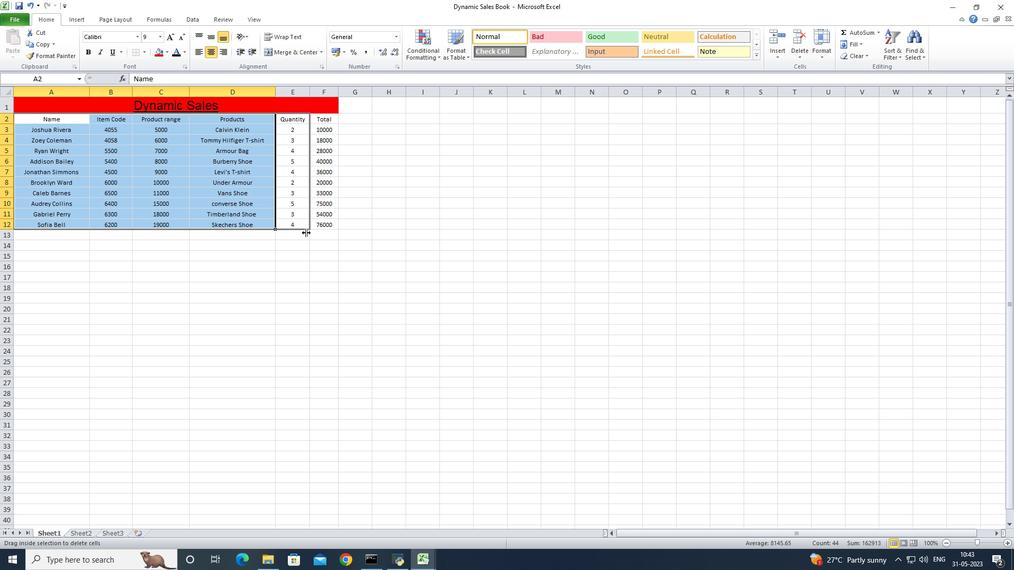 
Action: Mouse moved to (316, 231)
Screenshot: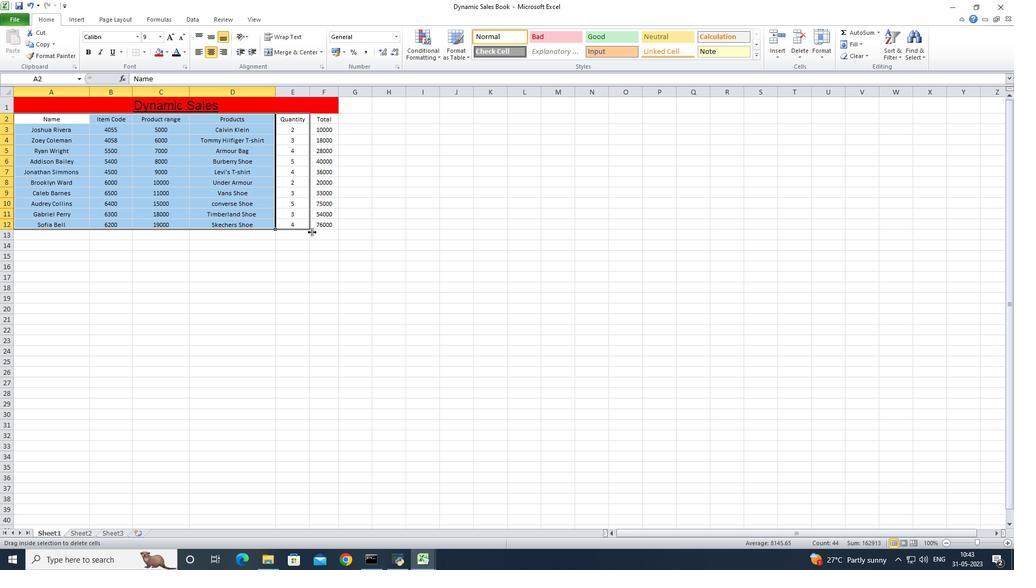 
Action: Key pressed <Key.shift>
Screenshot: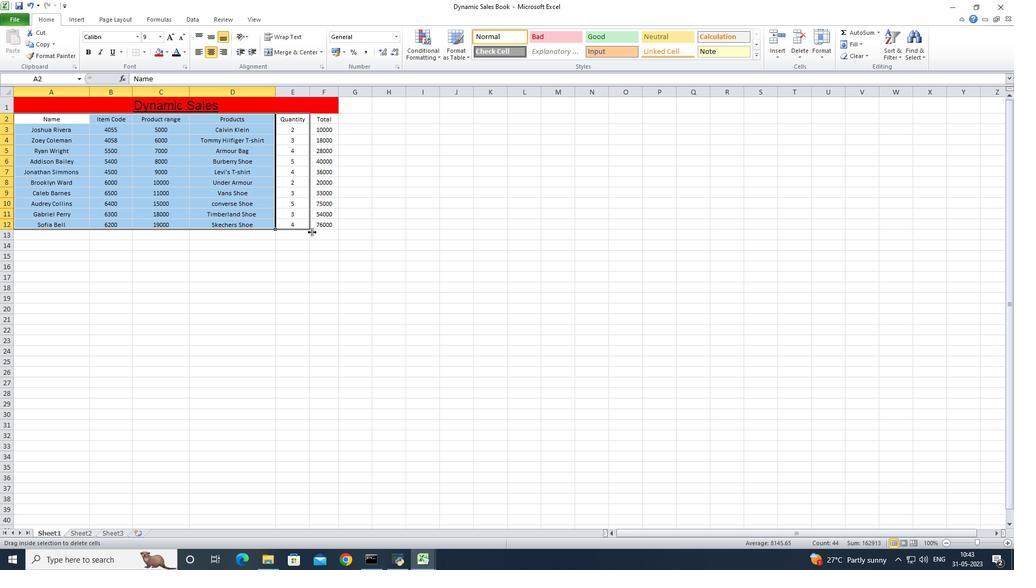 
Action: Mouse moved to (316, 231)
Screenshot: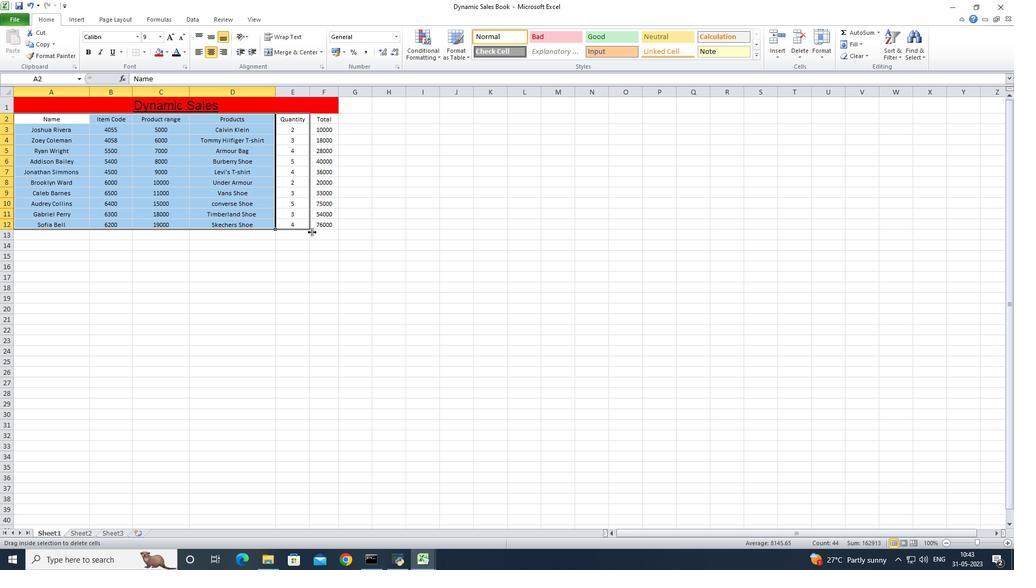 
Action: Key pressed <Key.shift>
Screenshot: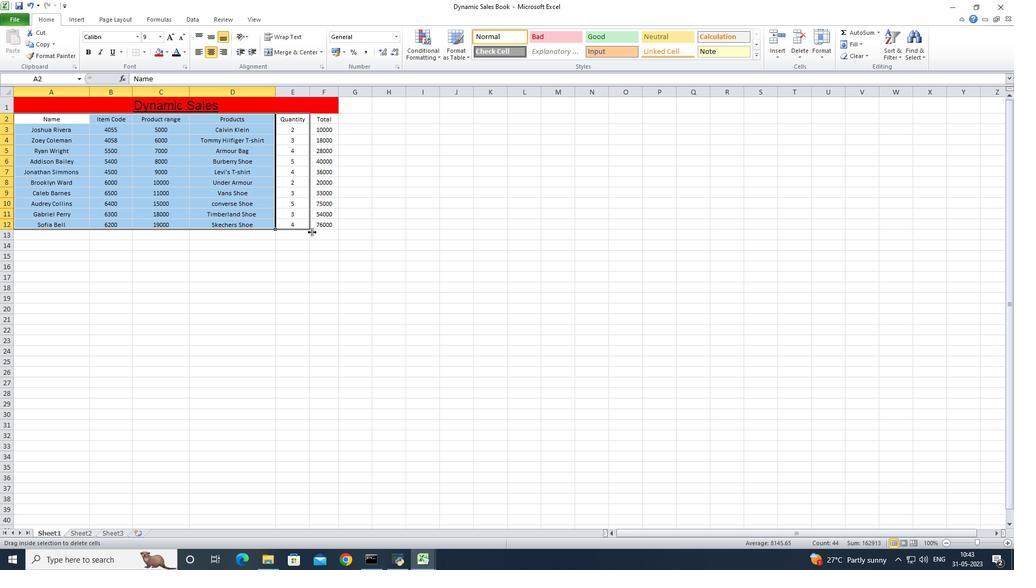 
Action: Mouse moved to (318, 230)
Screenshot: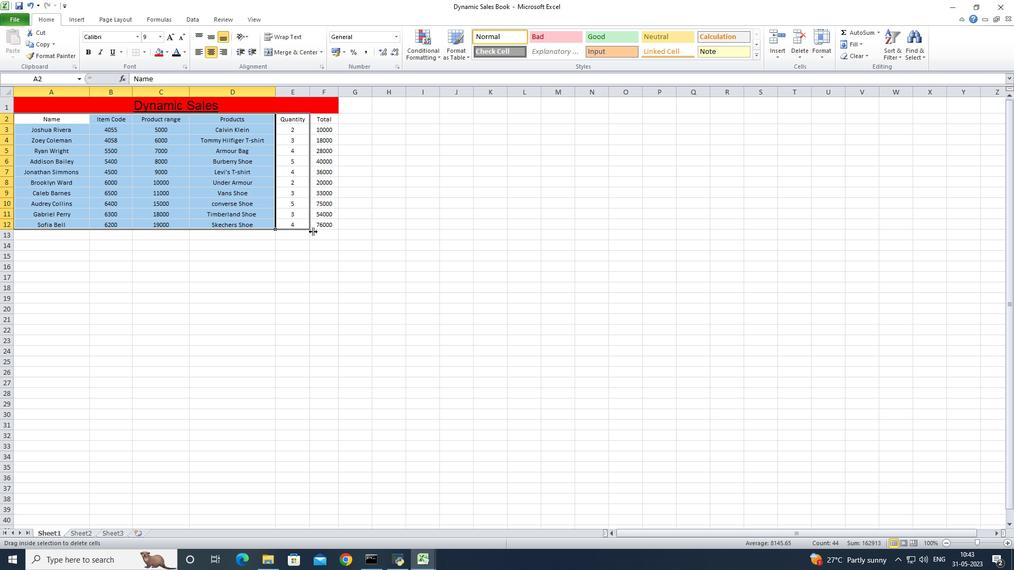 
Action: Key pressed <Key.shift>
Screenshot: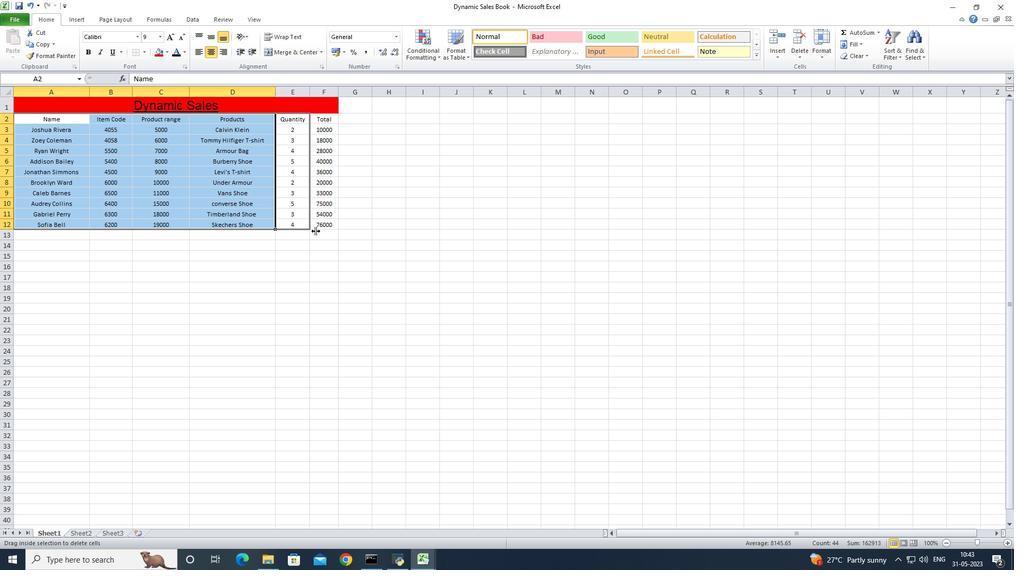 
Action: Mouse moved to (319, 230)
Screenshot: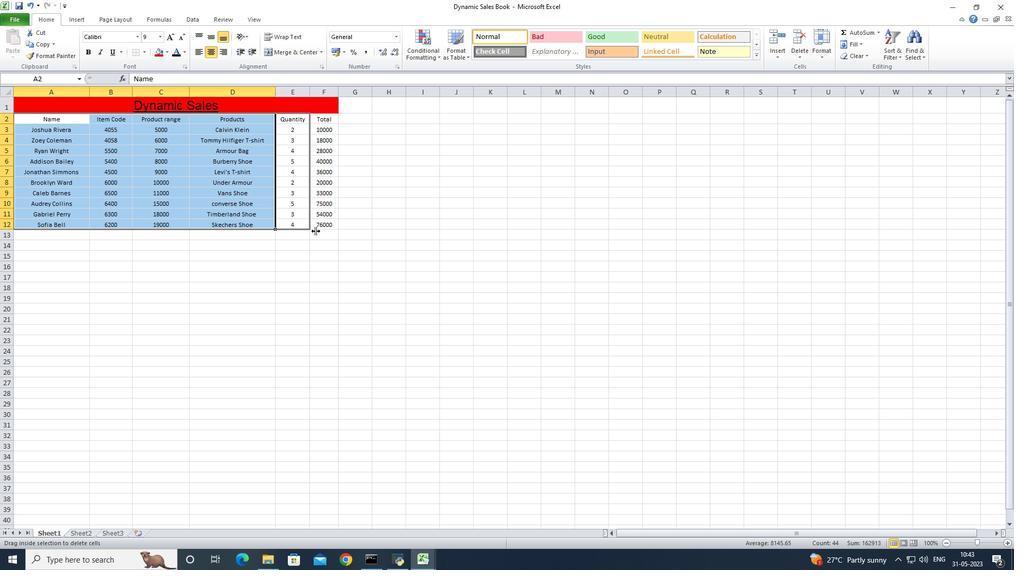 
Action: Key pressed <Key.shift>
Screenshot: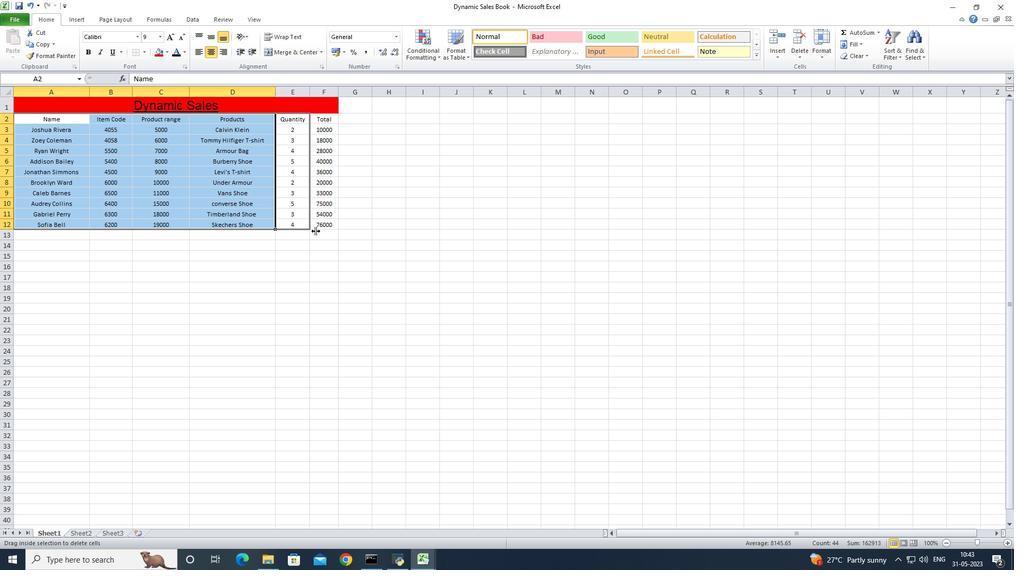 
Action: Mouse moved to (320, 230)
Screenshot: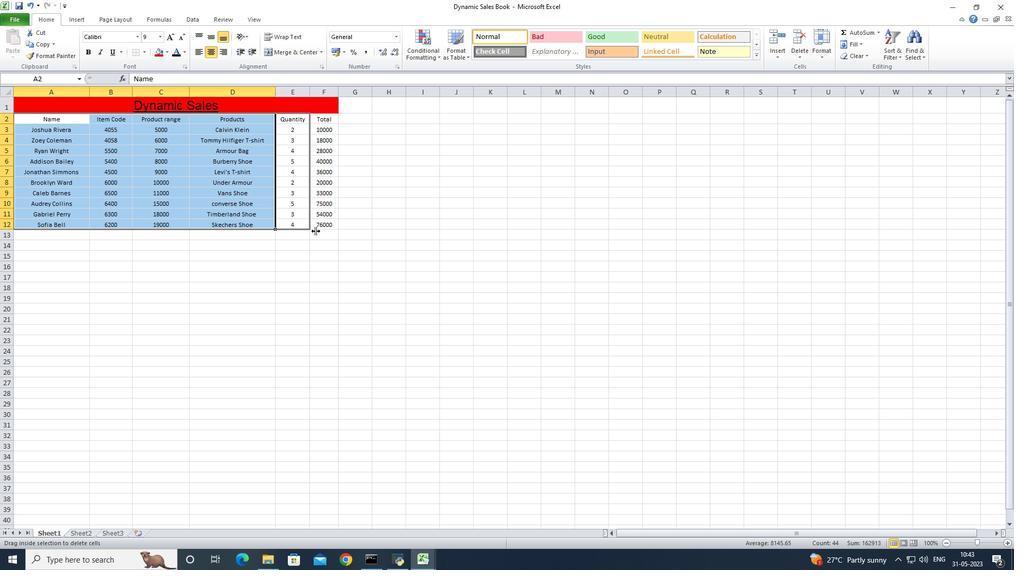 
Action: Key pressed <Key.shift>
Screenshot: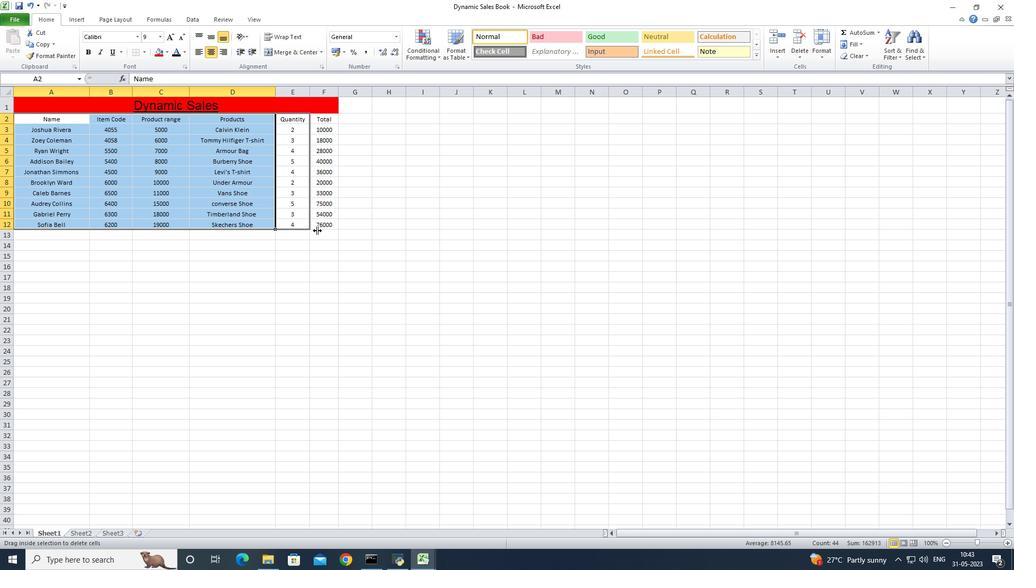 
Action: Mouse moved to (320, 229)
Screenshot: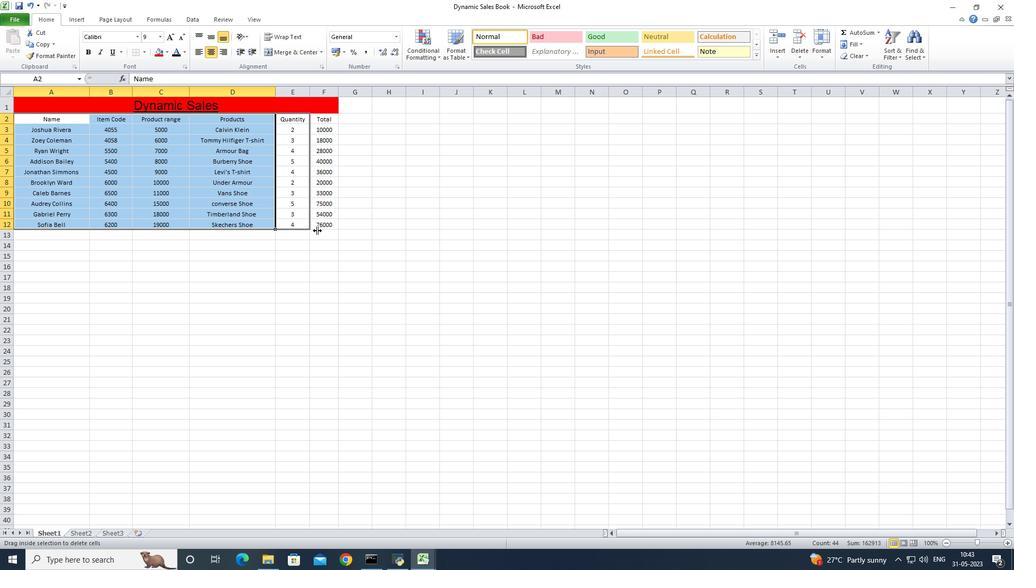 
Action: Key pressed <Key.shift>
Screenshot: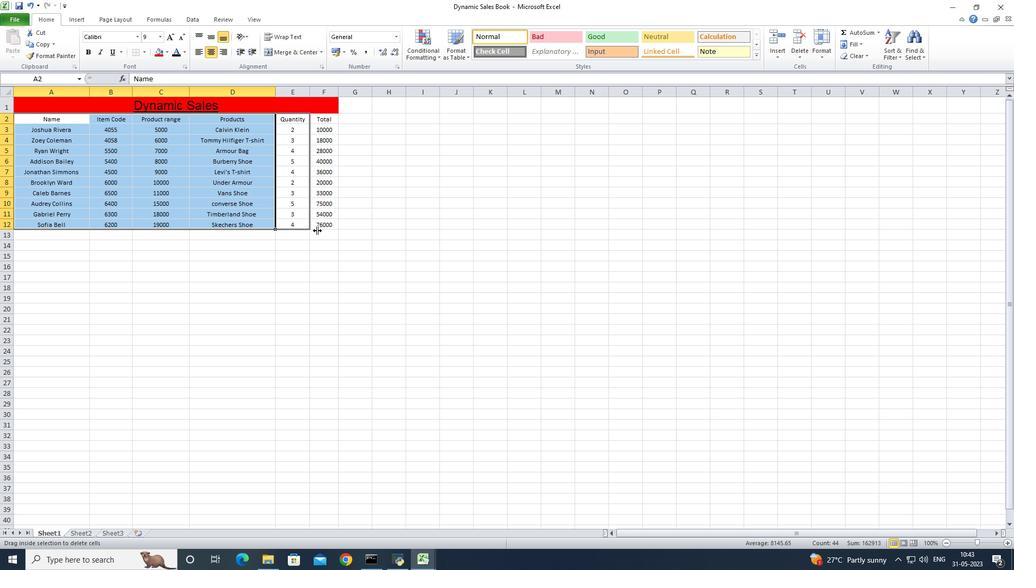 
Action: Mouse moved to (322, 229)
Screenshot: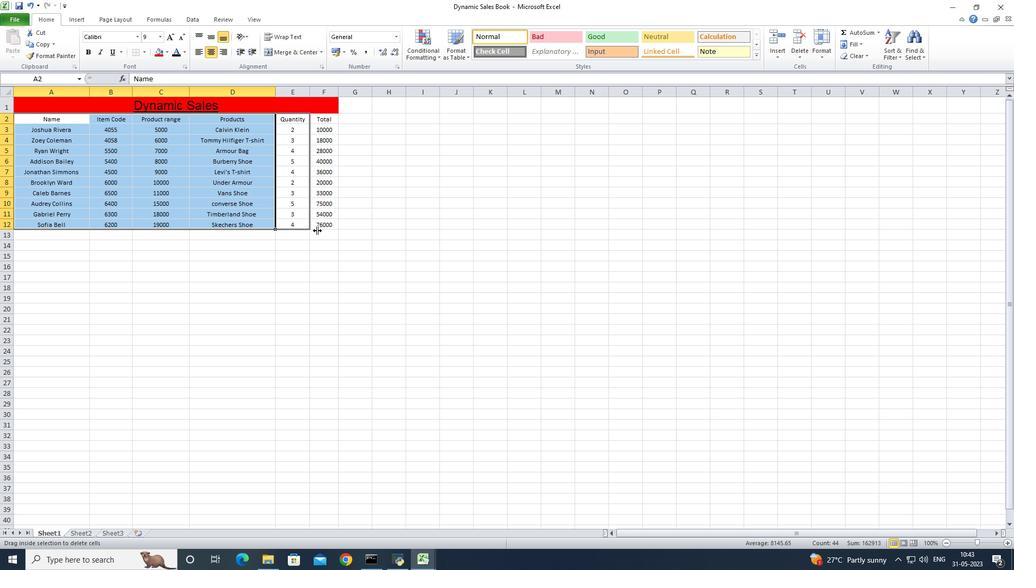 
Action: Key pressed <Key.shift>
Screenshot: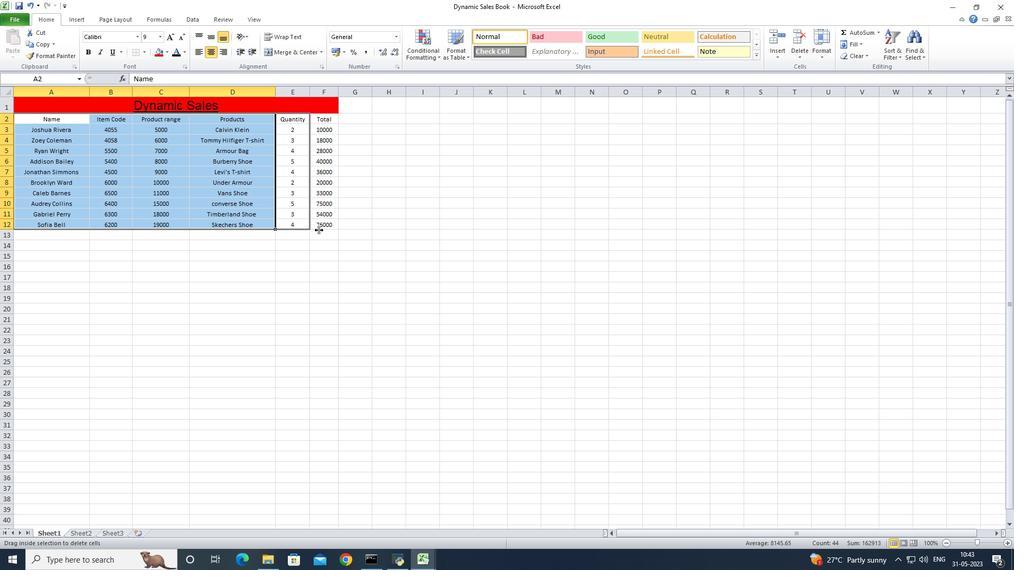 
Action: Mouse moved to (323, 229)
Screenshot: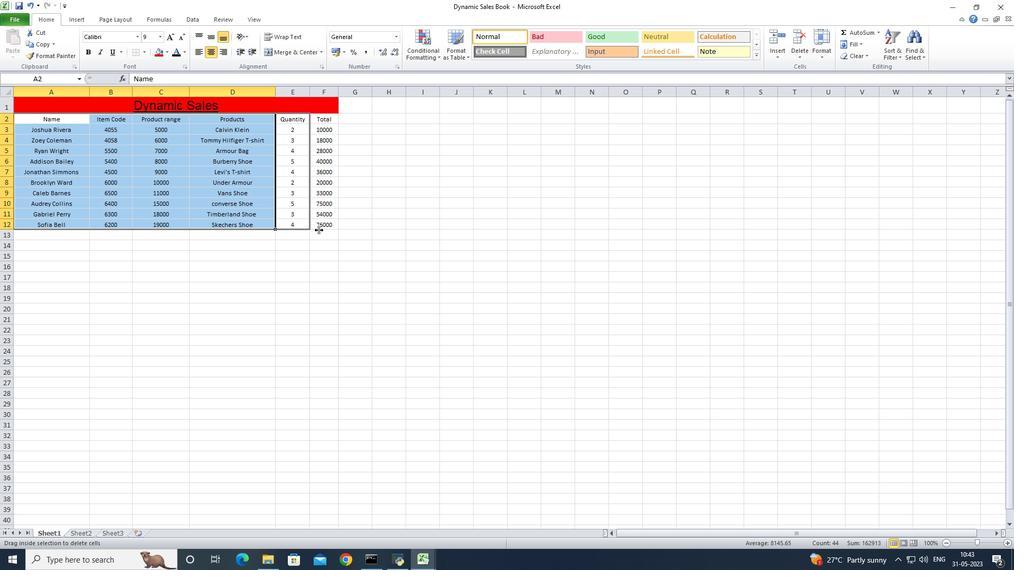 
Action: Key pressed <Key.shift><Key.shift>
Screenshot: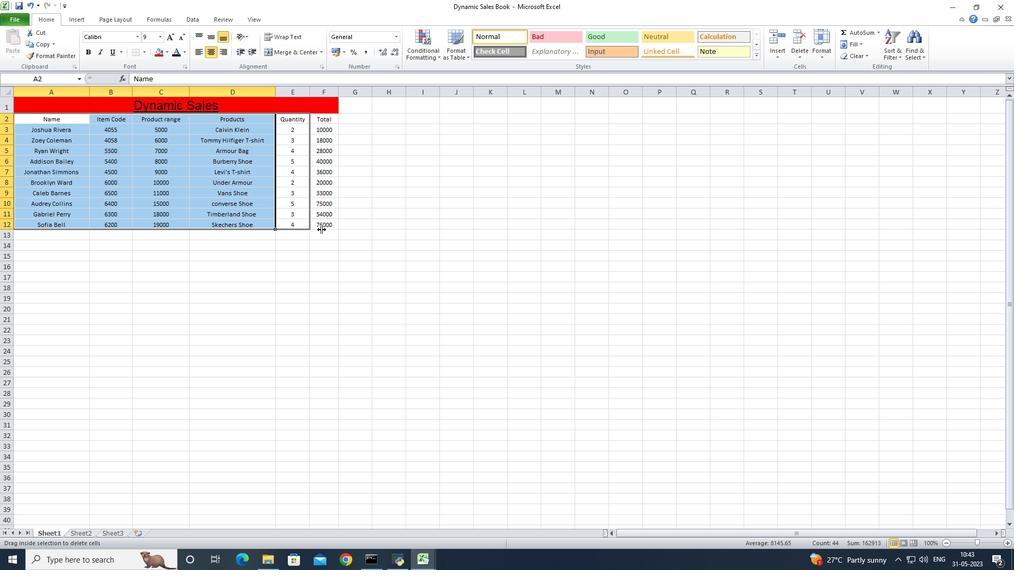 
Action: Mouse moved to (324, 229)
Screenshot: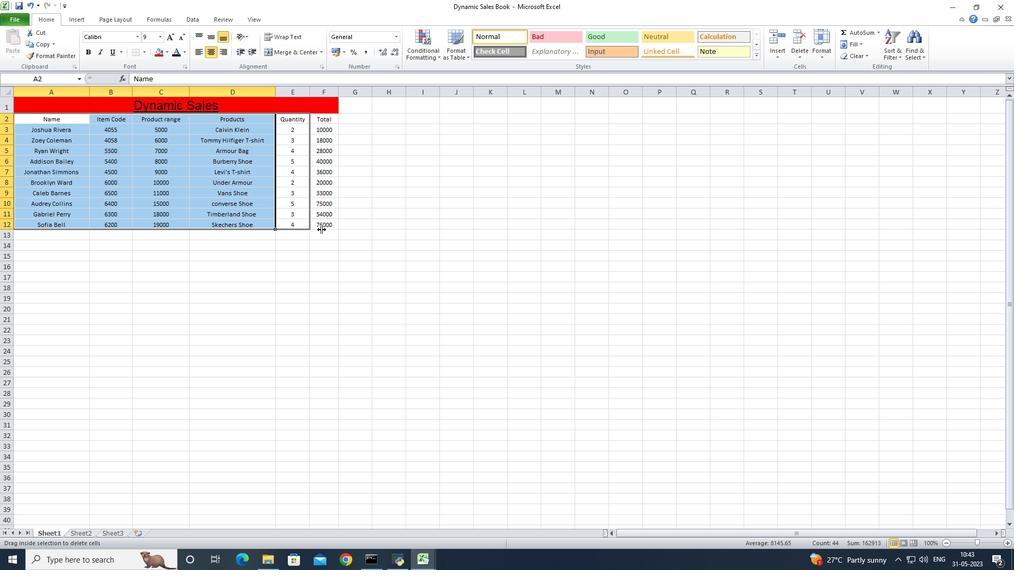
Action: Key pressed <Key.shift>
Screenshot: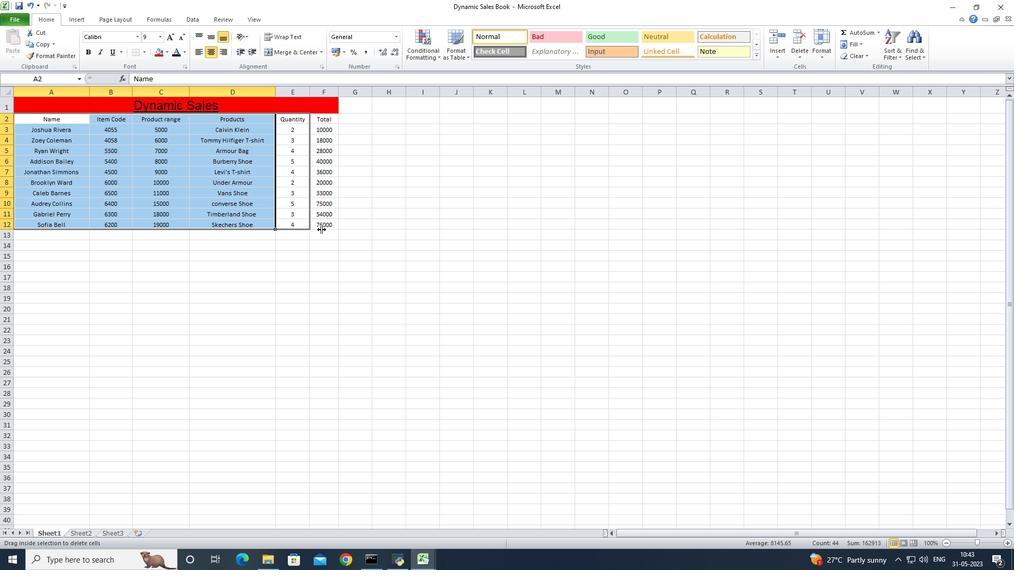 
Action: Mouse moved to (326, 229)
Screenshot: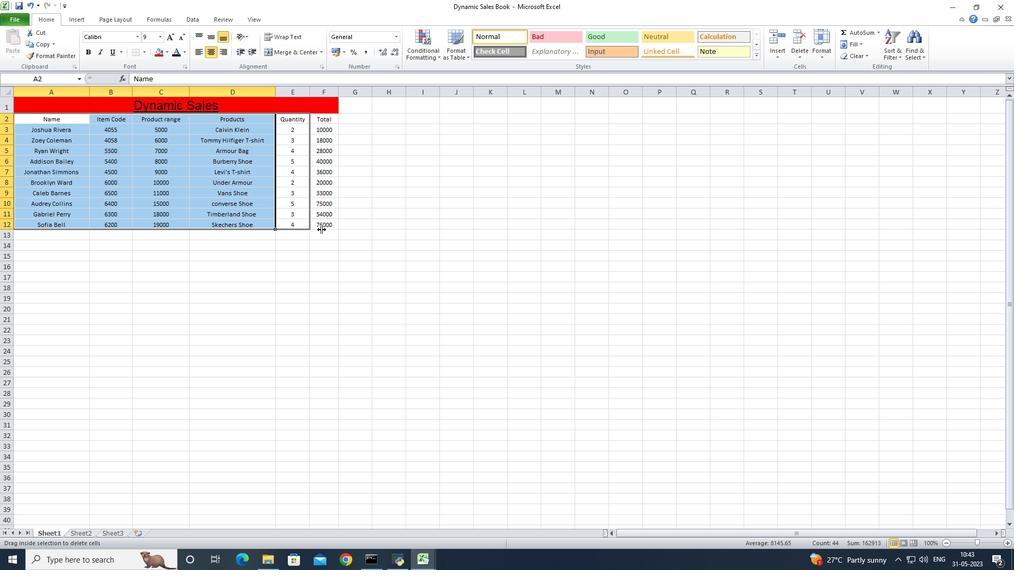 
Action: Key pressed <Key.shift>
Screenshot: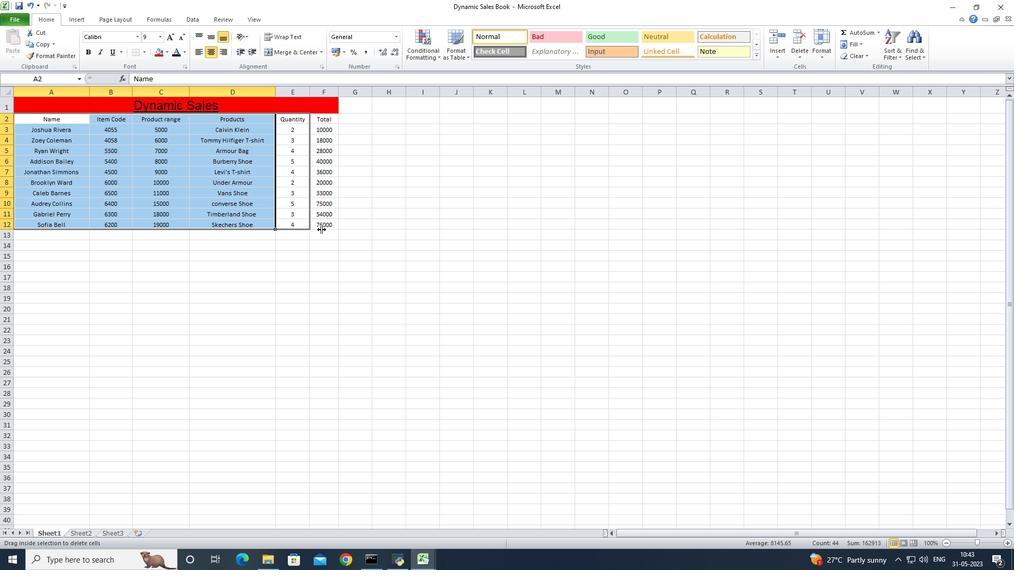 
Action: Mouse moved to (326, 229)
Screenshot: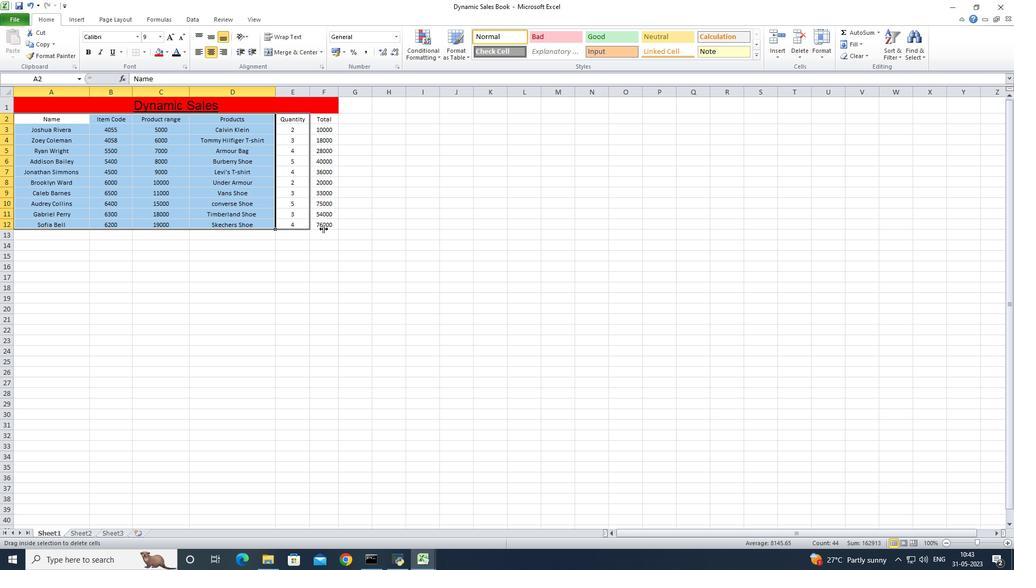 
Action: Key pressed <Key.shift>
Screenshot: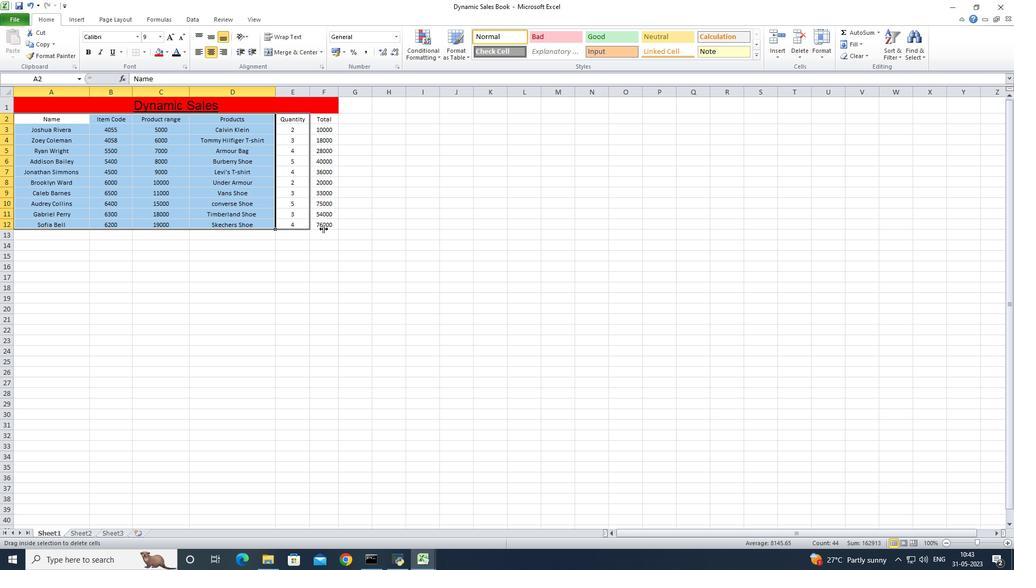 
Action: Mouse moved to (332, 229)
Screenshot: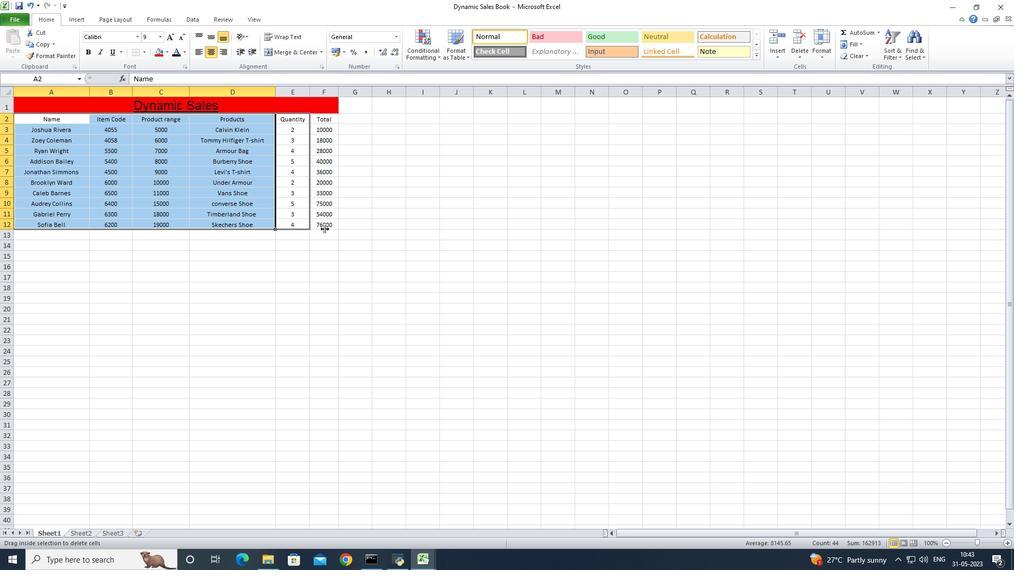 
Action: Key pressed <Key.shift>
Screenshot: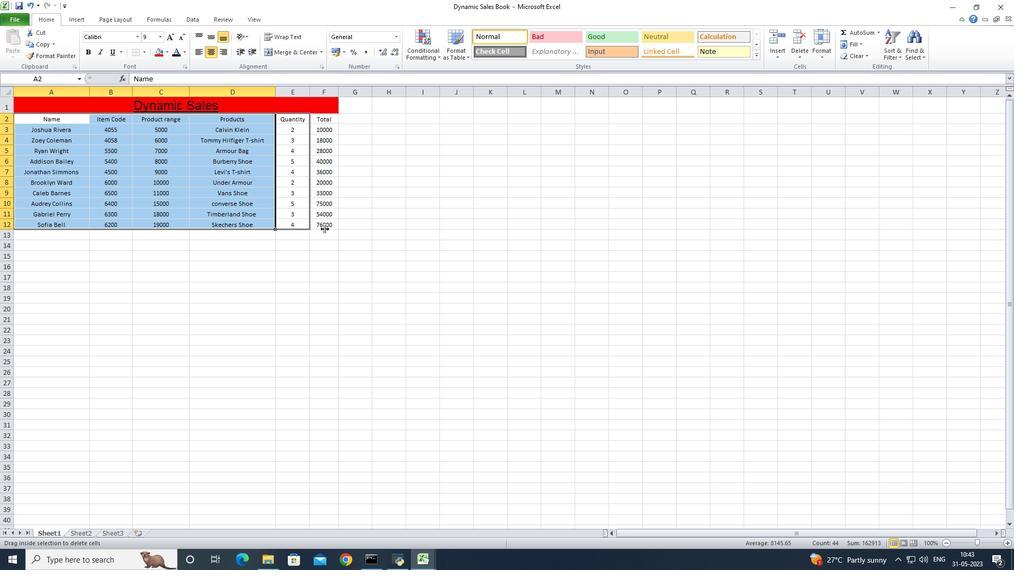 
Action: Mouse moved to (334, 229)
Screenshot: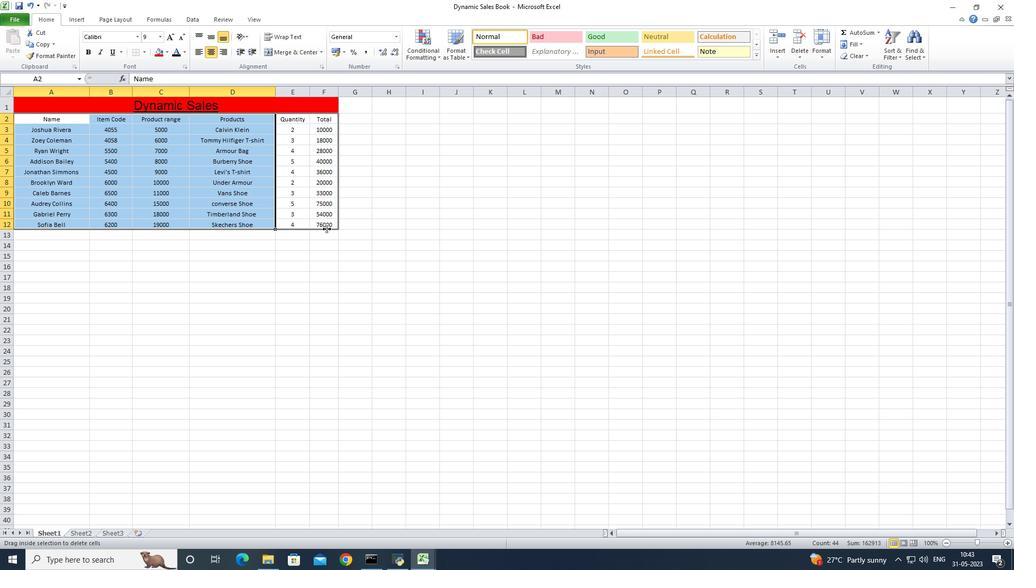 
Action: Key pressed <Key.shift>
Screenshot: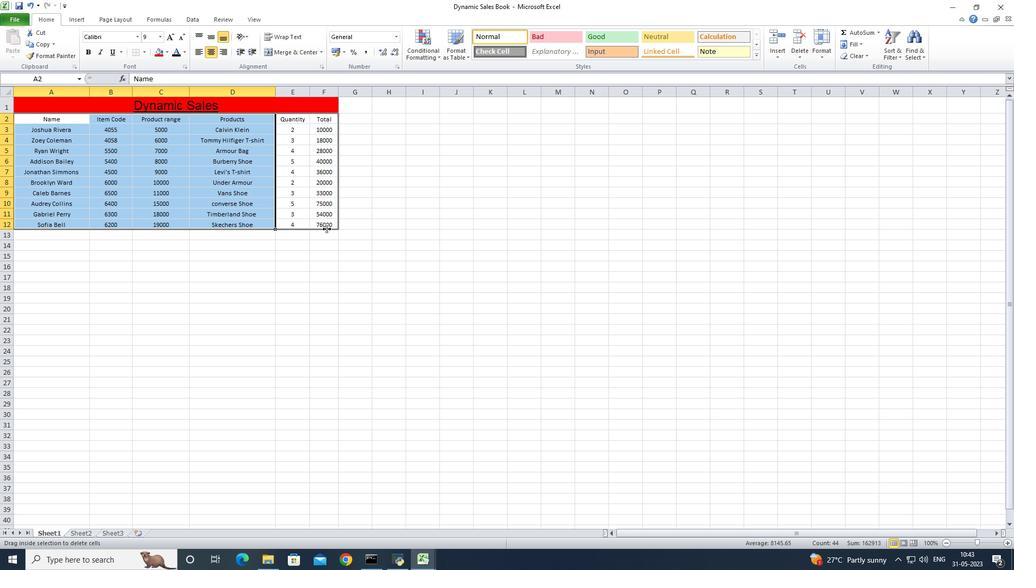 
Action: Mouse moved to (335, 229)
Screenshot: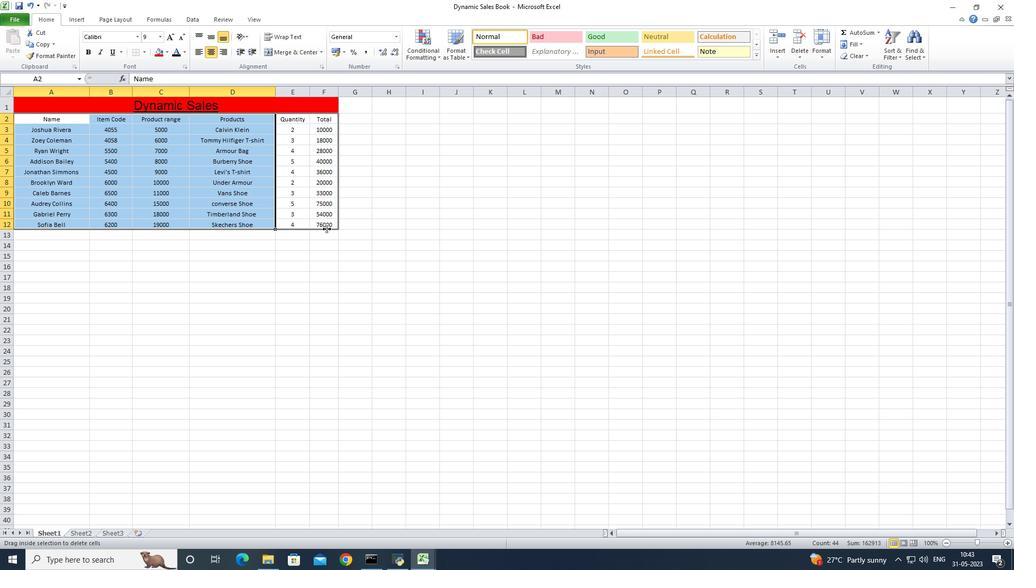 
Action: Key pressed <Key.shift>
Screenshot: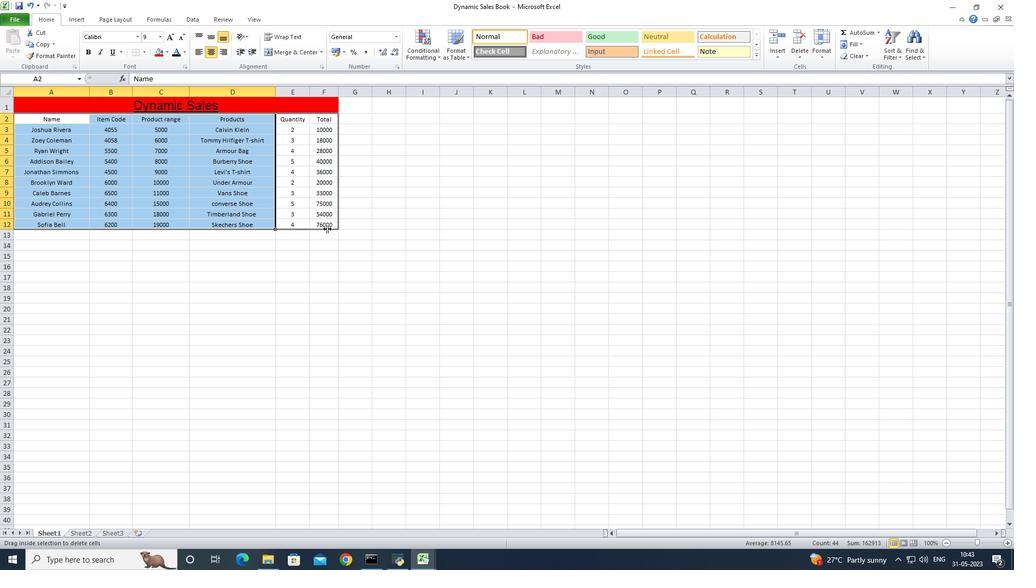 
Action: Mouse moved to (335, 229)
Screenshot: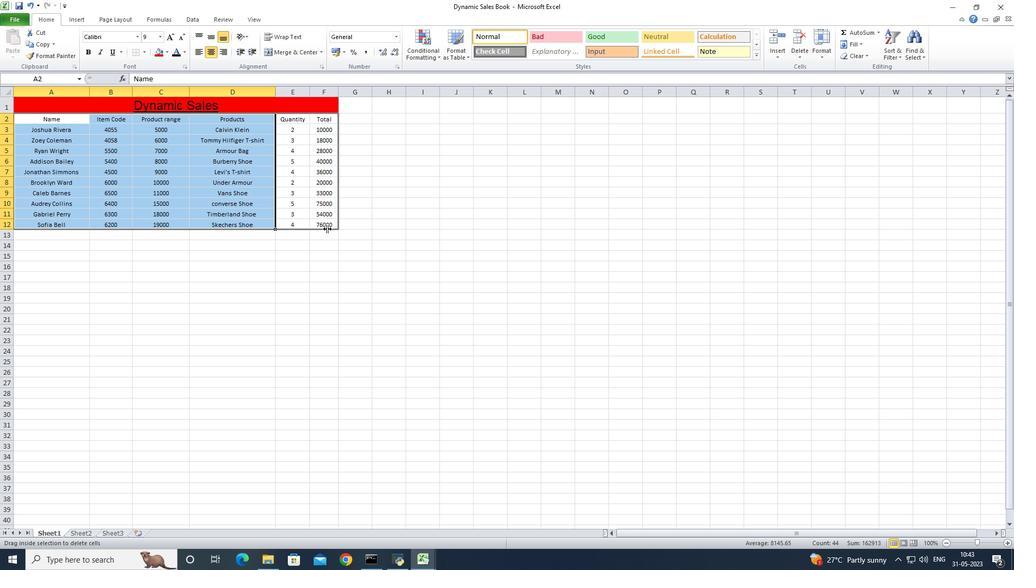 
Action: Key pressed <Key.shift><Key.shift><Key.shift><Key.shift><Key.shift><Key.shift><Key.shift><Key.shift><Key.shift><Key.shift><Key.shift><Key.shift>ctrl+Z
Screenshot: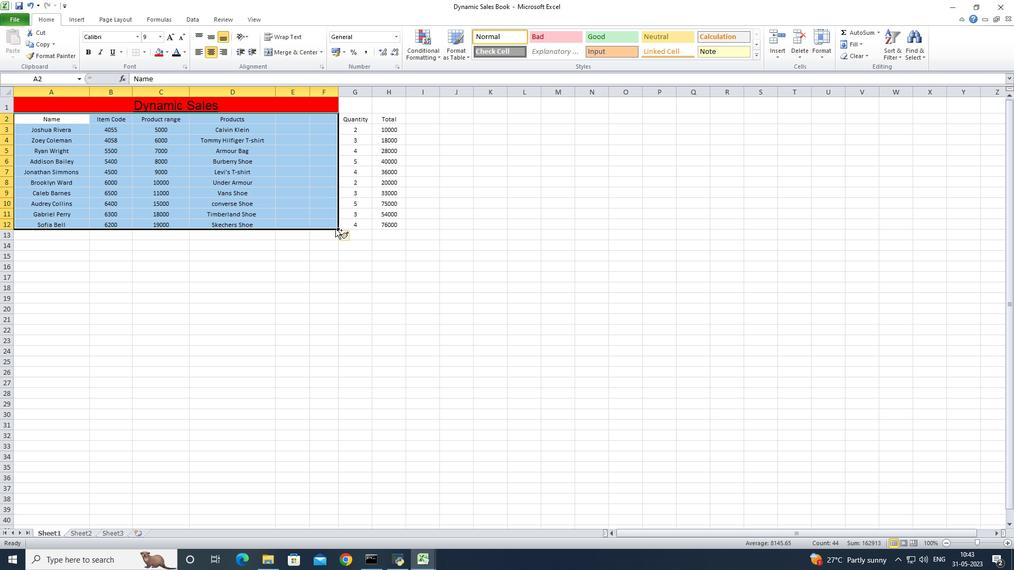 
Action: Mouse moved to (255, 177)
Screenshot: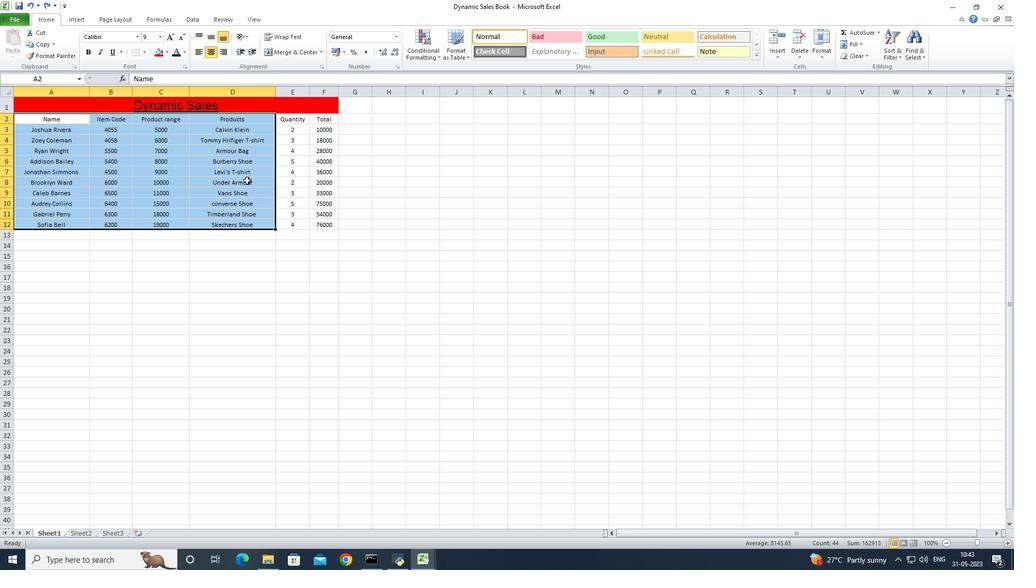 
Action: Mouse pressed left at (255, 177)
Screenshot: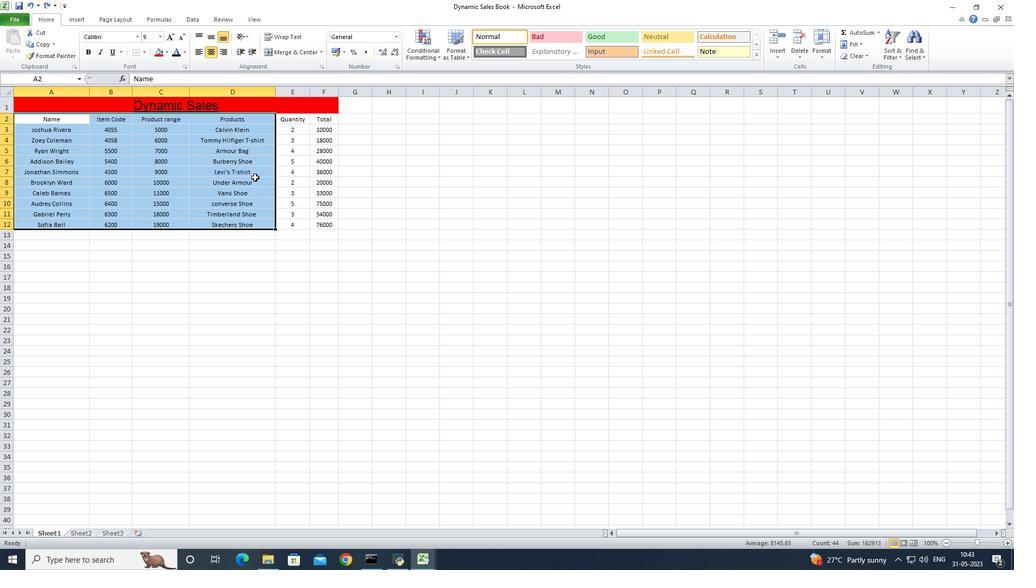 
Action: Mouse moved to (55, 121)
Screenshot: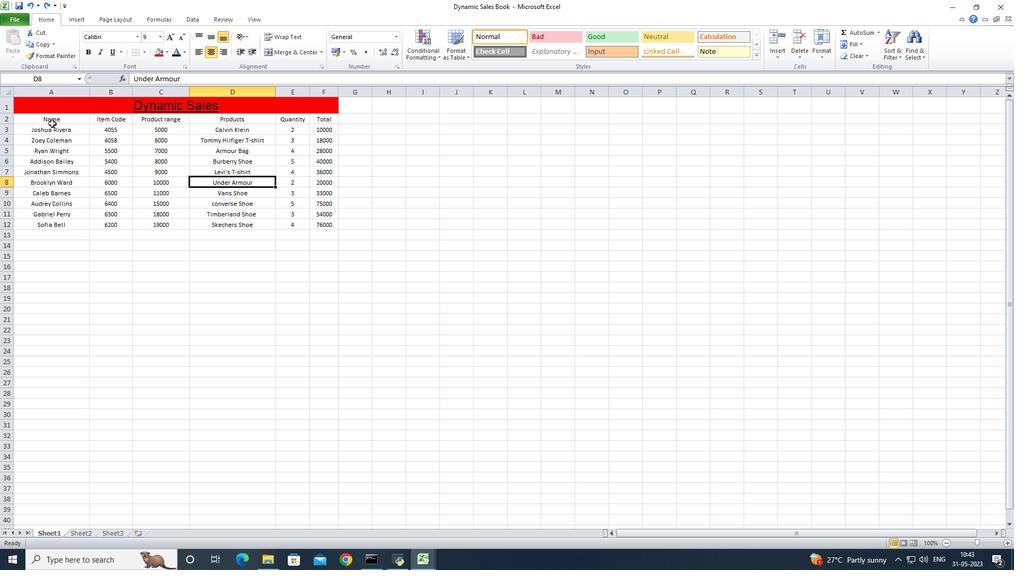 
Action: Mouse pressed left at (55, 121)
Screenshot: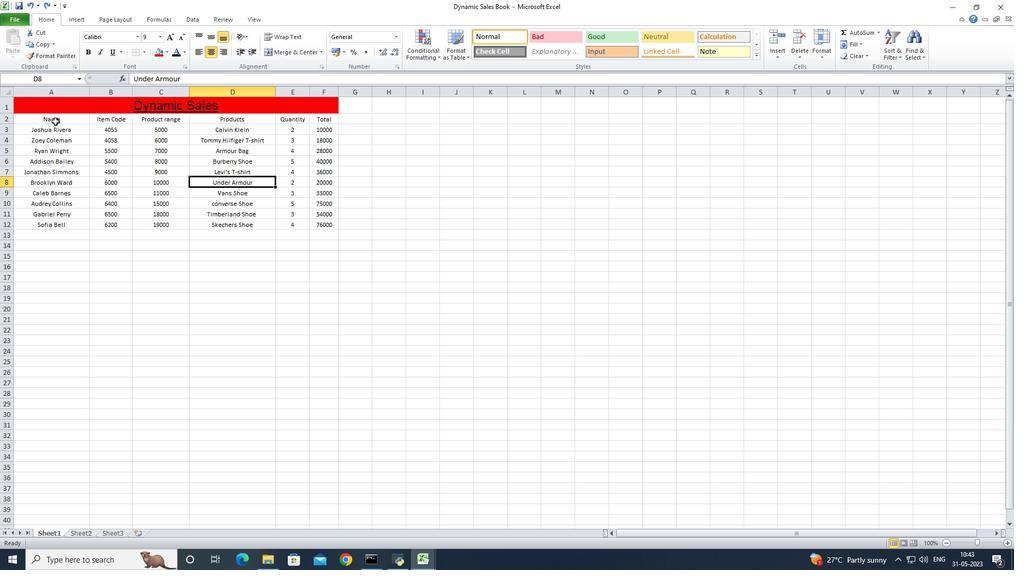
Action: Mouse moved to (416, 57)
Screenshot: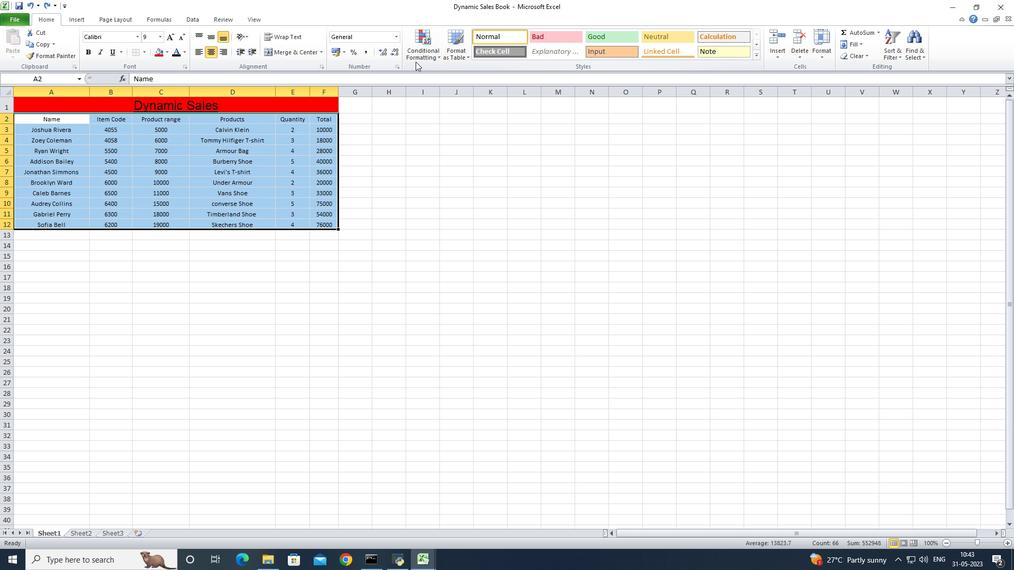 
Action: Mouse pressed left at (416, 57)
Screenshot: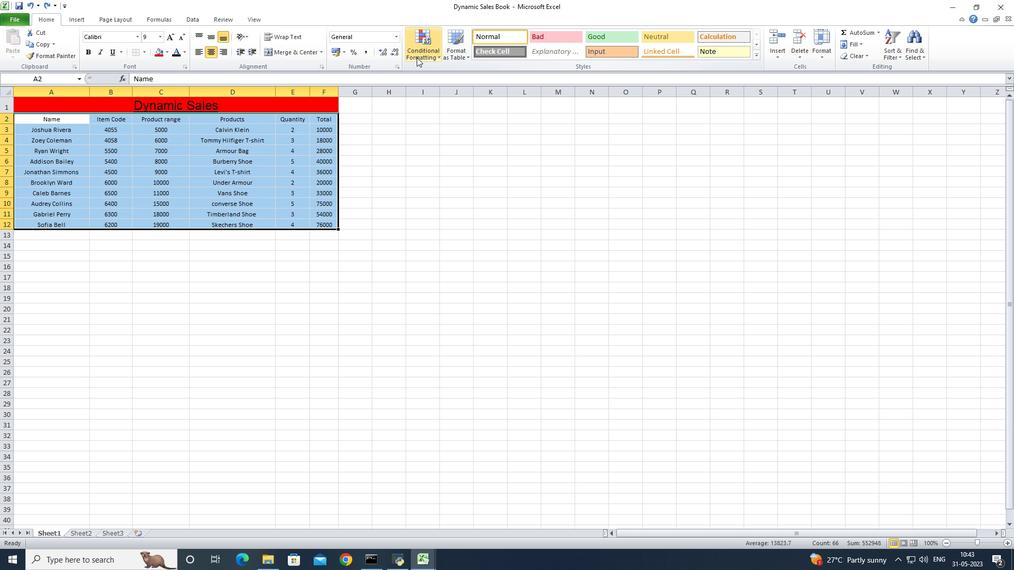 
Action: Mouse moved to (523, 78)
Screenshot: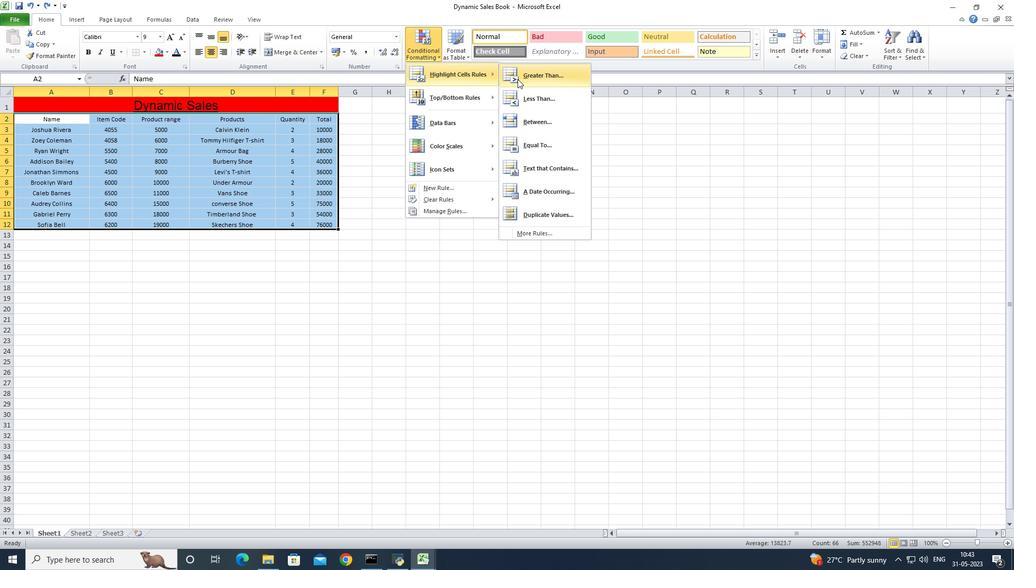 
Action: Mouse pressed left at (523, 78)
Screenshot: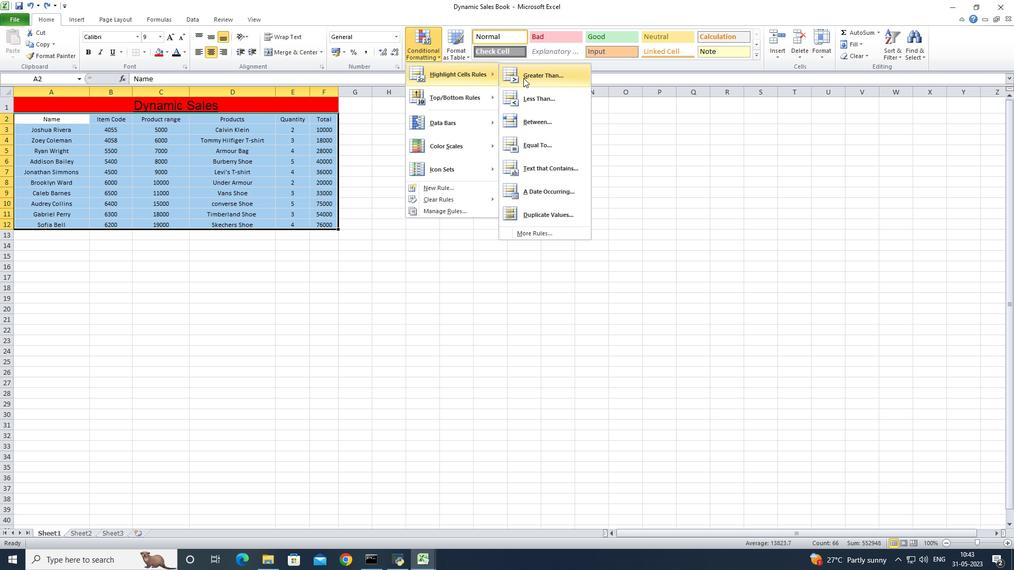 
Action: Mouse moved to (195, 269)
Screenshot: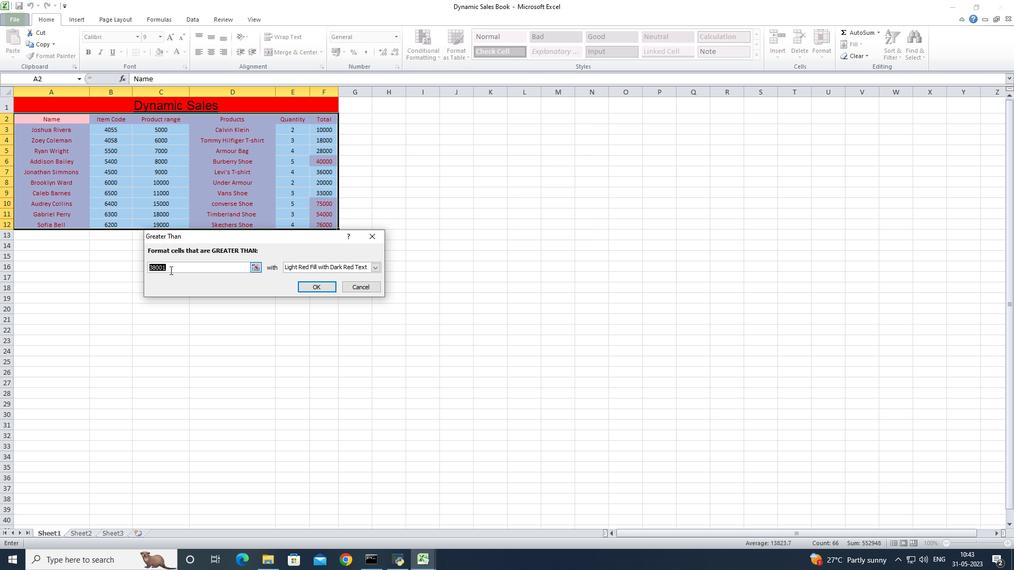 
Action: Key pressed 5
Screenshot: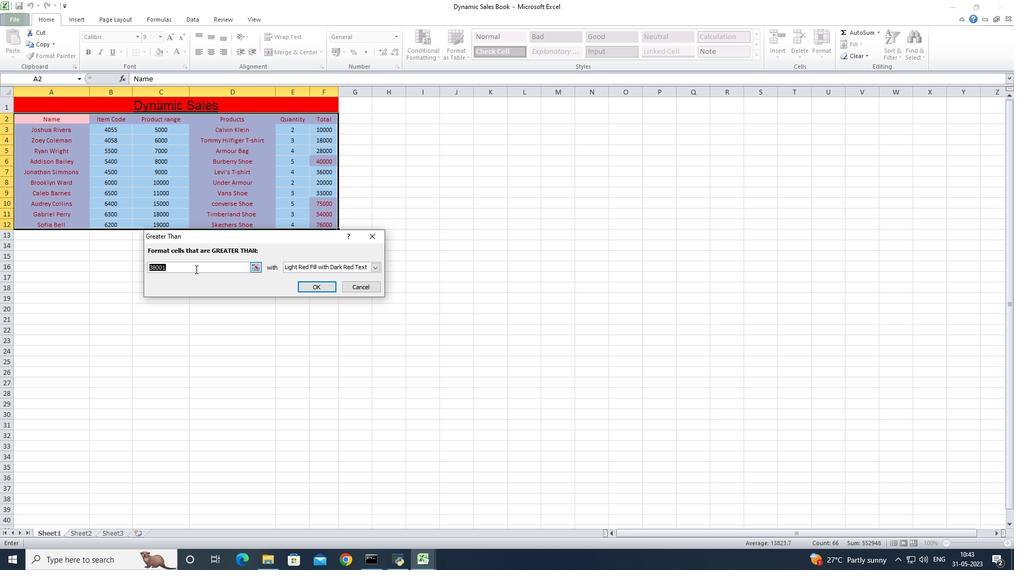 
Action: Mouse moved to (373, 267)
Screenshot: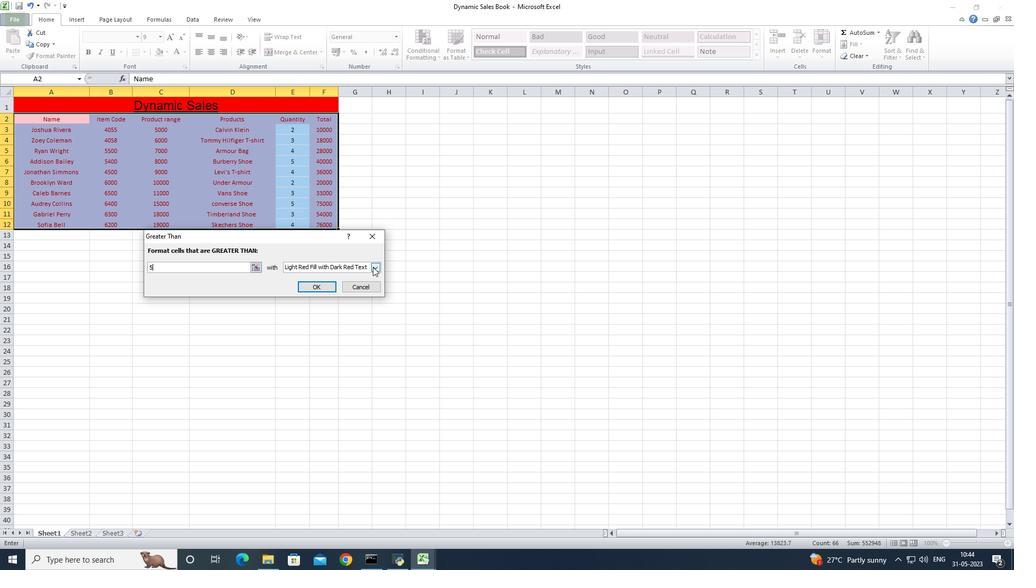 
Action: Mouse pressed left at (373, 267)
Screenshot: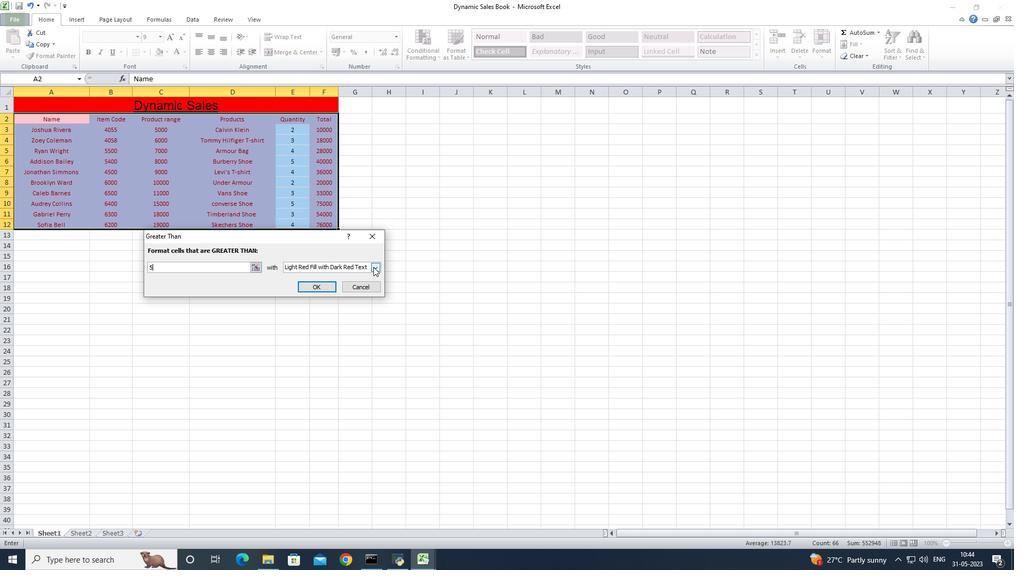 
Action: Mouse moved to (348, 281)
Screenshot: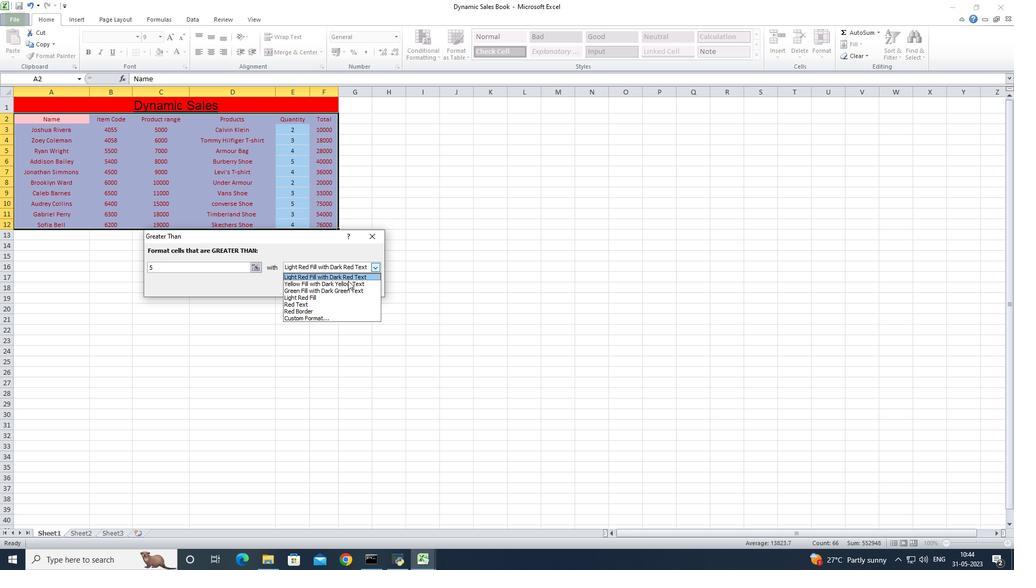 
Action: Mouse pressed left at (348, 281)
Screenshot: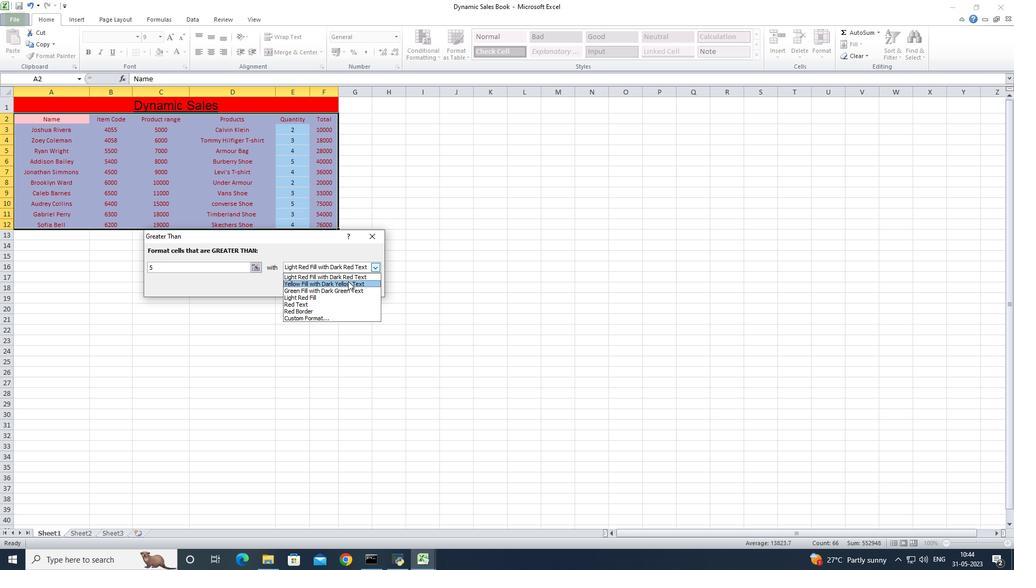 
Action: Mouse moved to (310, 289)
Screenshot: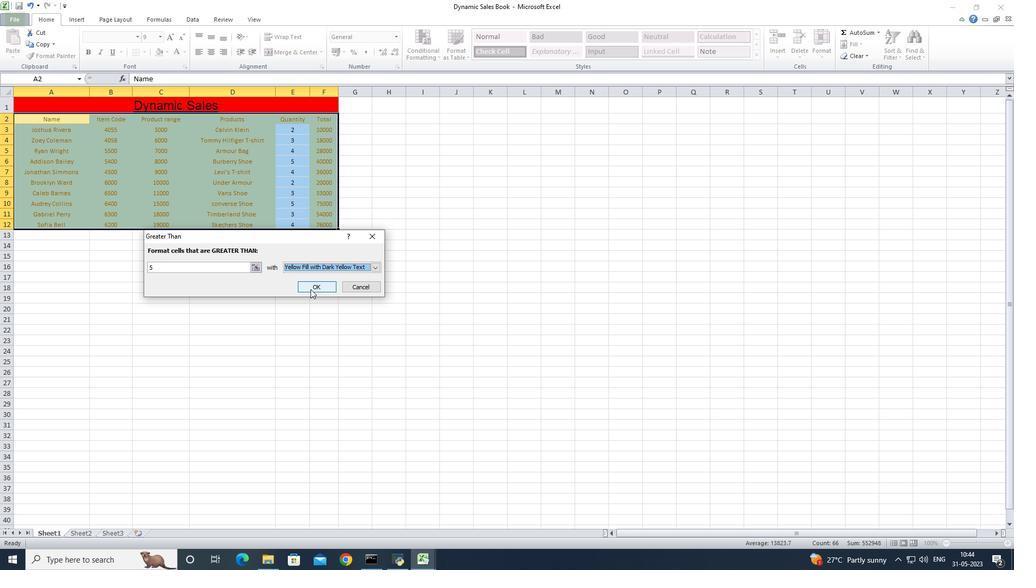 
Action: Mouse pressed left at (310, 289)
Screenshot: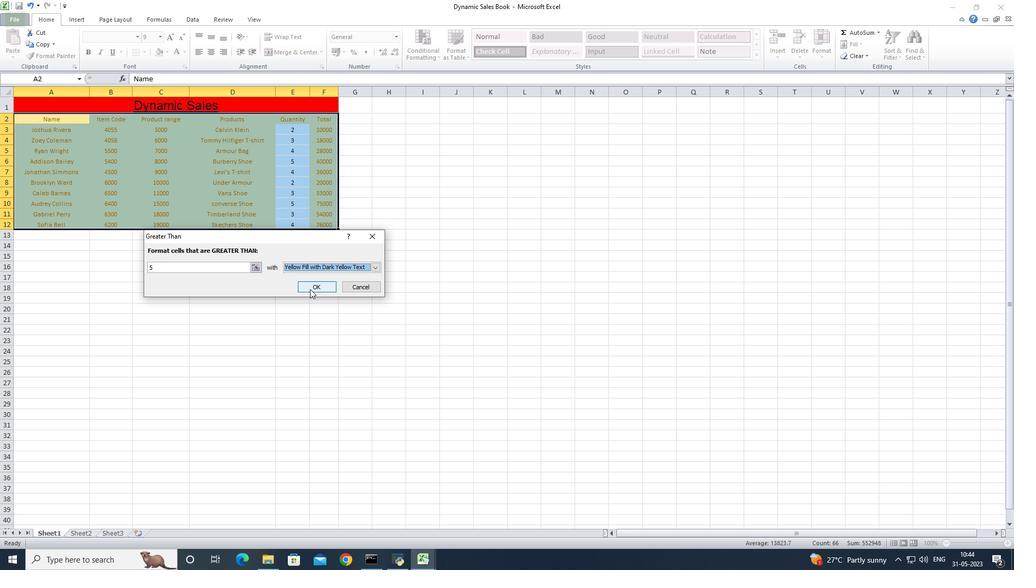 
Action: Mouse moved to (469, 57)
Screenshot: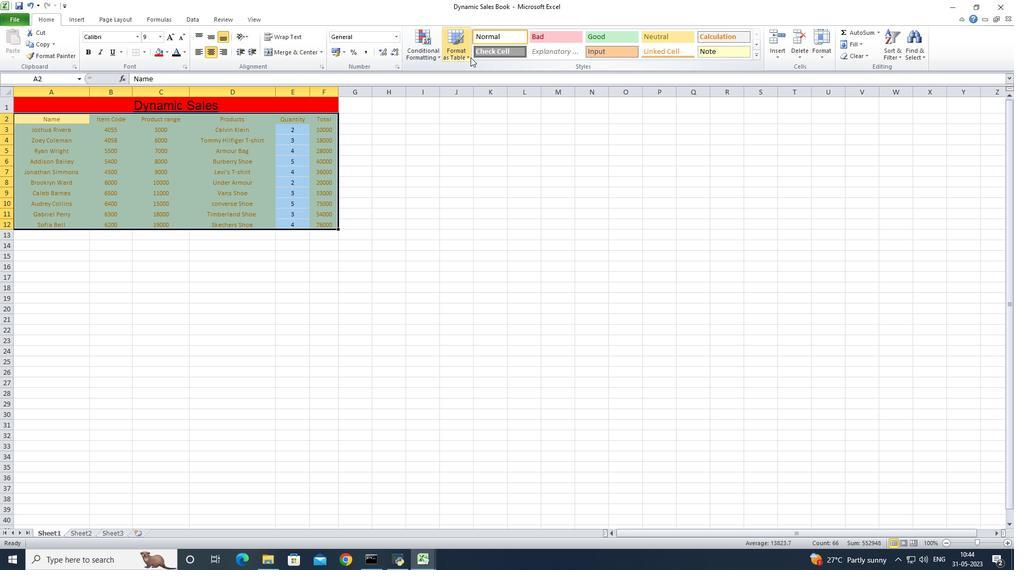 
Action: Mouse pressed left at (469, 57)
Screenshot: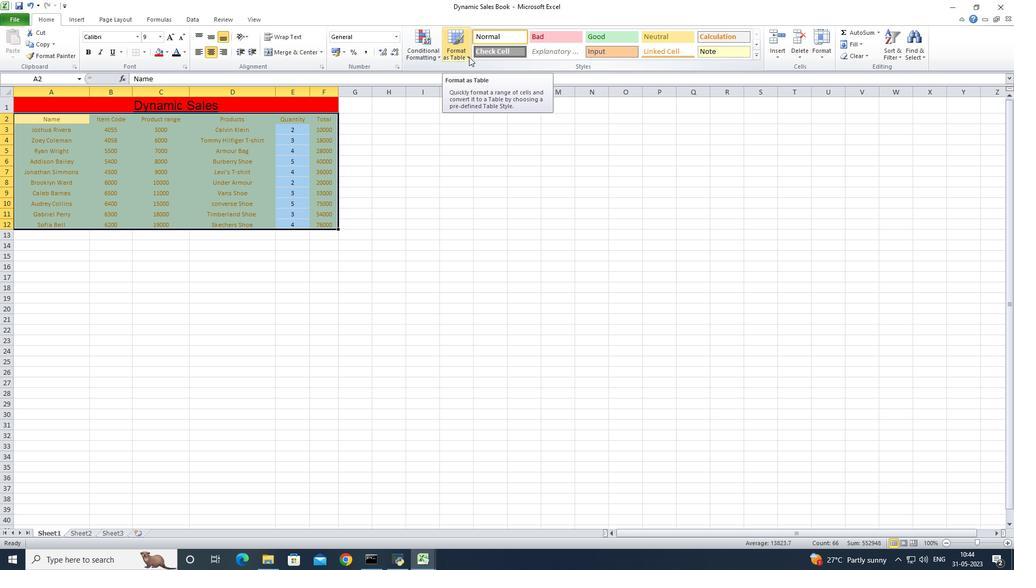 
Action: Mouse moved to (538, 301)
Screenshot: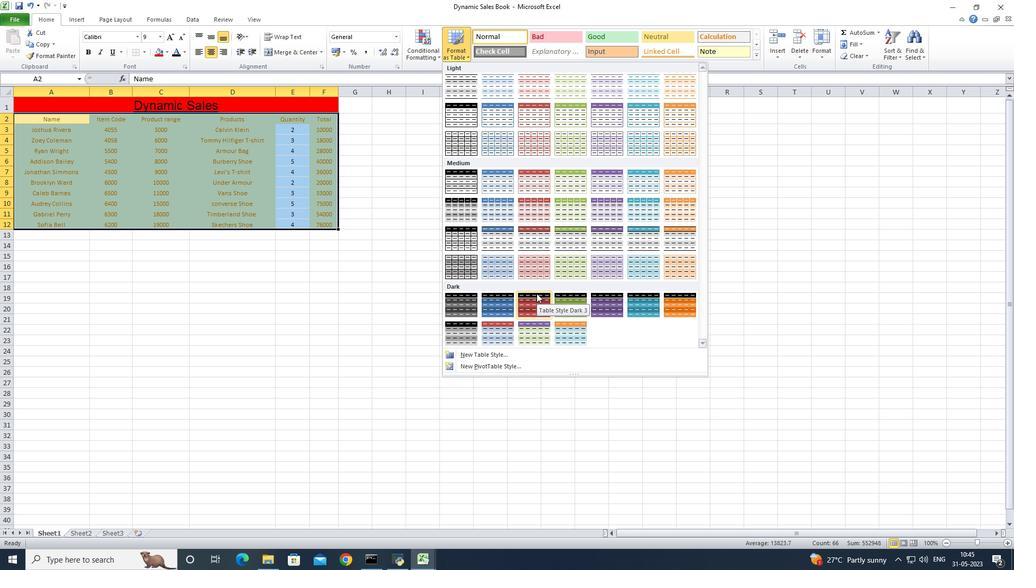 
Action: Mouse pressed left at (538, 301)
Screenshot: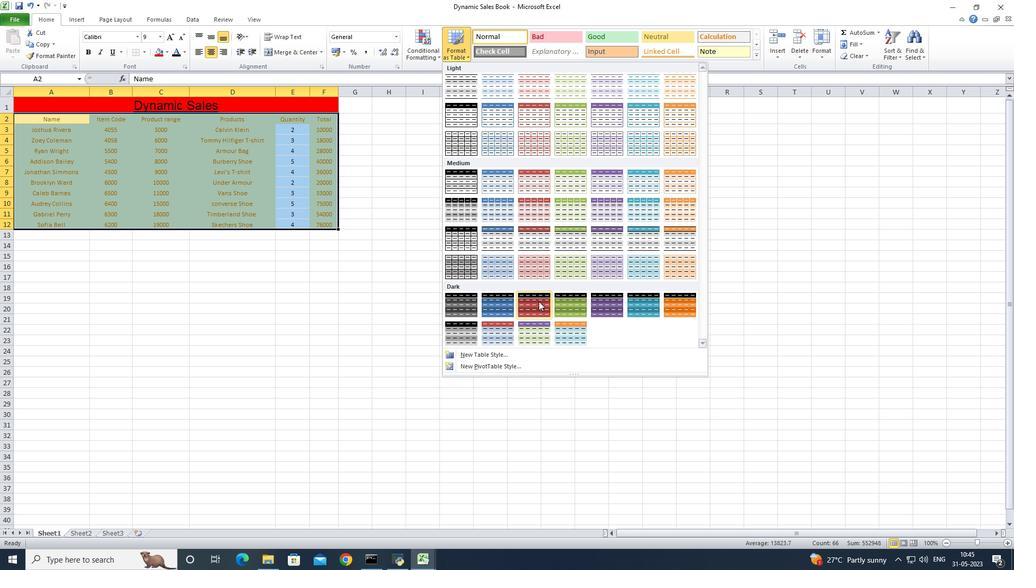 
Action: Mouse moved to (262, 286)
Screenshot: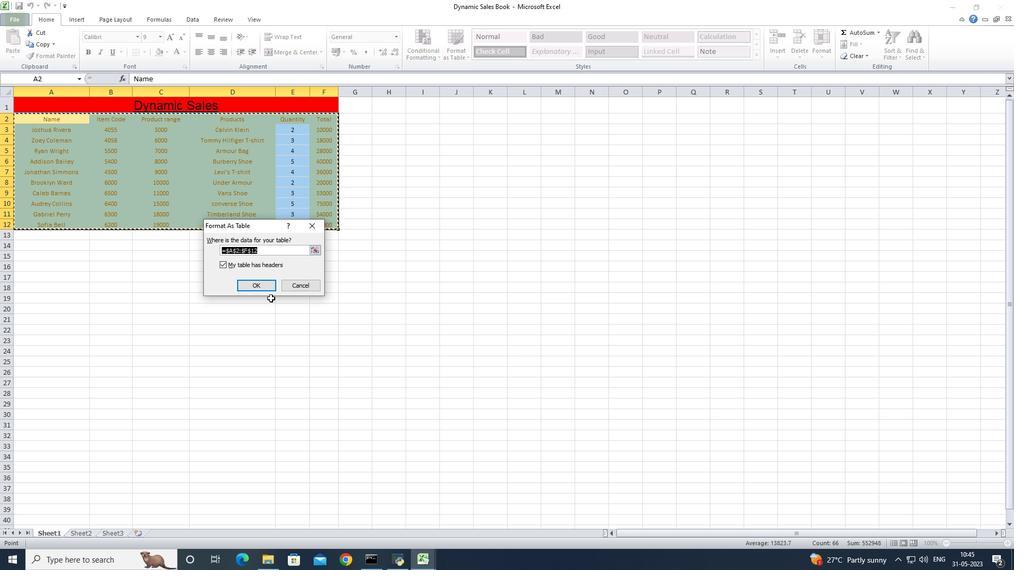 
Action: Mouse pressed left at (262, 286)
Screenshot: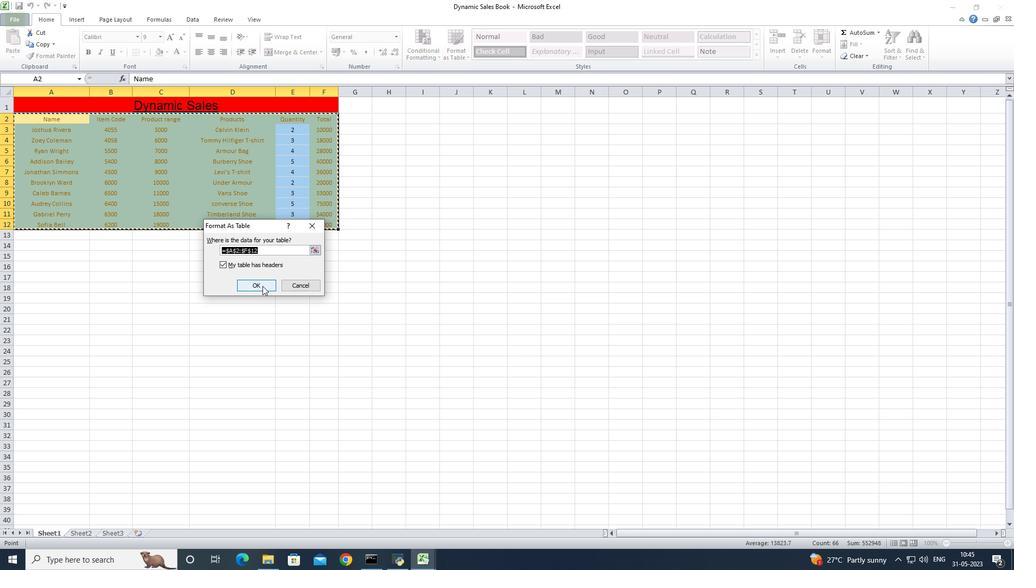 
Action: Mouse moved to (368, 282)
Screenshot: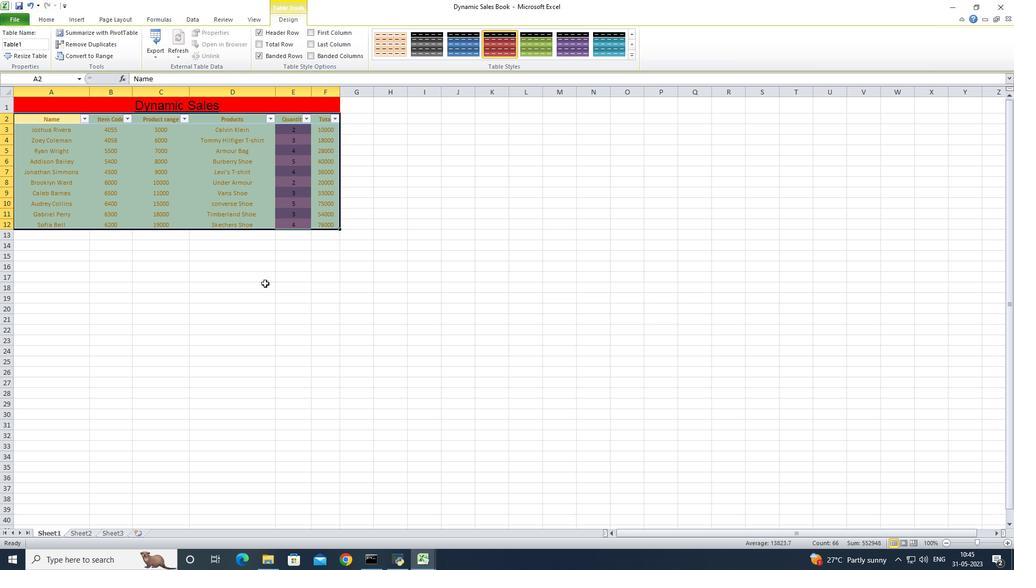
Action: Mouse pressed left at (368, 282)
Screenshot: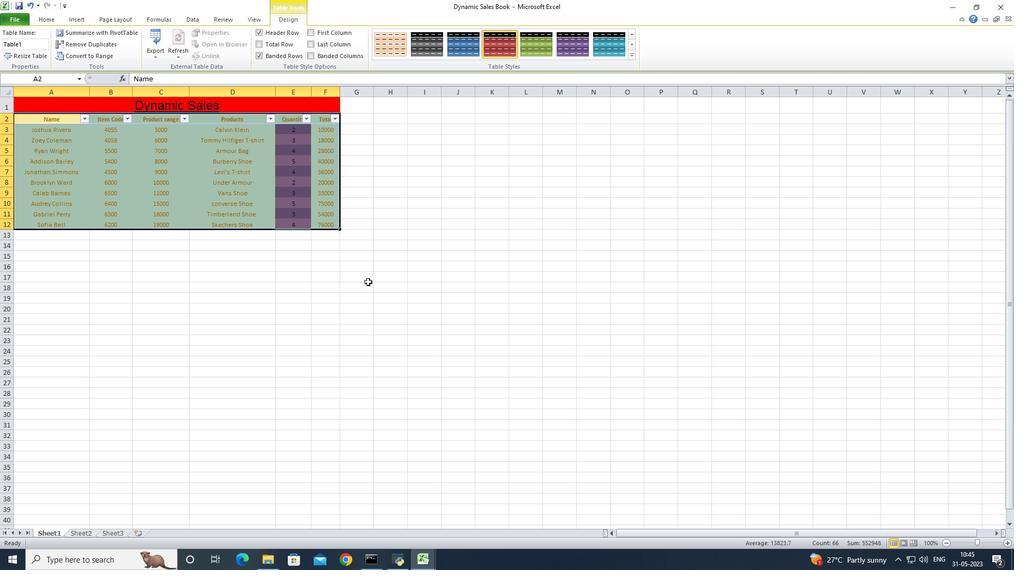
Action: Mouse moved to (306, 289)
Screenshot: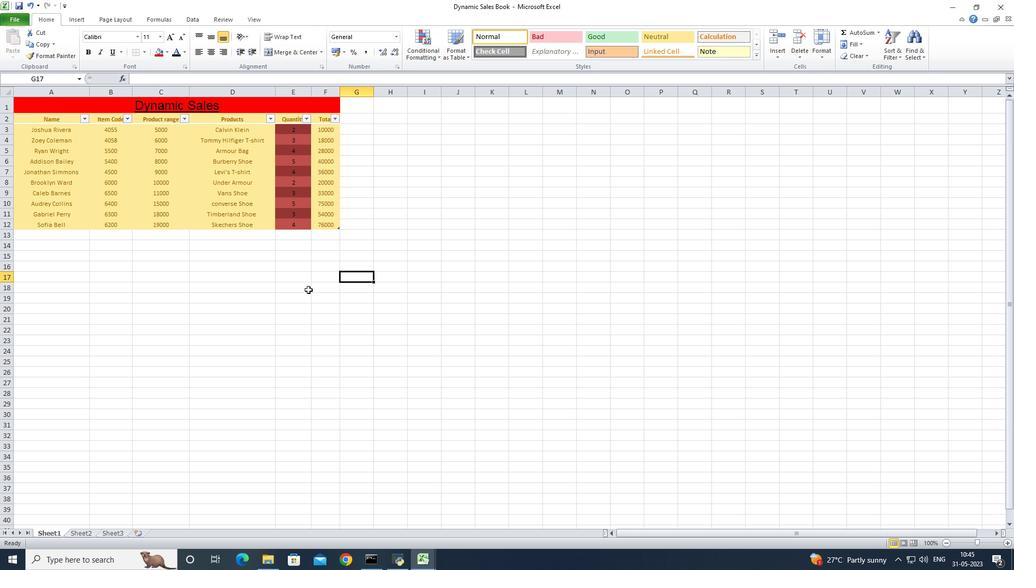 
Action: Mouse pressed left at (306, 289)
Screenshot: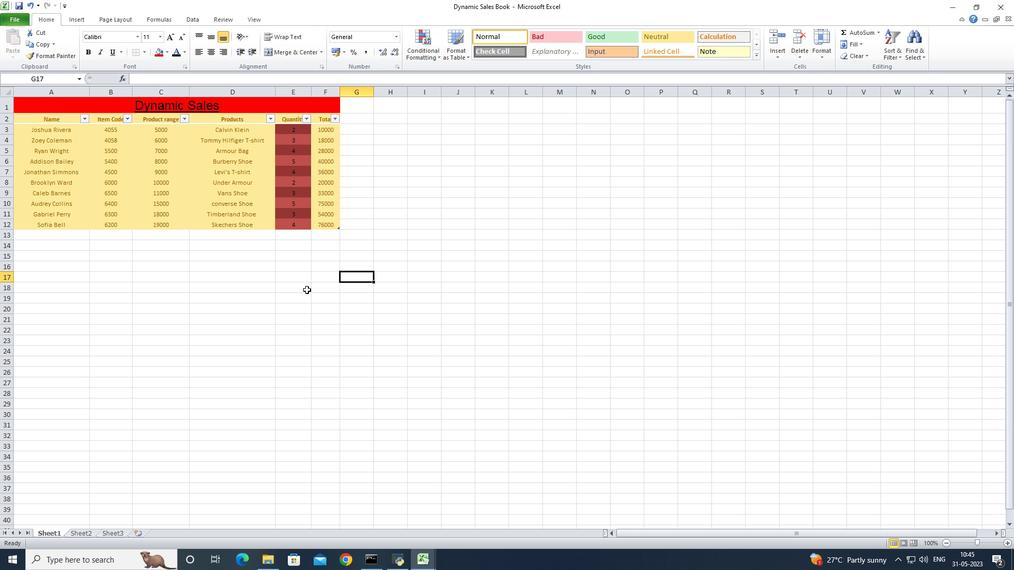 
Action: Key pressed ctrl+S
Screenshot: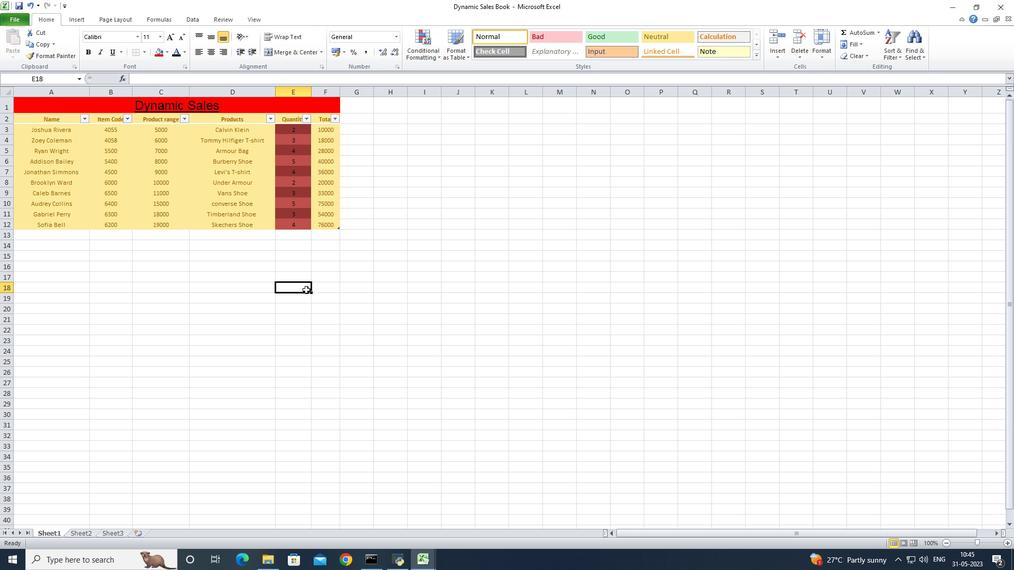 
